 Task: Find connections with filter location Dharmadam with filter topic #realestatewith filter profile language German with filter current company Grofers with filter school Dr. Ambedkar College, Nagpur with filter industry Plastics and Rubber Product Manufacturing with filter service category Health Insurance with filter keywords title Payroll Clerk
Action: Mouse moved to (585, 78)
Screenshot: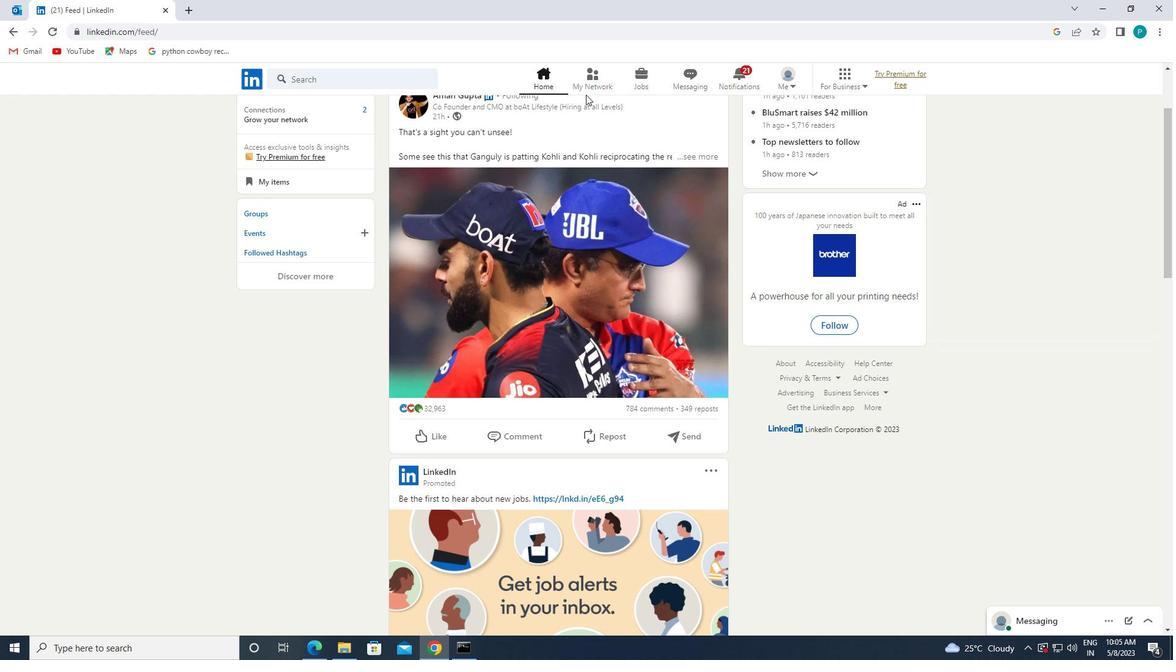 
Action: Mouse pressed left at (585, 78)
Screenshot: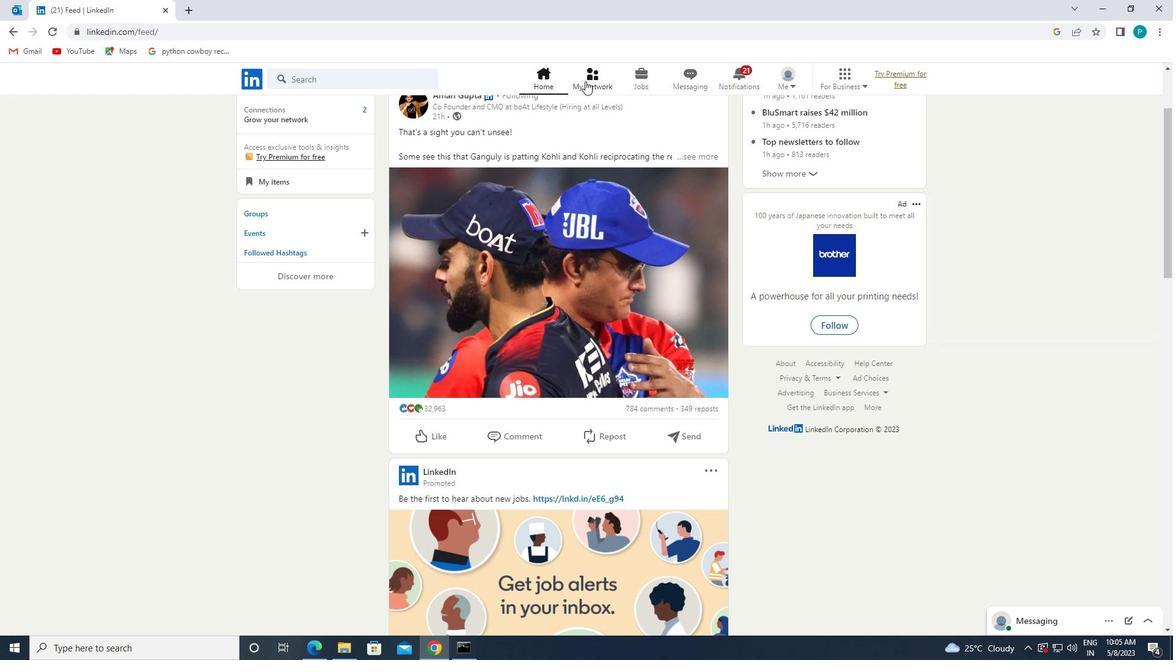 
Action: Mouse moved to (385, 153)
Screenshot: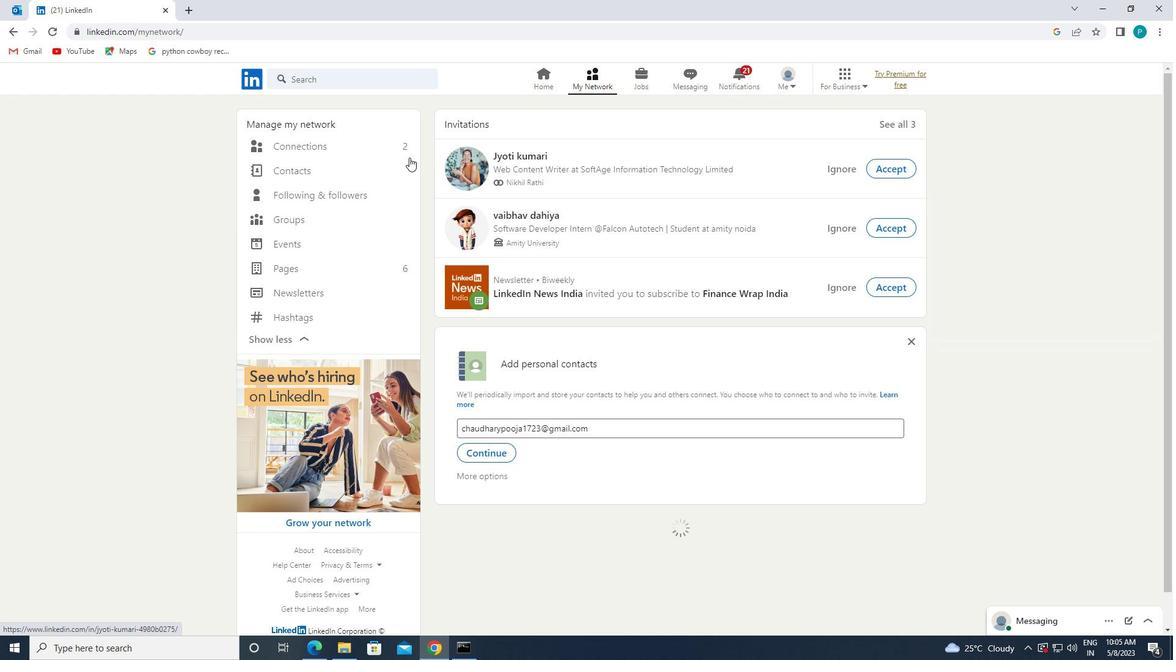 
Action: Mouse pressed left at (385, 153)
Screenshot: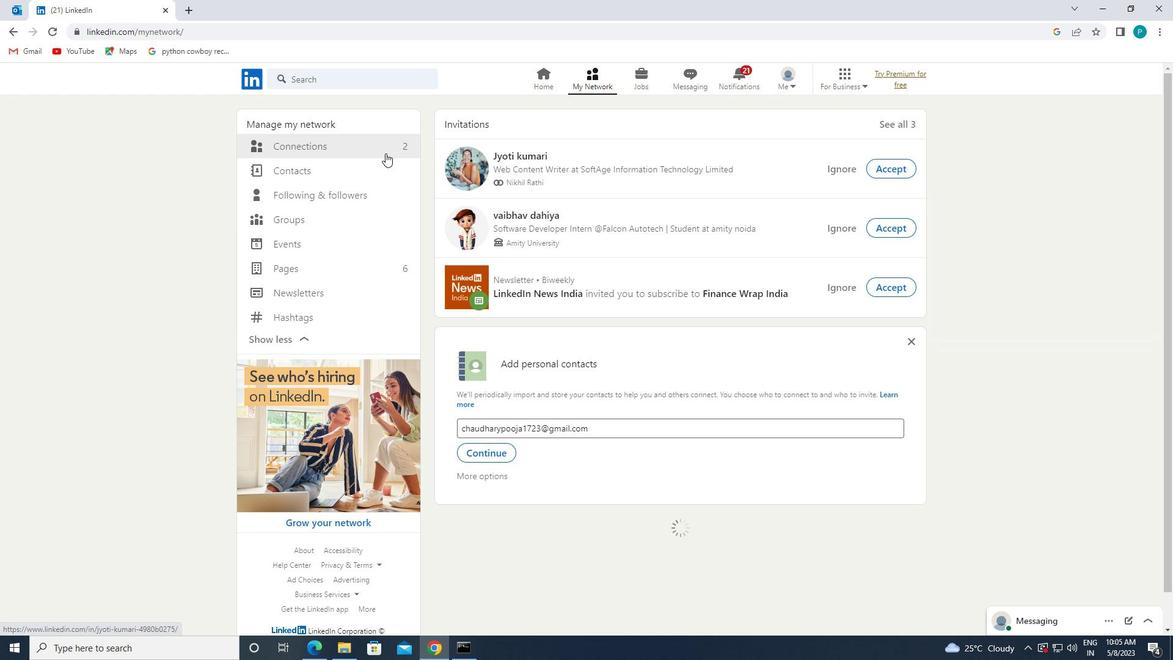 
Action: Mouse moved to (379, 147)
Screenshot: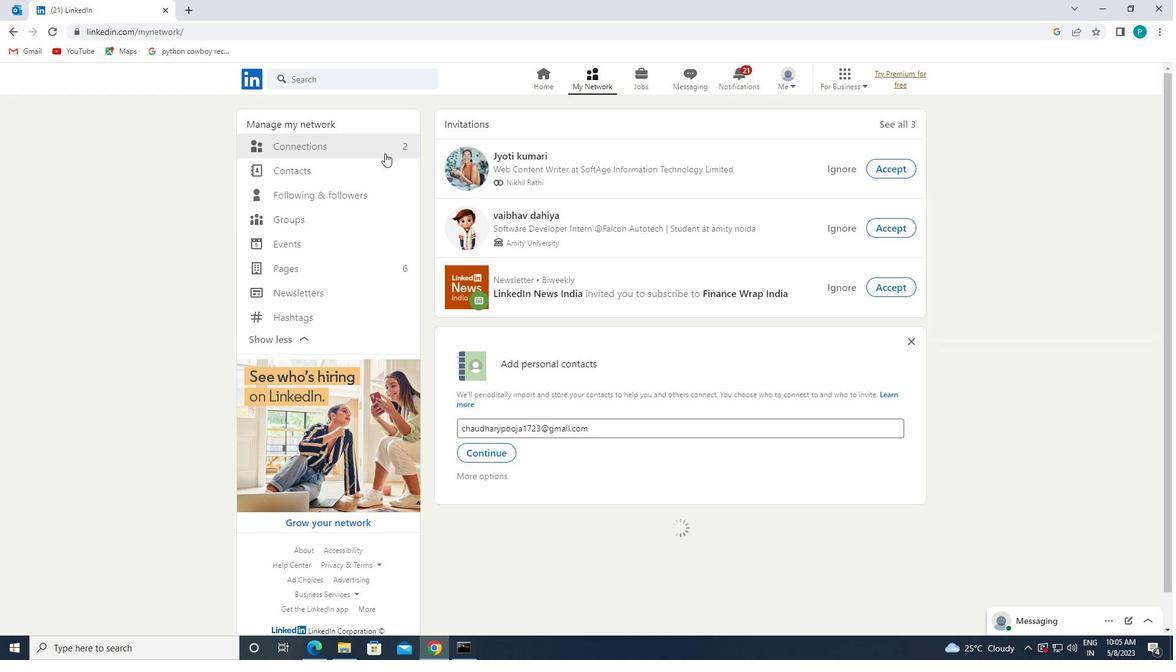 
Action: Mouse pressed left at (379, 147)
Screenshot: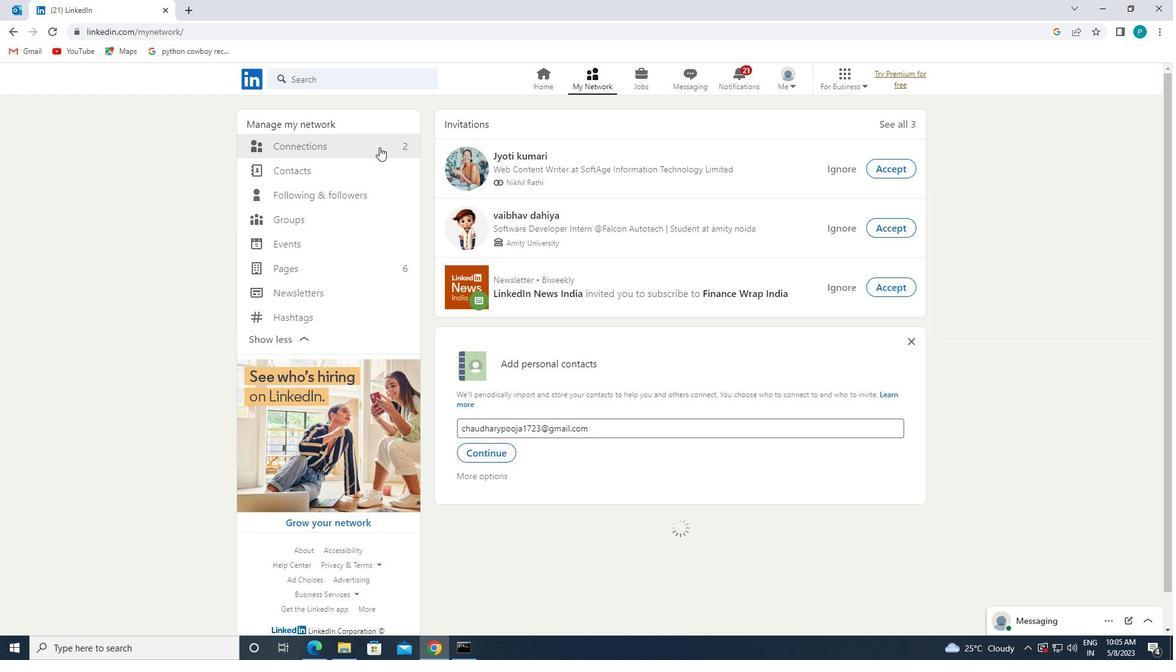 
Action: Mouse pressed left at (379, 147)
Screenshot: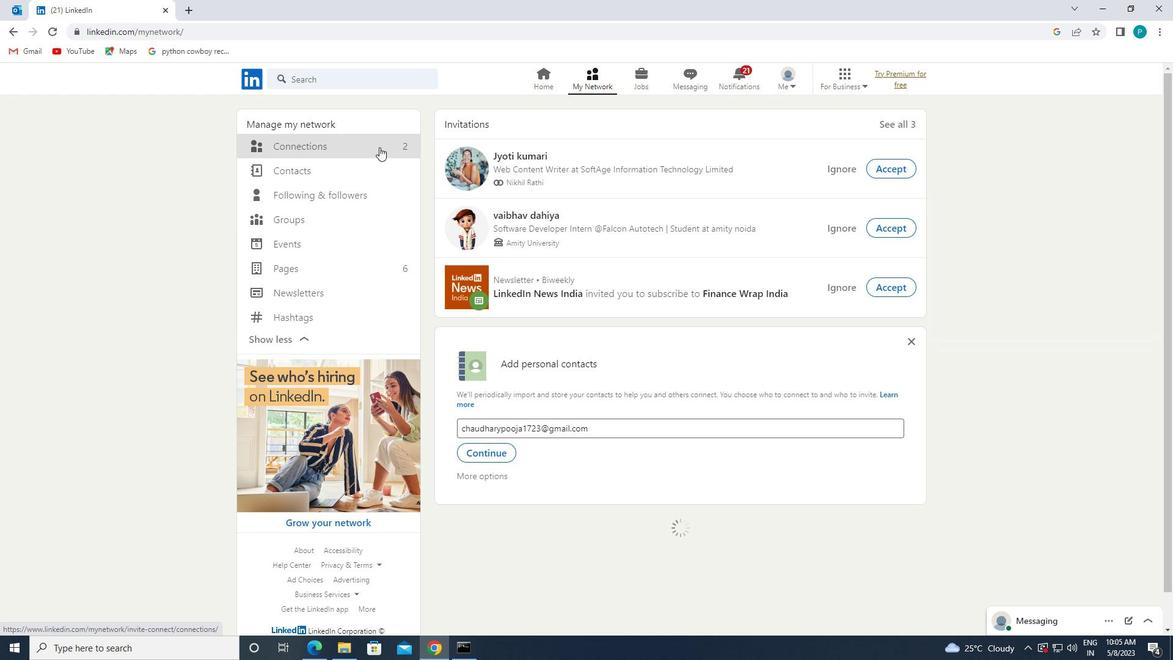 
Action: Mouse moved to (683, 145)
Screenshot: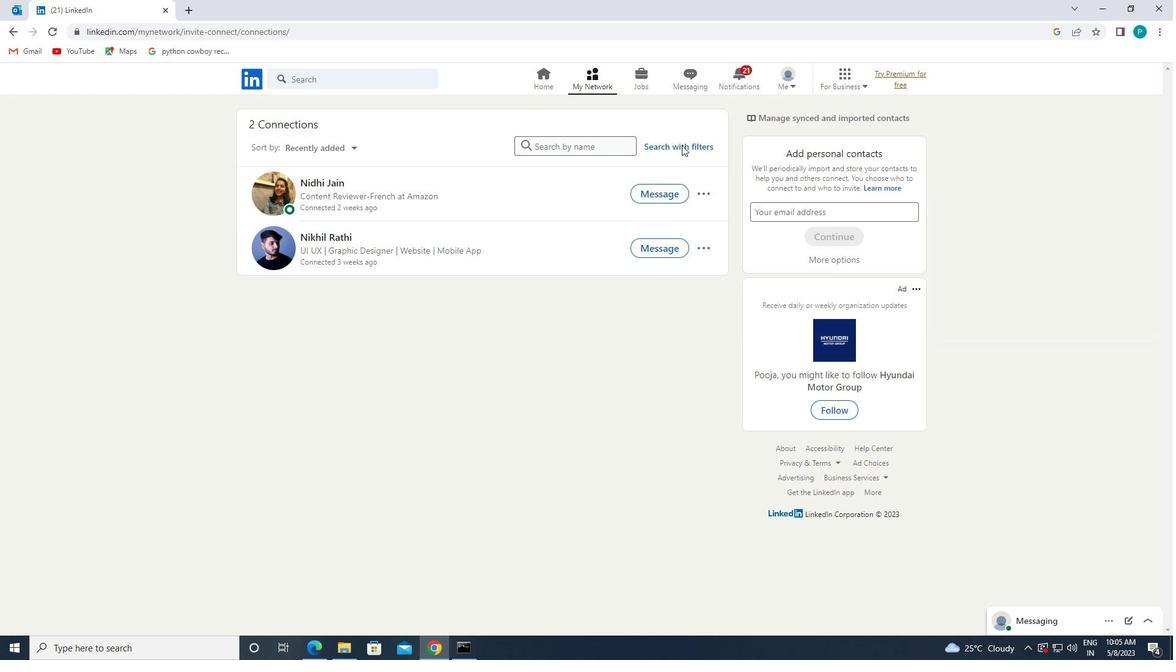 
Action: Mouse pressed left at (683, 145)
Screenshot: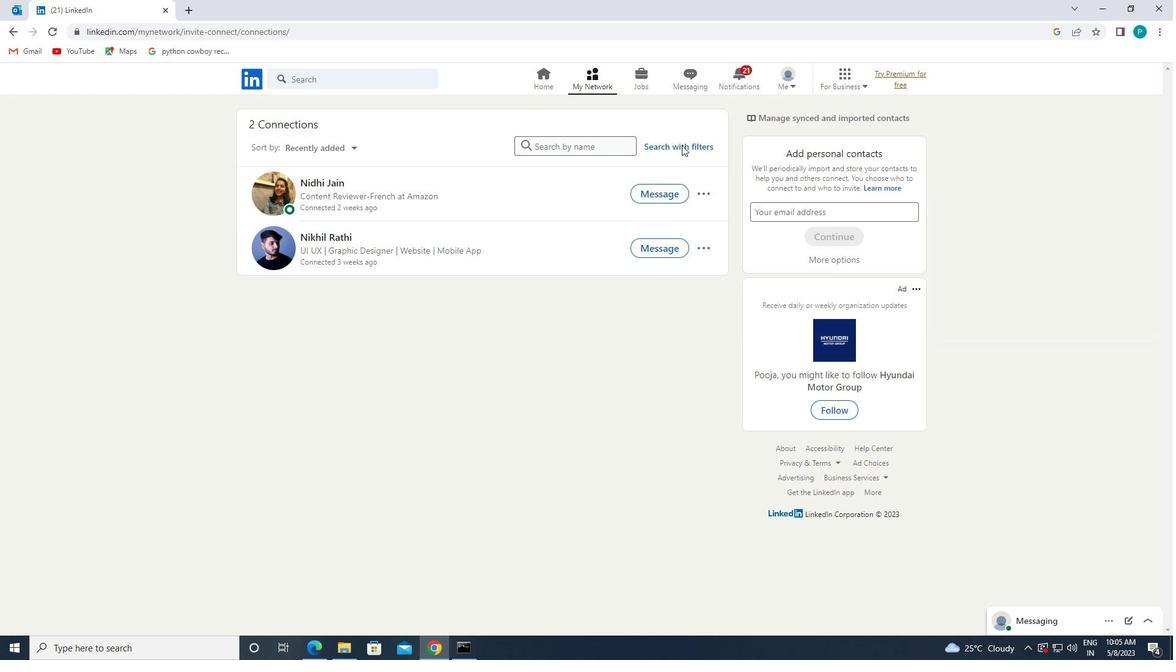 
Action: Mouse moved to (635, 113)
Screenshot: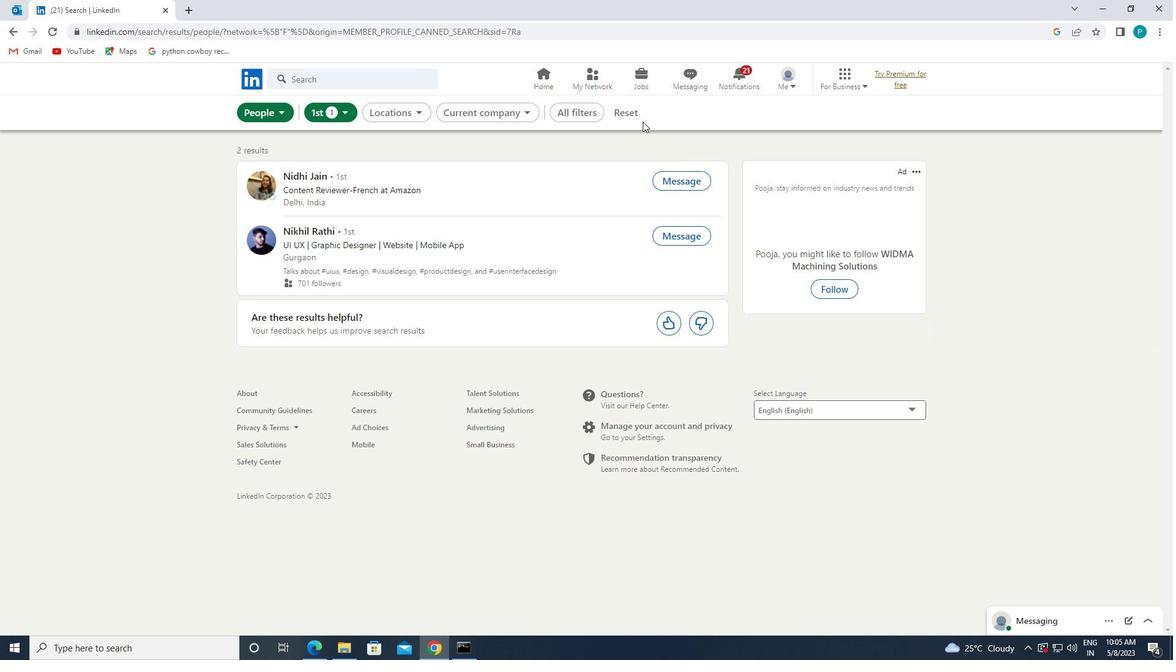
Action: Mouse pressed left at (635, 113)
Screenshot: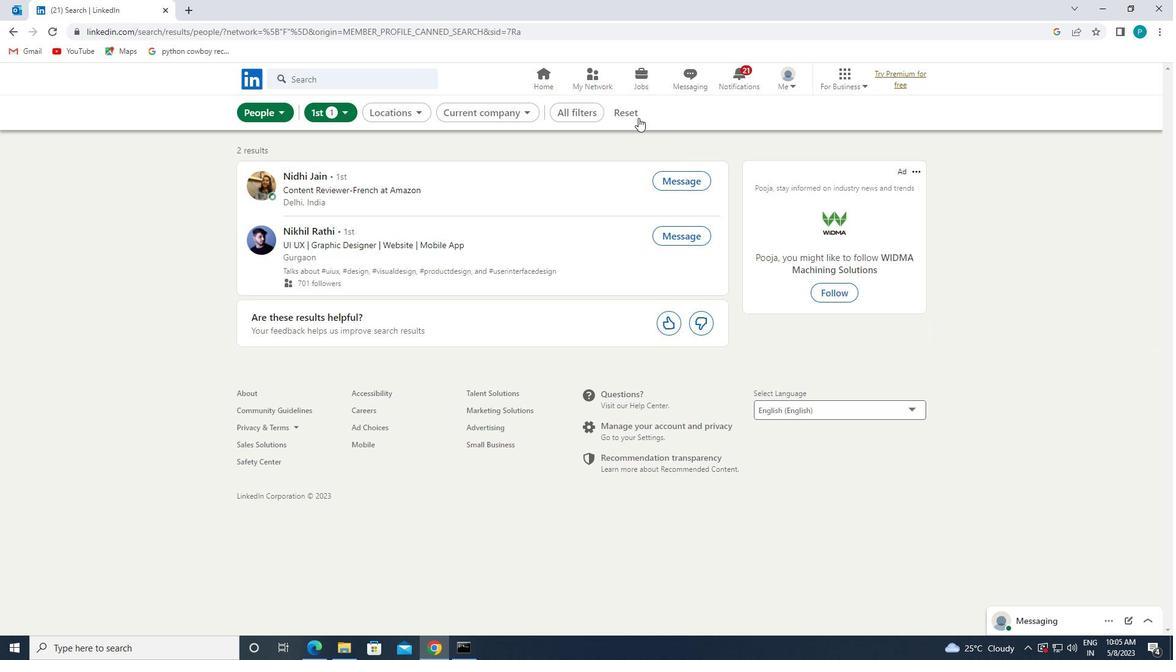 
Action: Mouse moved to (628, 110)
Screenshot: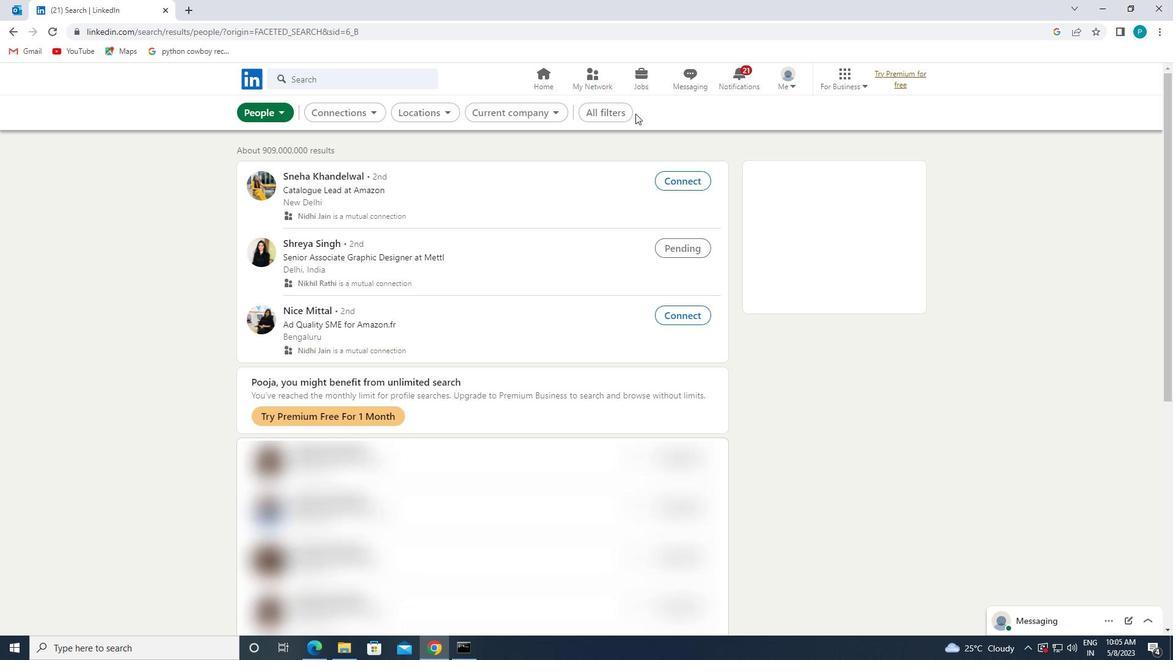 
Action: Mouse pressed left at (628, 110)
Screenshot: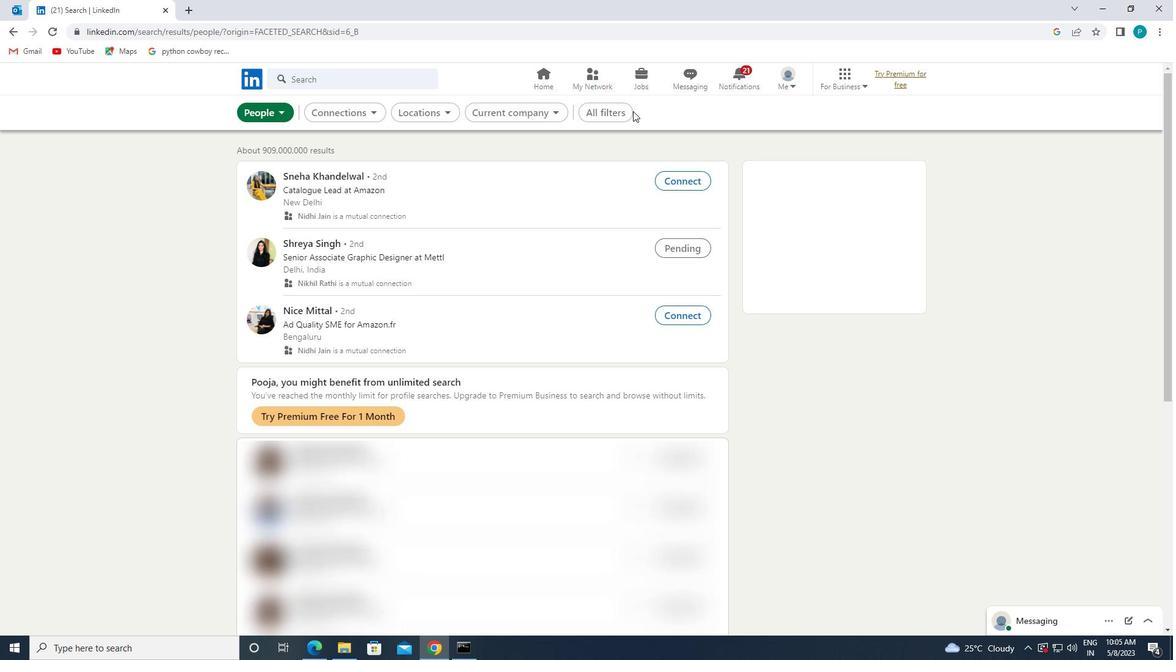 
Action: Mouse moved to (1045, 328)
Screenshot: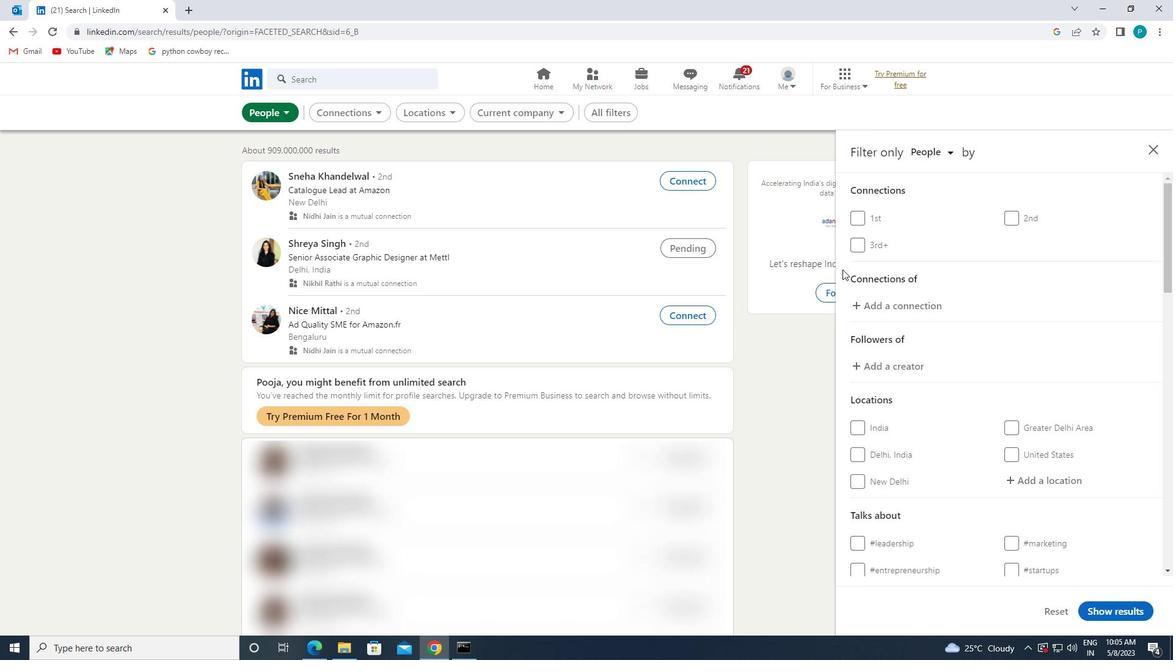 
Action: Mouse scrolled (1045, 327) with delta (0, 0)
Screenshot: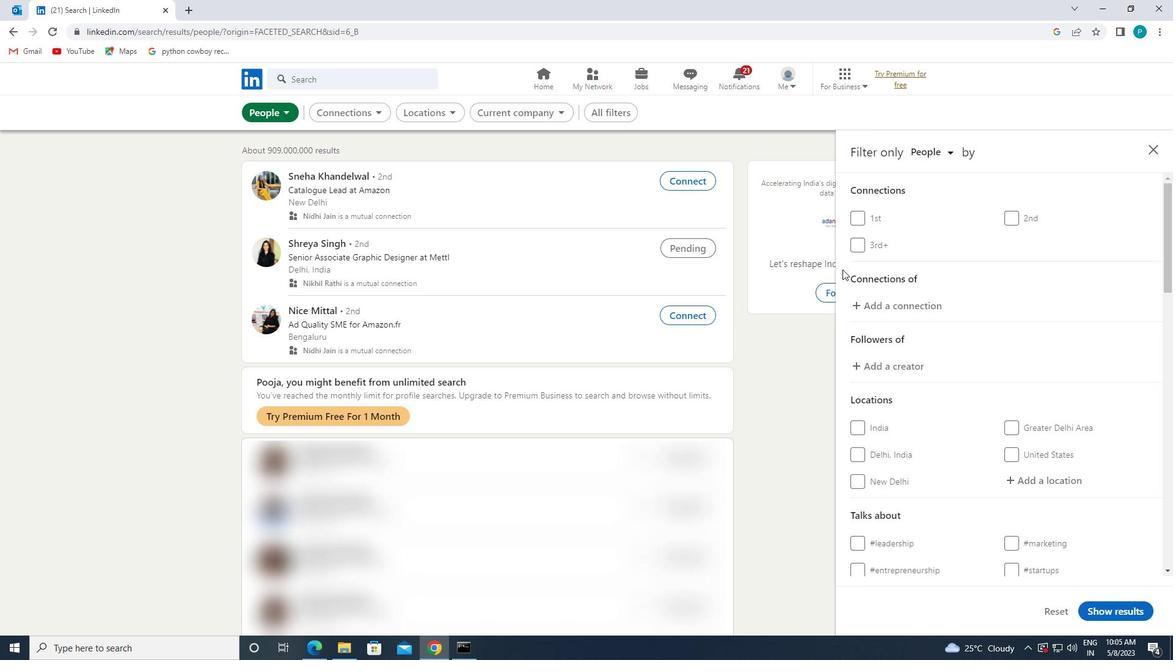 
Action: Mouse moved to (1049, 330)
Screenshot: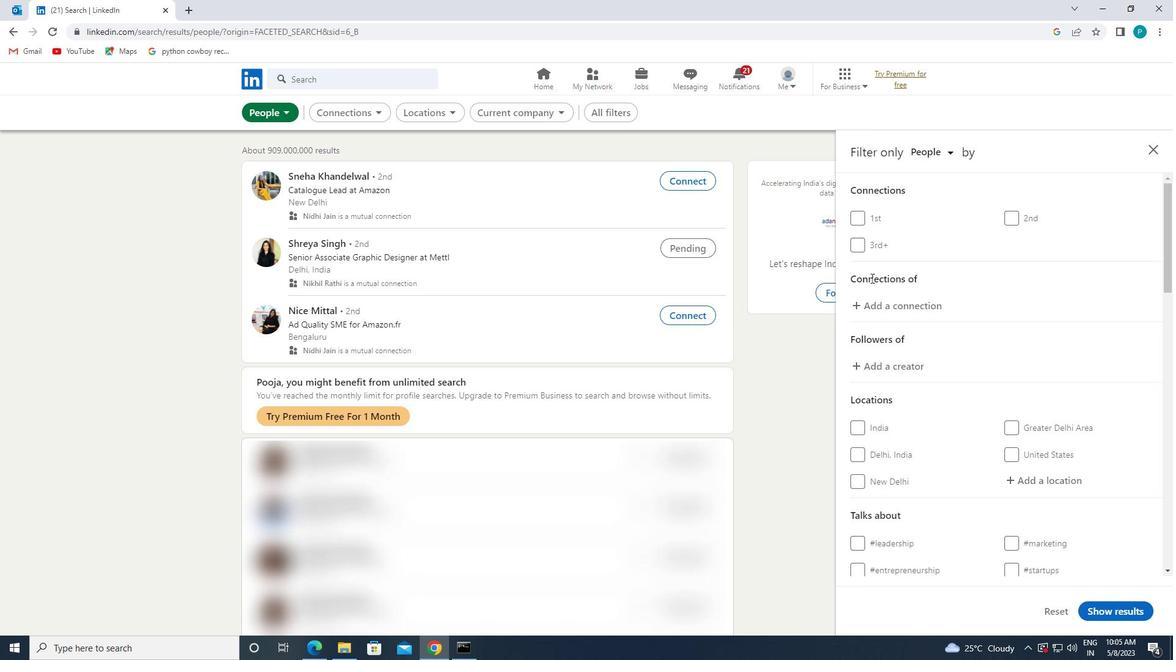 
Action: Mouse scrolled (1049, 329) with delta (0, 0)
Screenshot: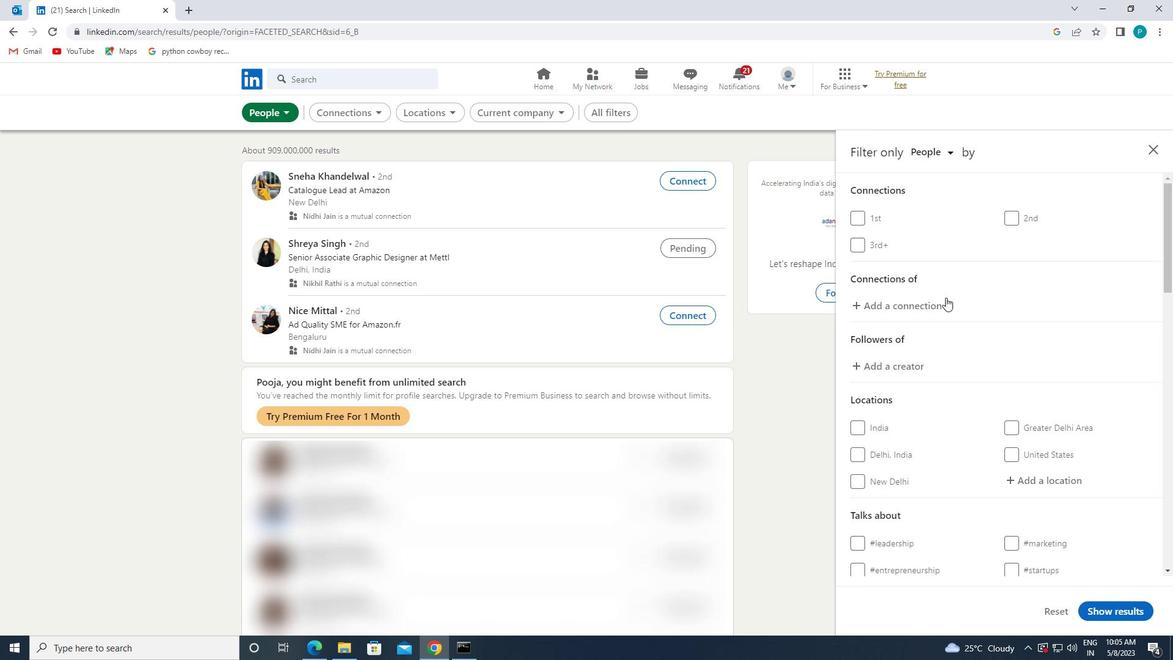 
Action: Mouse moved to (1056, 356)
Screenshot: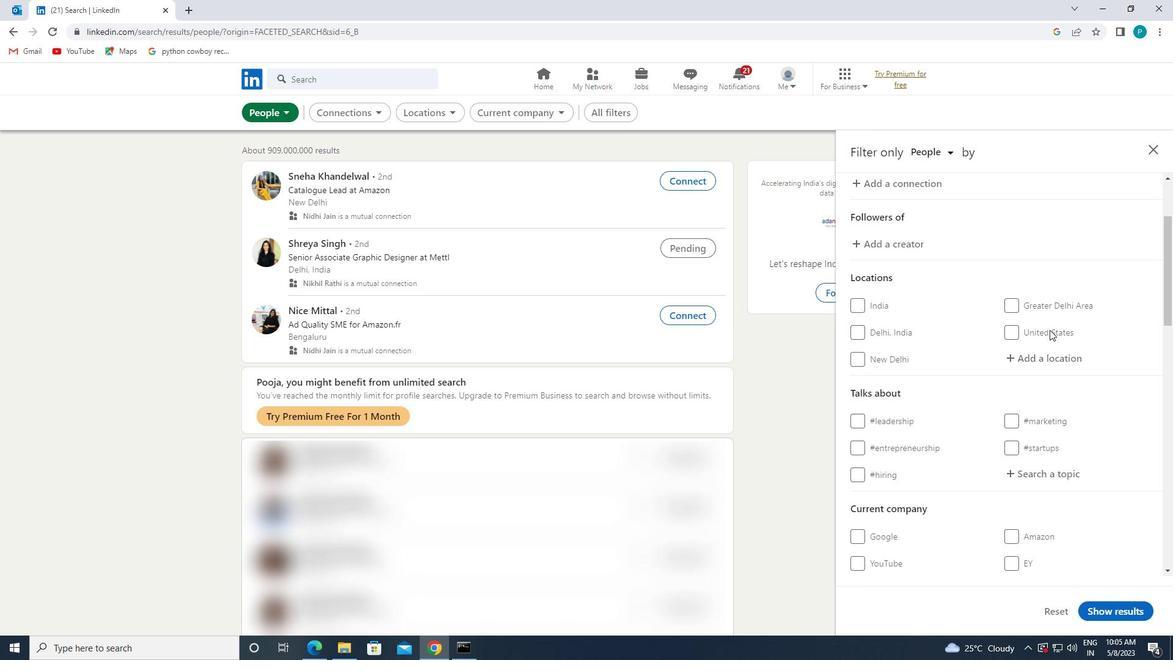 
Action: Mouse pressed left at (1056, 356)
Screenshot: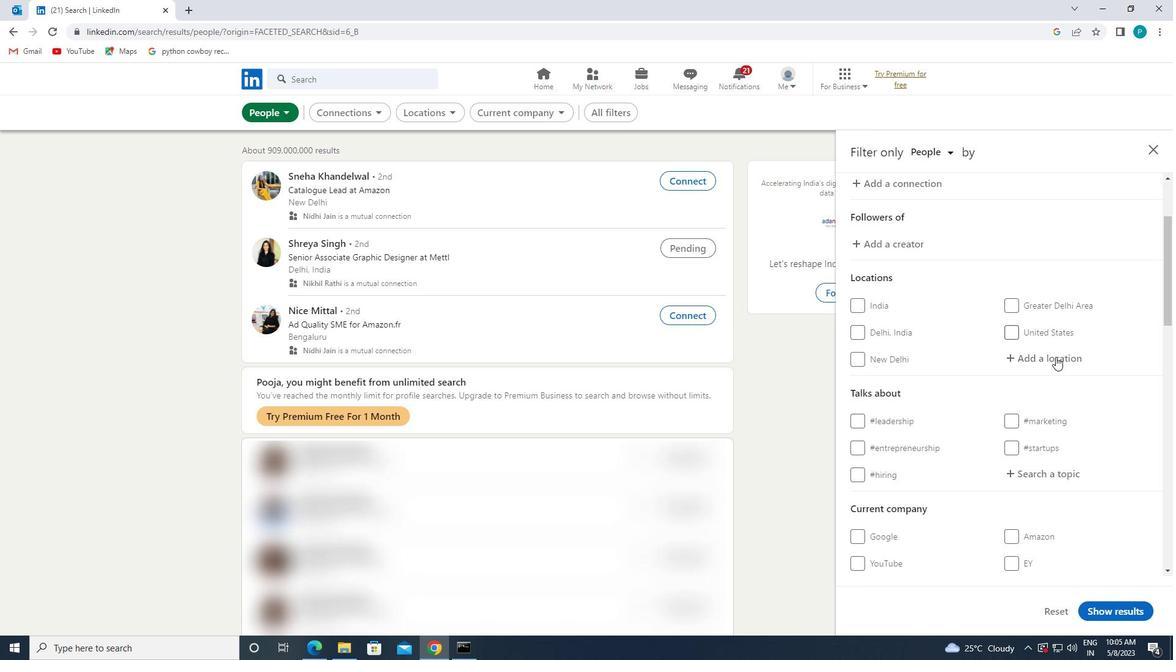 
Action: Key pressed <Key.caps_lock>d<Key.caps_lock>harmad
Screenshot: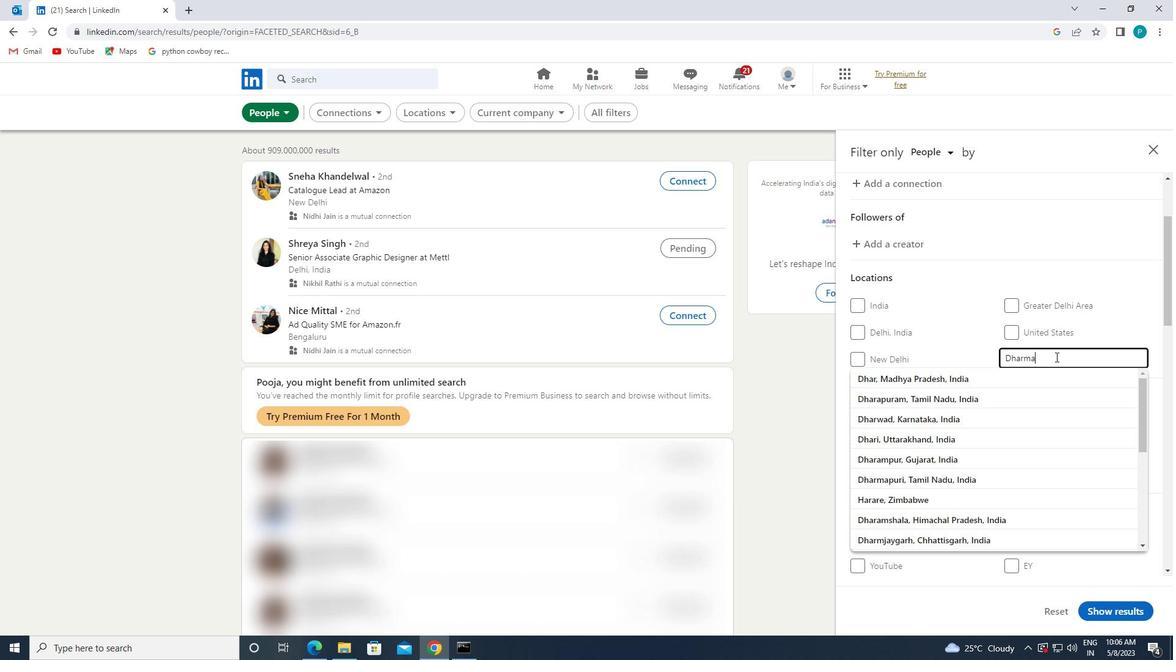 
Action: Mouse moved to (1056, 357)
Screenshot: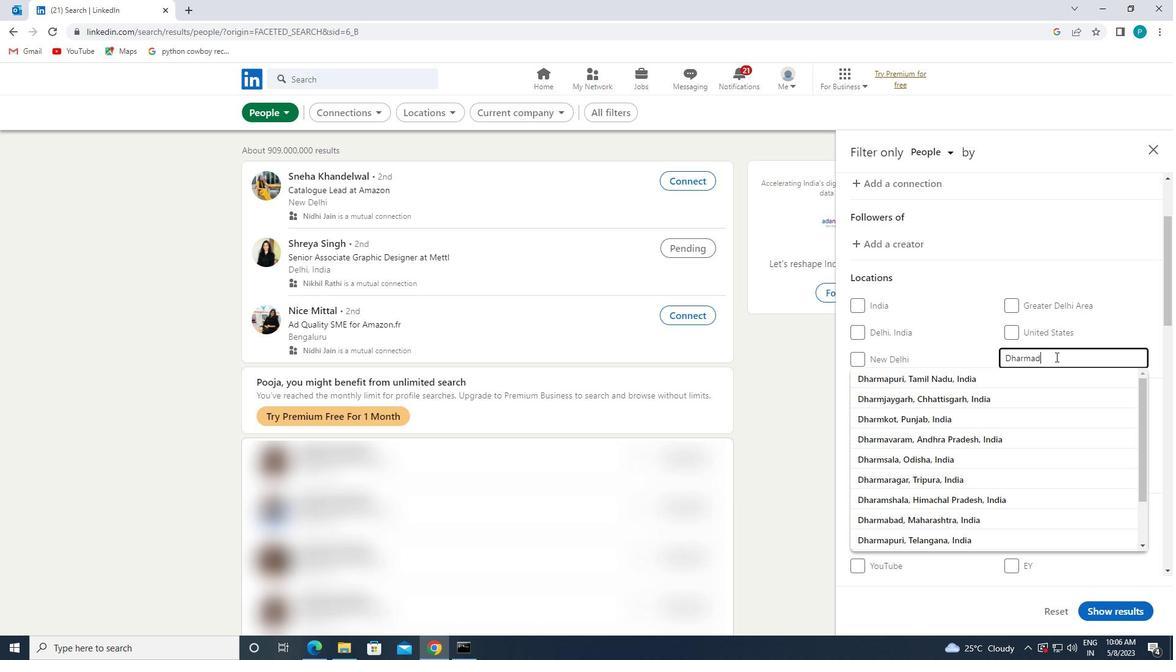 
Action: Key pressed am
Screenshot: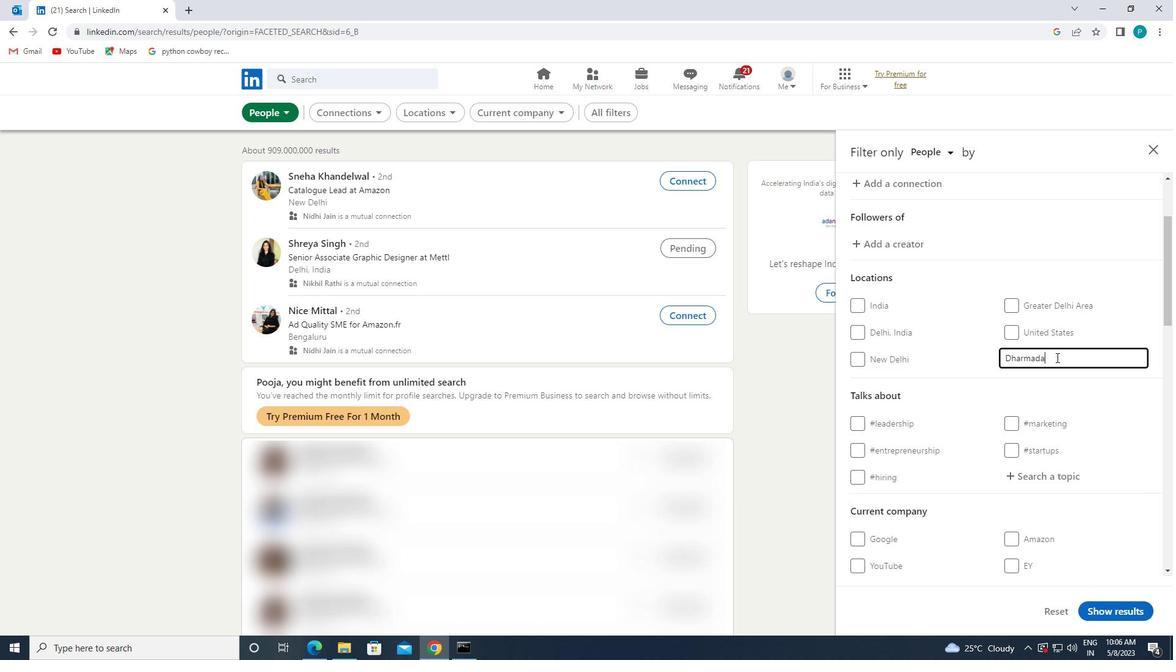 
Action: Mouse moved to (1030, 474)
Screenshot: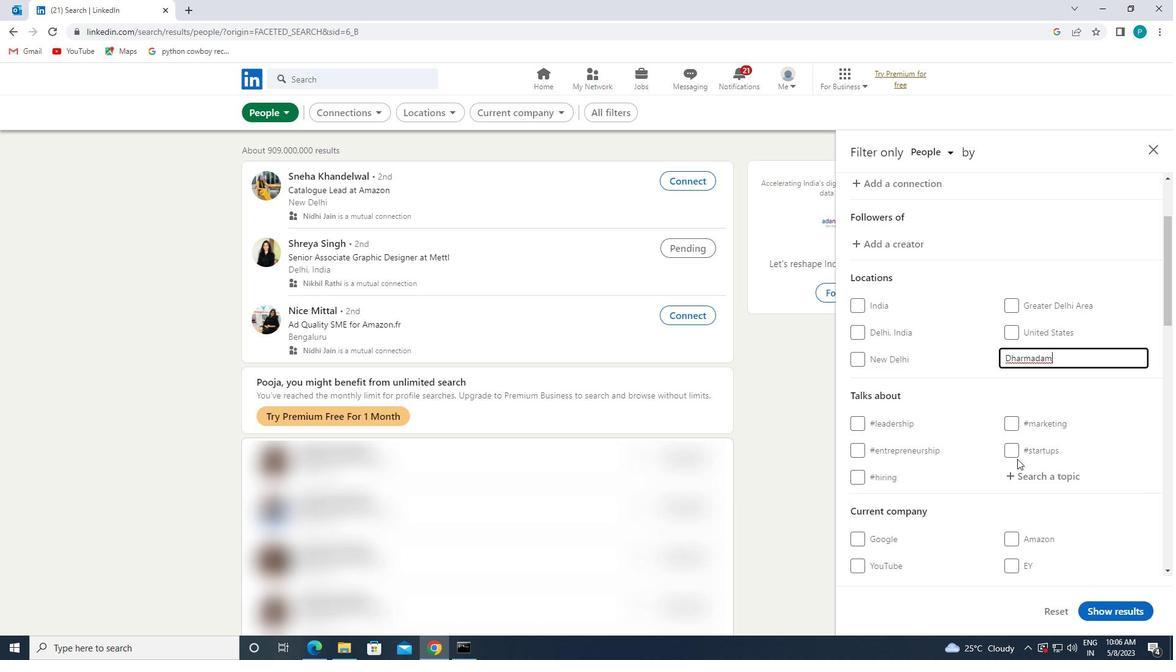 
Action: Mouse pressed left at (1030, 474)
Screenshot: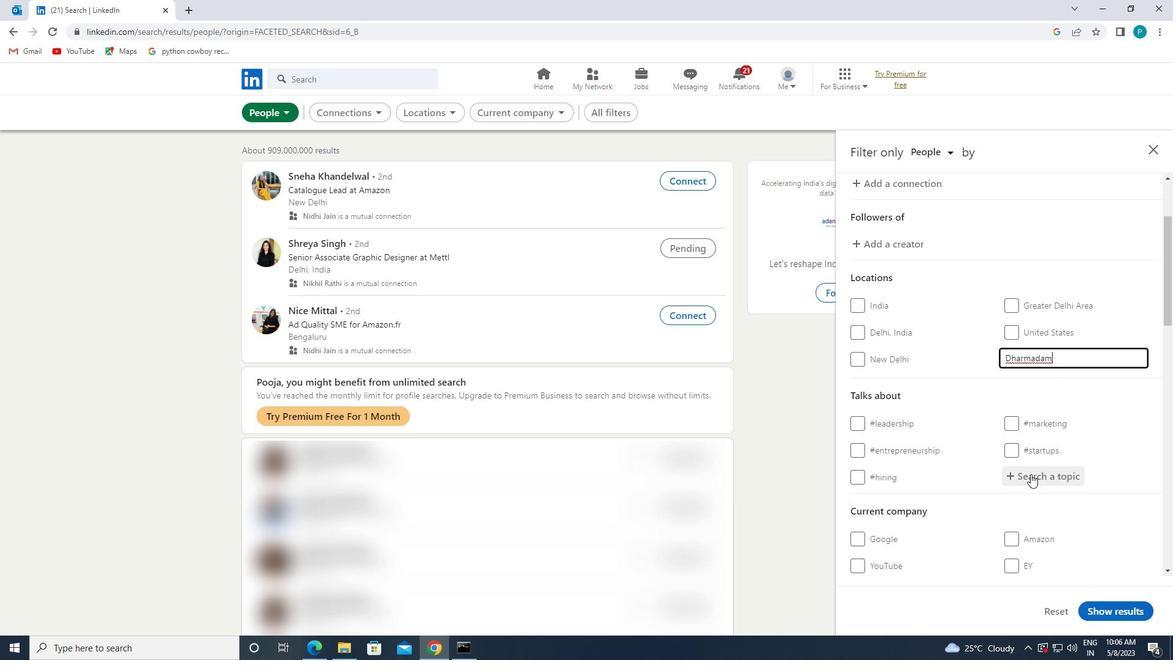 
Action: Key pressed <Key.shift>#REALESTATE
Screenshot: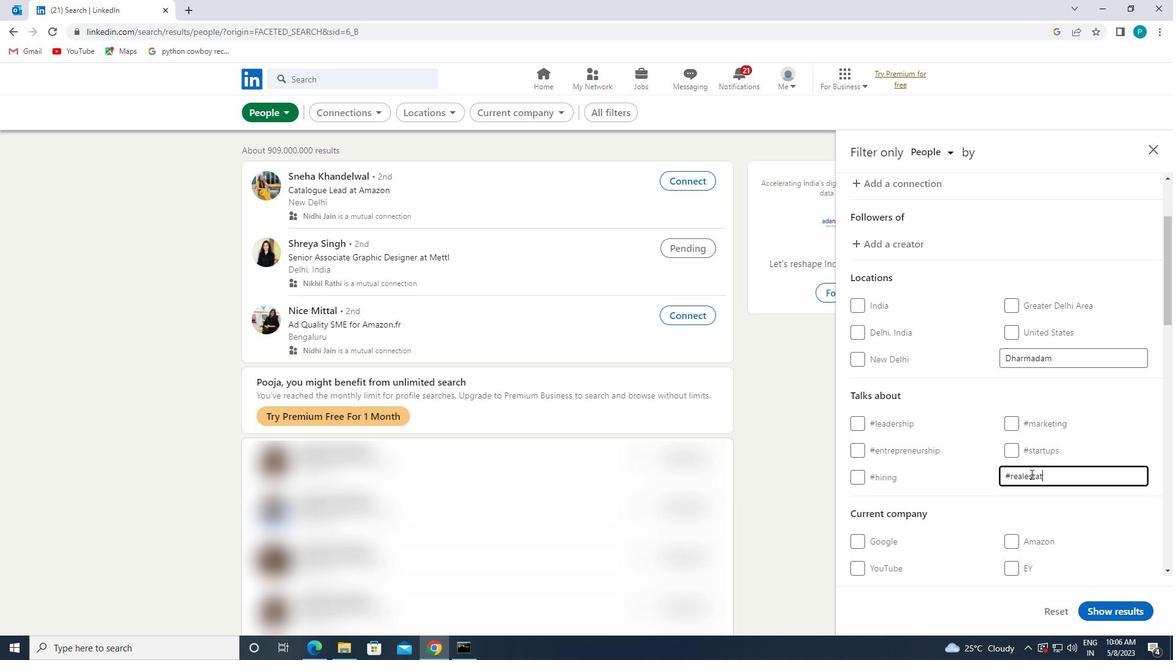 
Action: Mouse moved to (1031, 513)
Screenshot: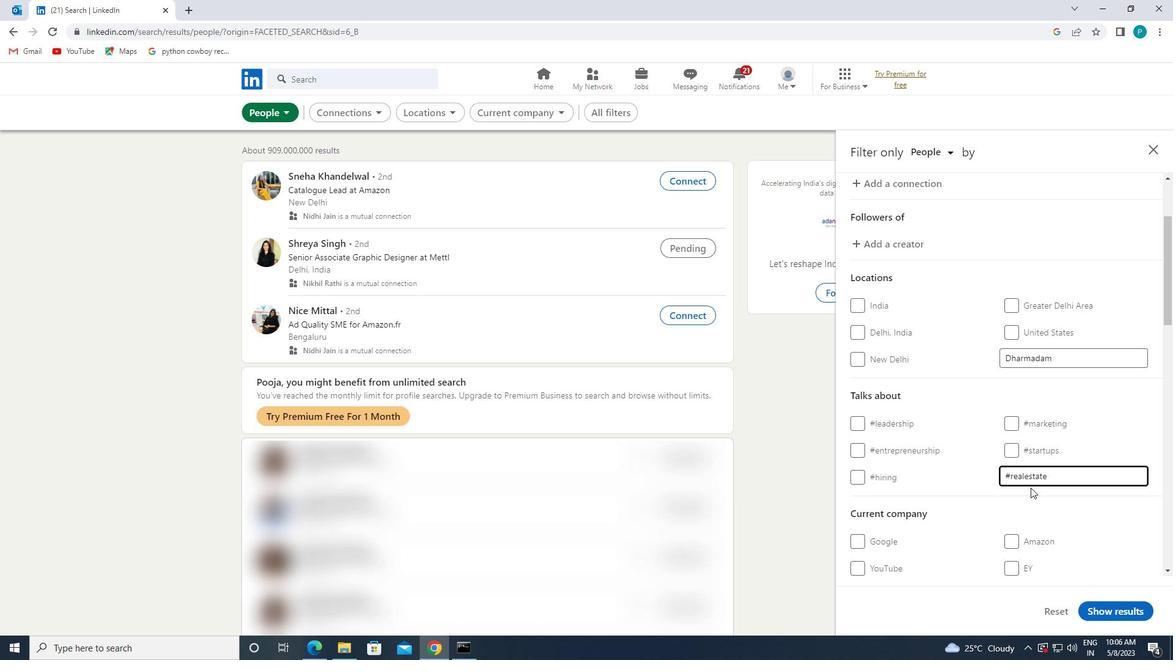 
Action: Mouse scrolled (1031, 513) with delta (0, 0)
Screenshot: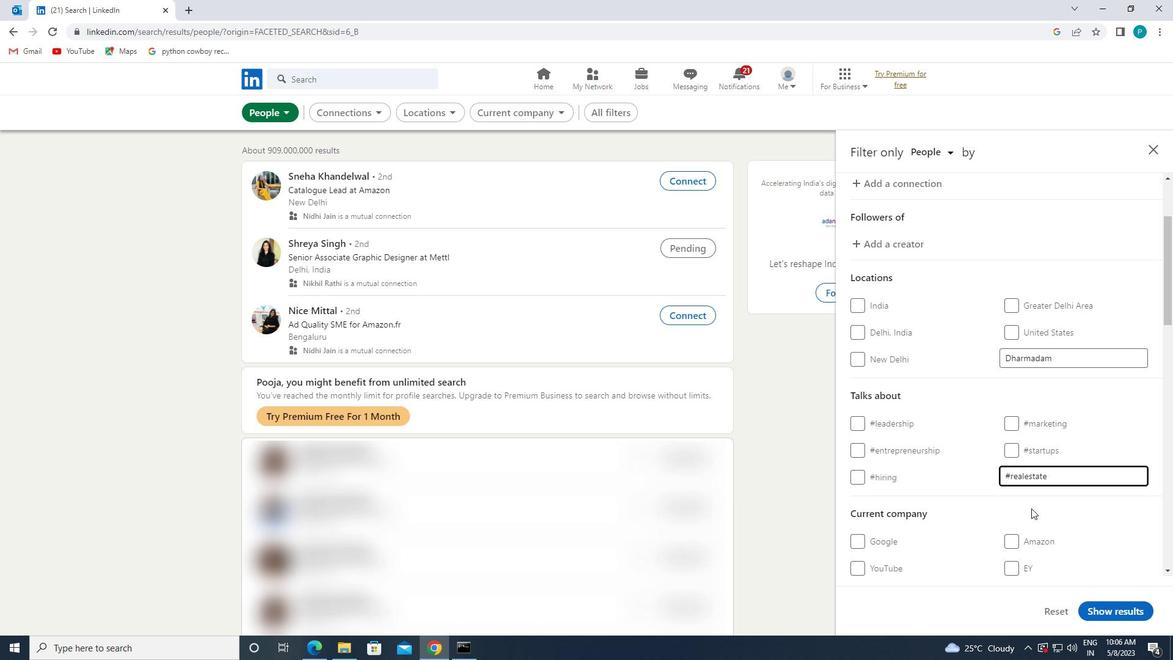 
Action: Mouse moved to (1027, 502)
Screenshot: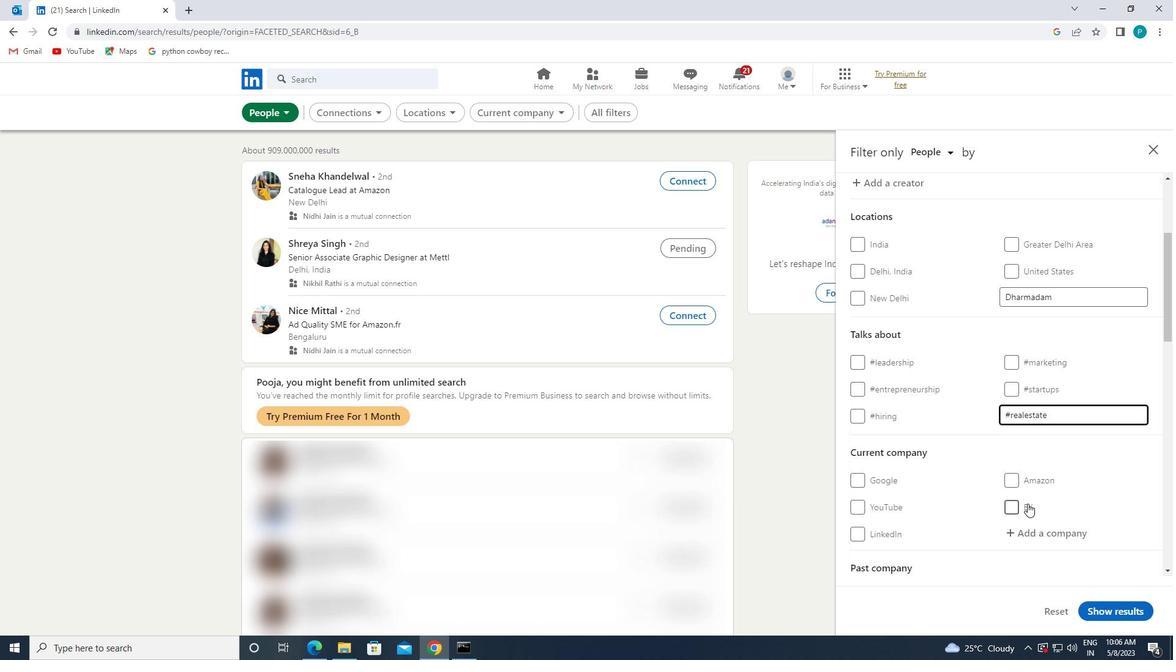 
Action: Mouse scrolled (1027, 502) with delta (0, 0)
Screenshot: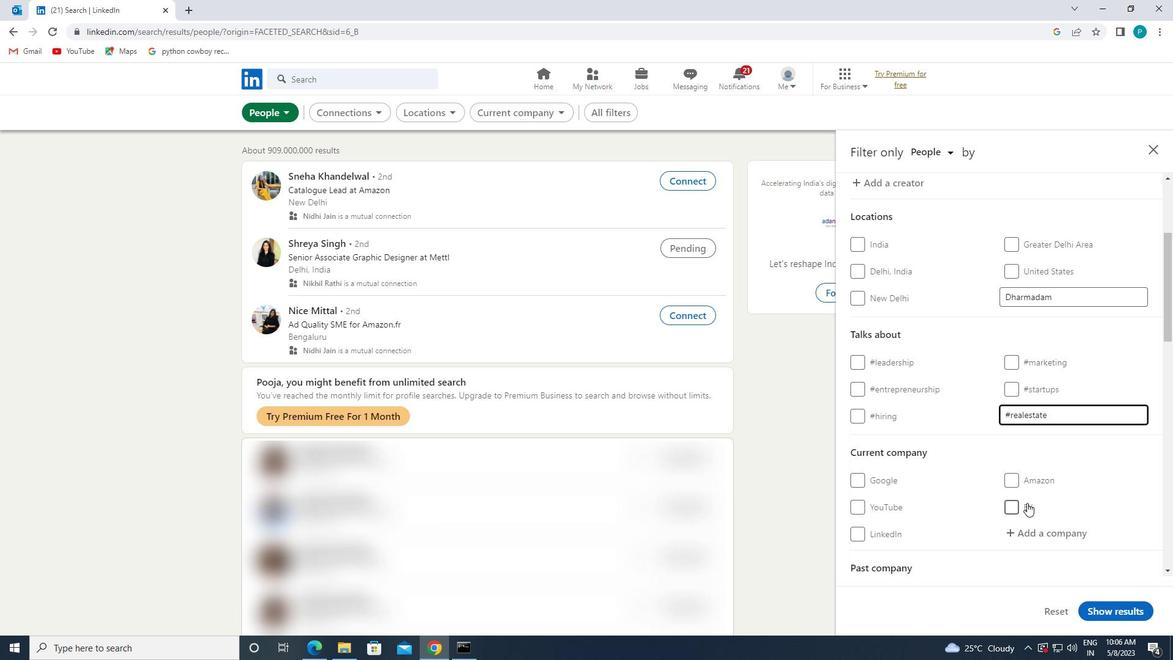
Action: Mouse moved to (1025, 500)
Screenshot: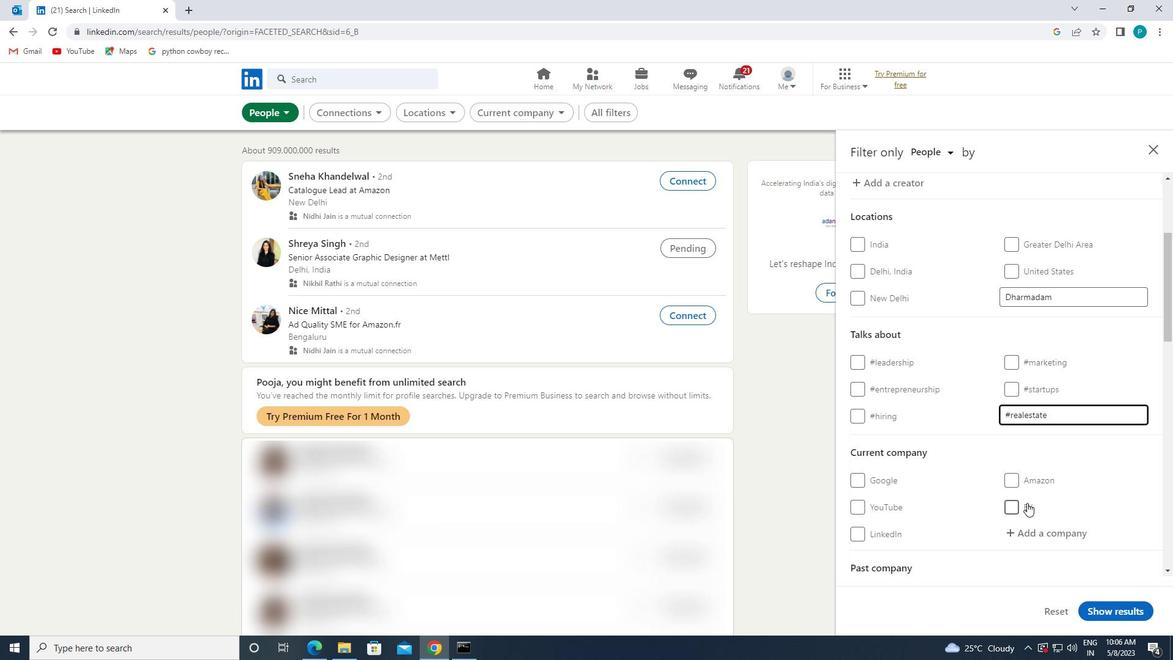 
Action: Mouse scrolled (1025, 499) with delta (0, 0)
Screenshot: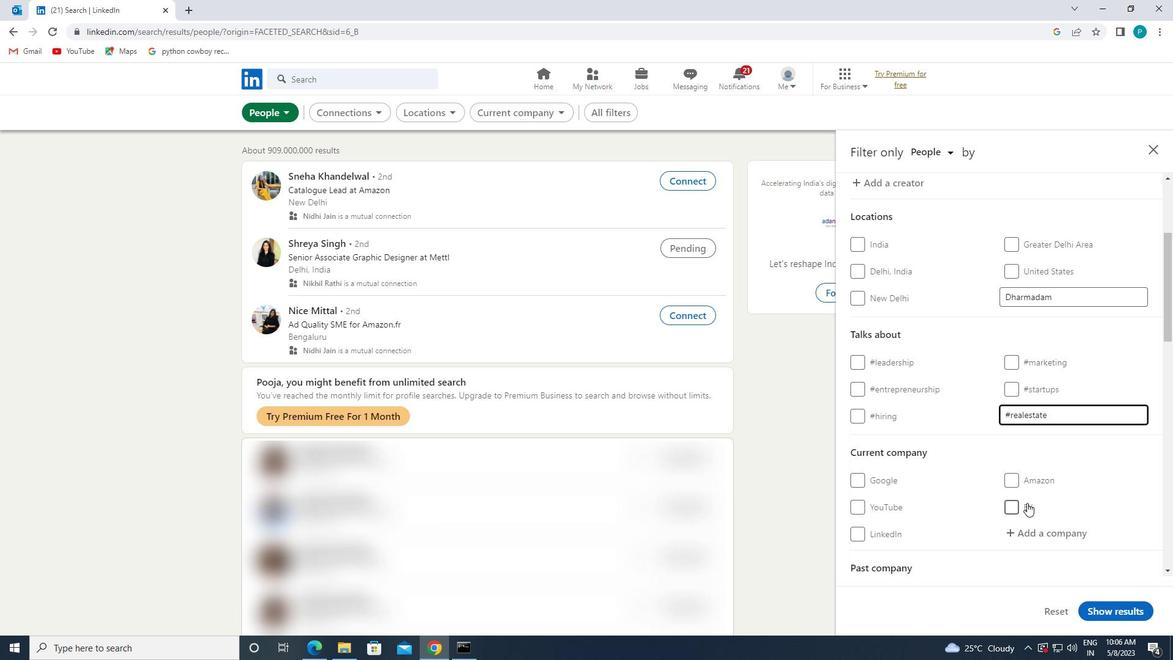 
Action: Mouse moved to (1024, 500)
Screenshot: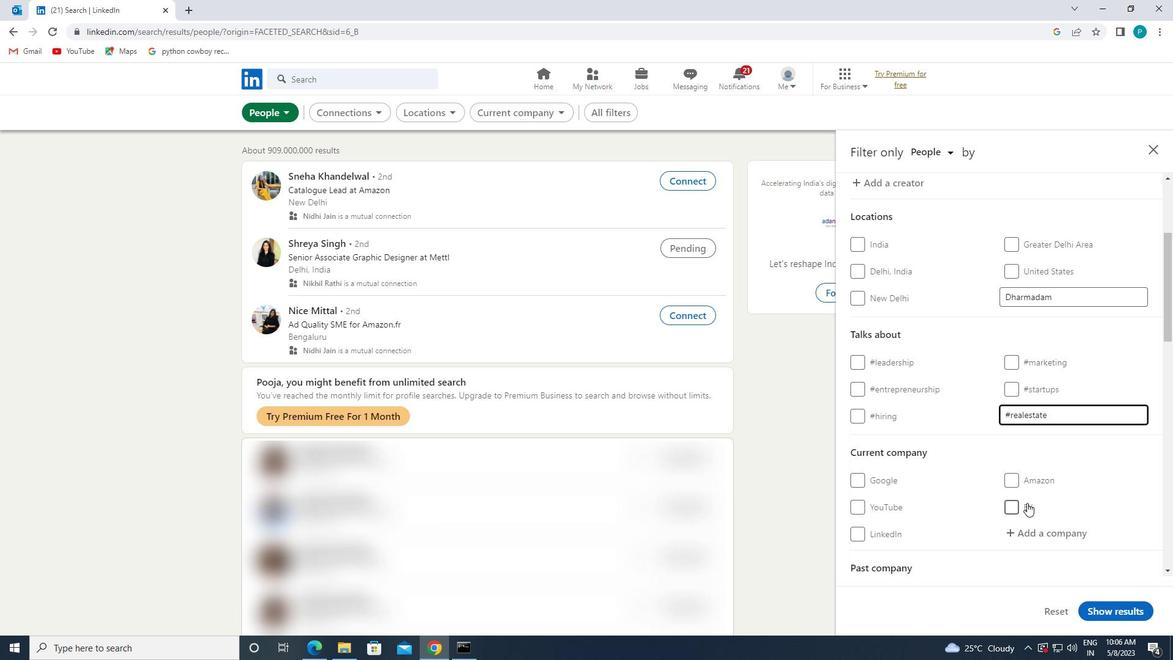 
Action: Mouse scrolled (1024, 499) with delta (0, 0)
Screenshot: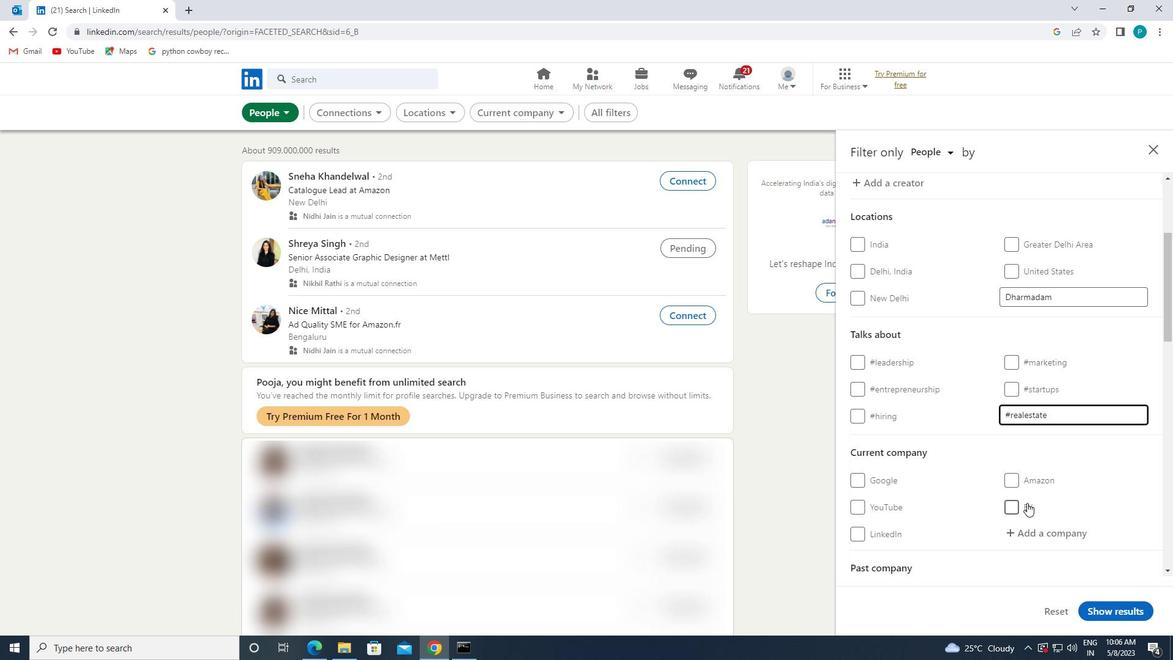 
Action: Mouse moved to (997, 501)
Screenshot: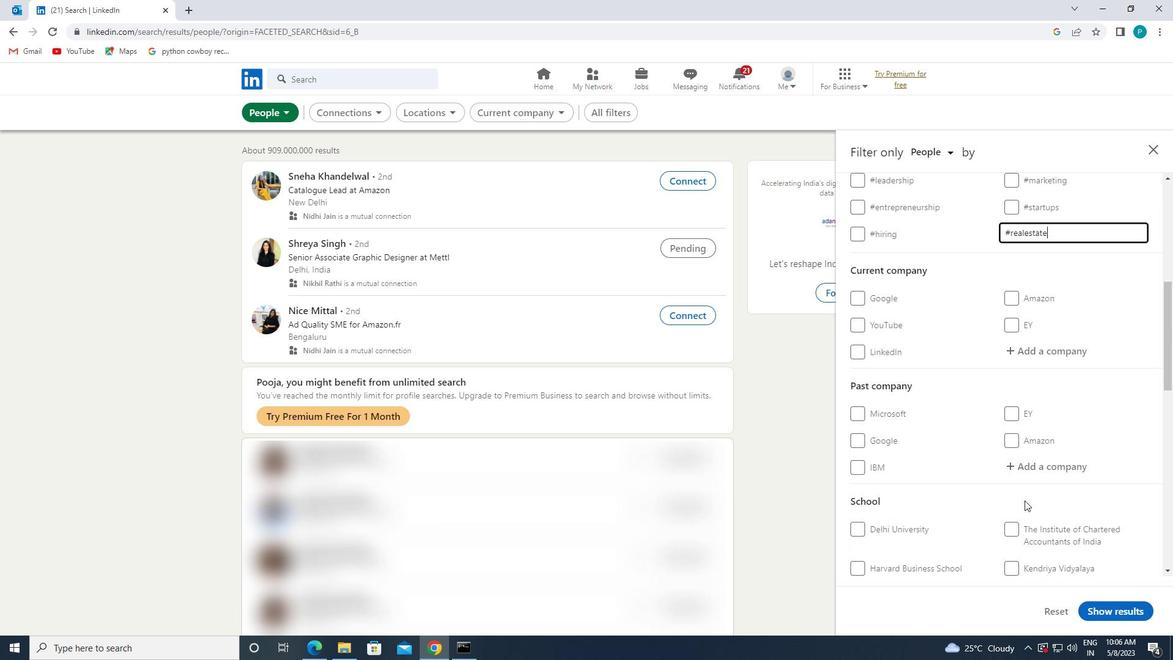 
Action: Mouse scrolled (997, 501) with delta (0, 0)
Screenshot: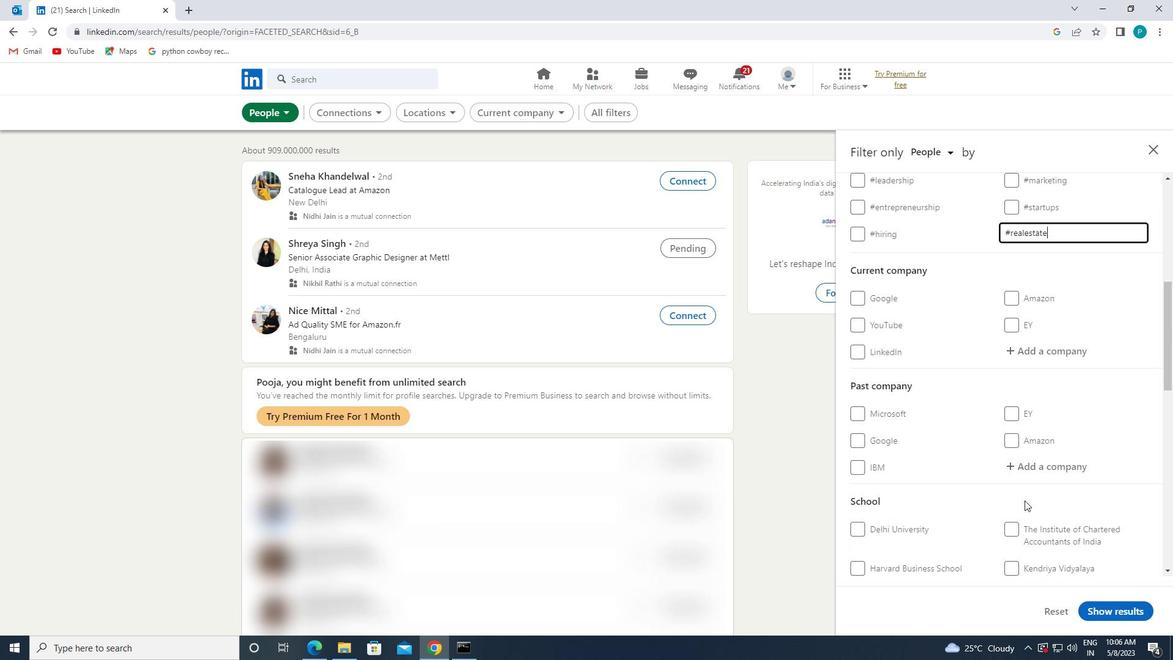 
Action: Mouse moved to (994, 501)
Screenshot: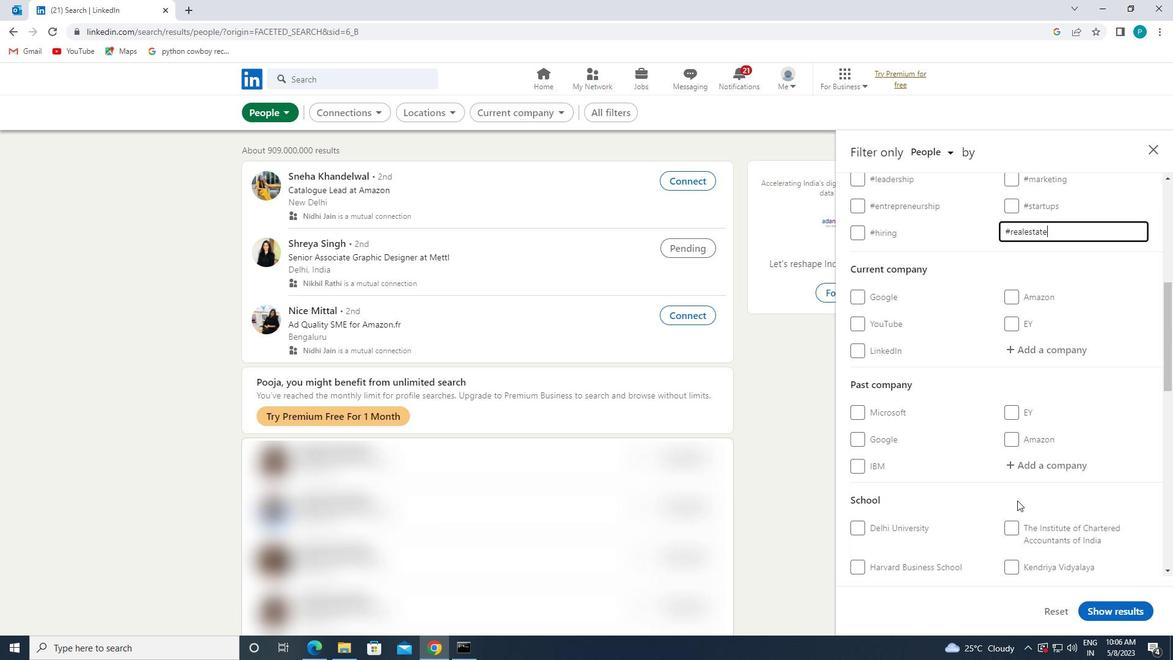 
Action: Mouse scrolled (994, 501) with delta (0, 0)
Screenshot: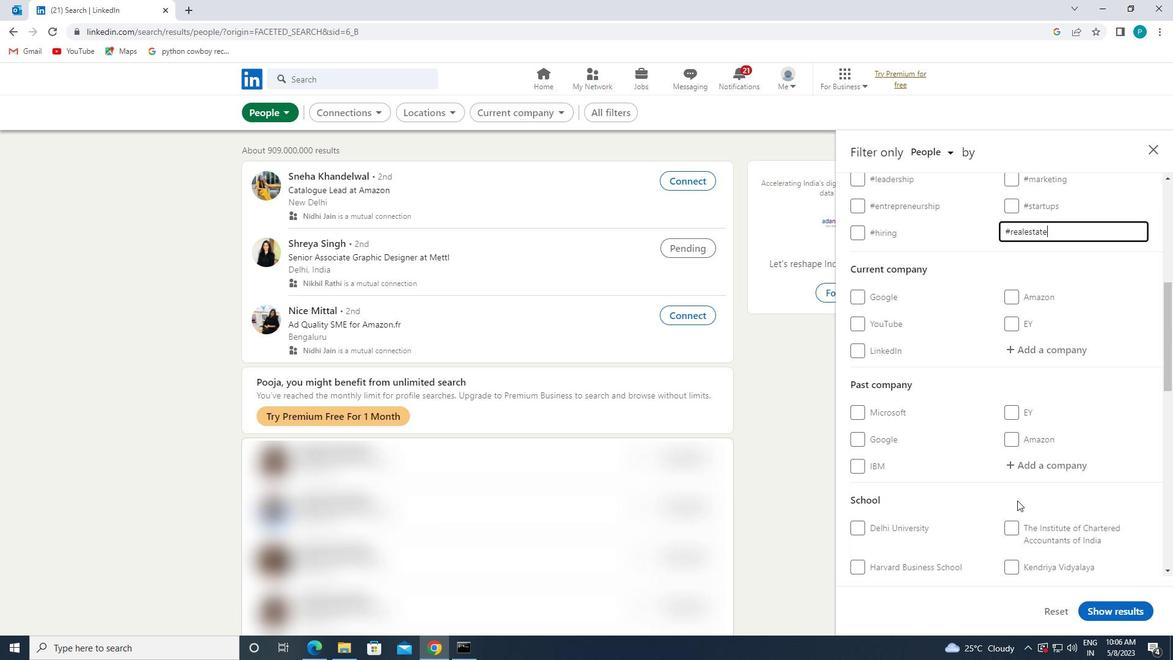 
Action: Mouse scrolled (994, 501) with delta (0, 0)
Screenshot: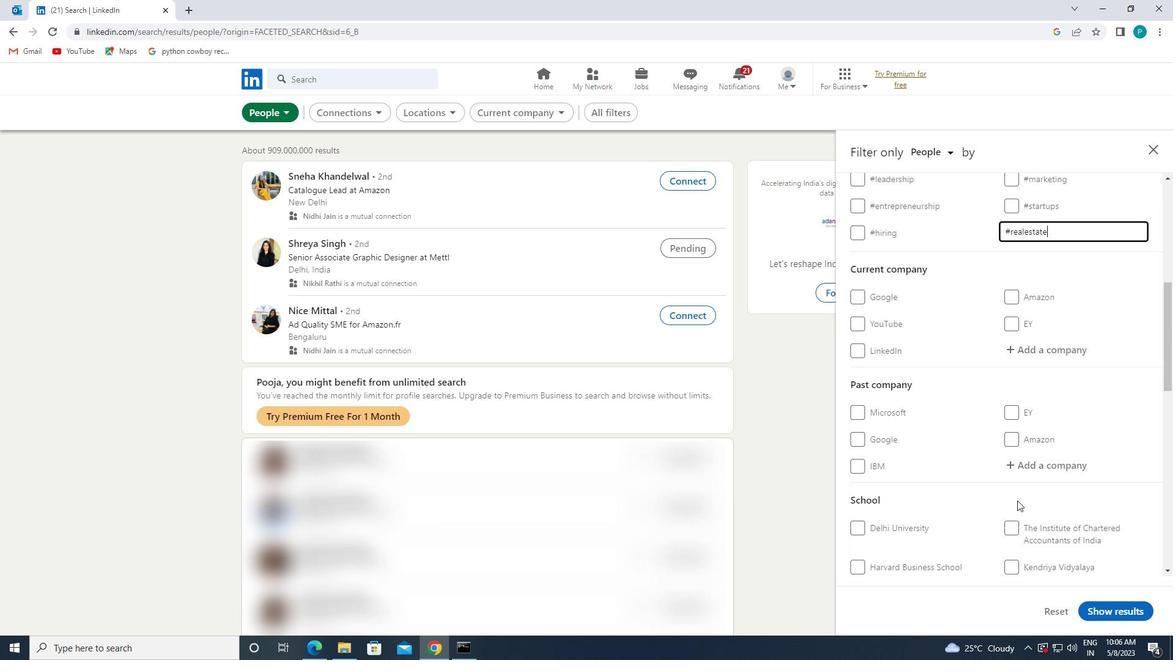 
Action: Mouse moved to (910, 485)
Screenshot: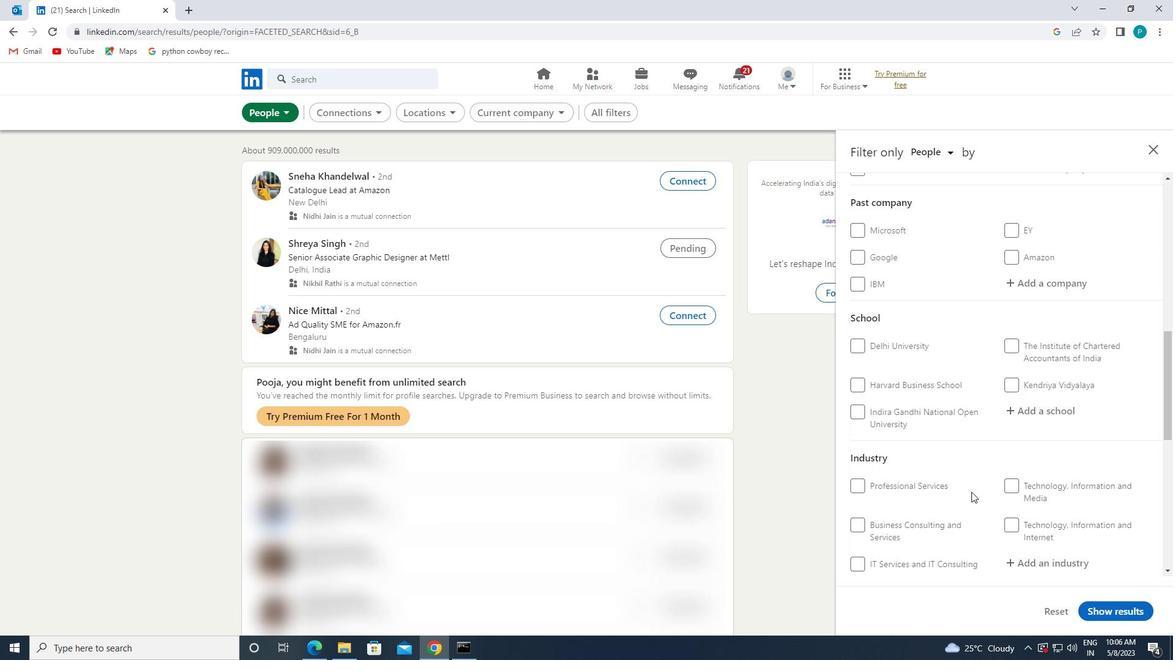 
Action: Mouse scrolled (910, 484) with delta (0, 0)
Screenshot: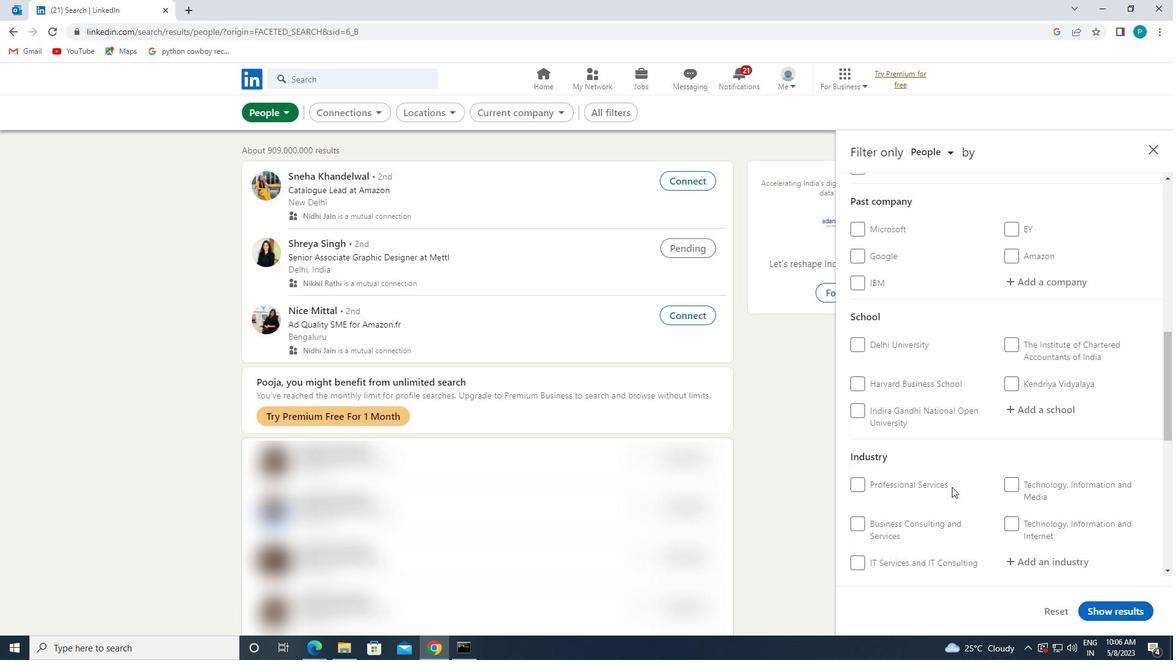 
Action: Mouse scrolled (910, 484) with delta (0, 0)
Screenshot: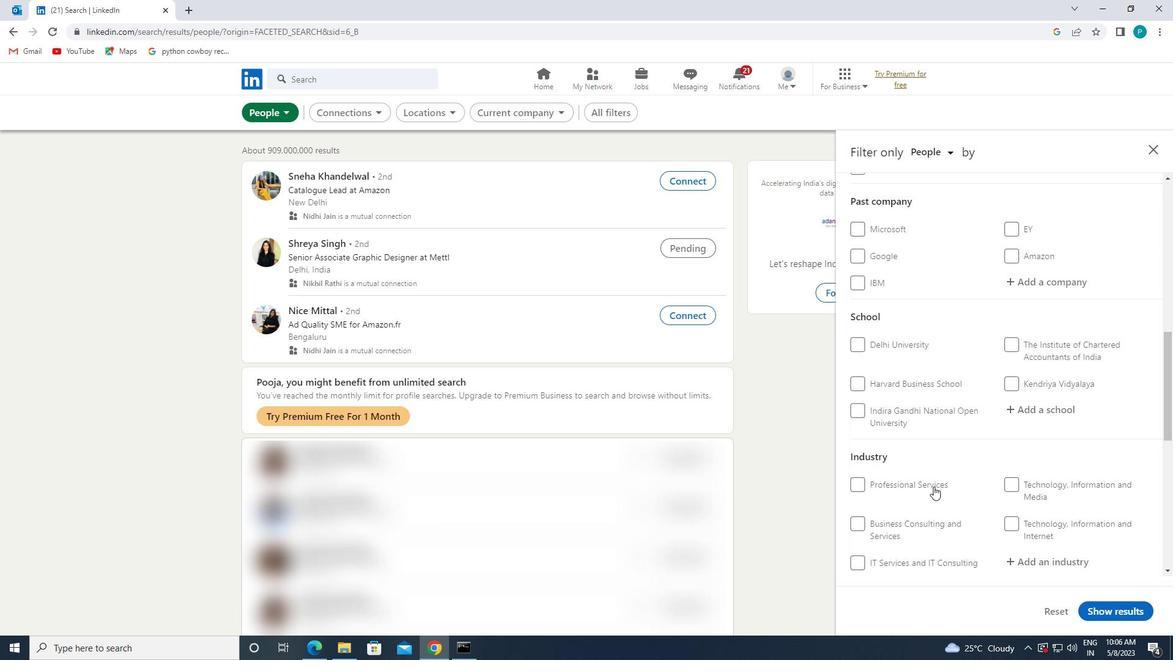
Action: Mouse moved to (896, 556)
Screenshot: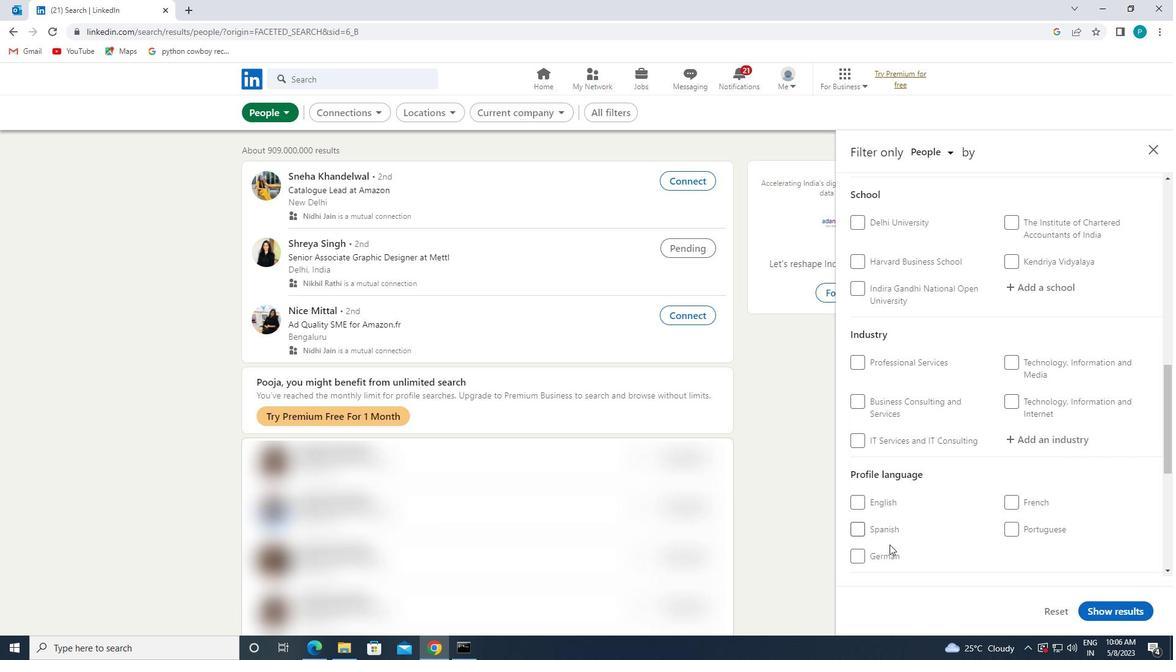 
Action: Mouse pressed left at (896, 556)
Screenshot: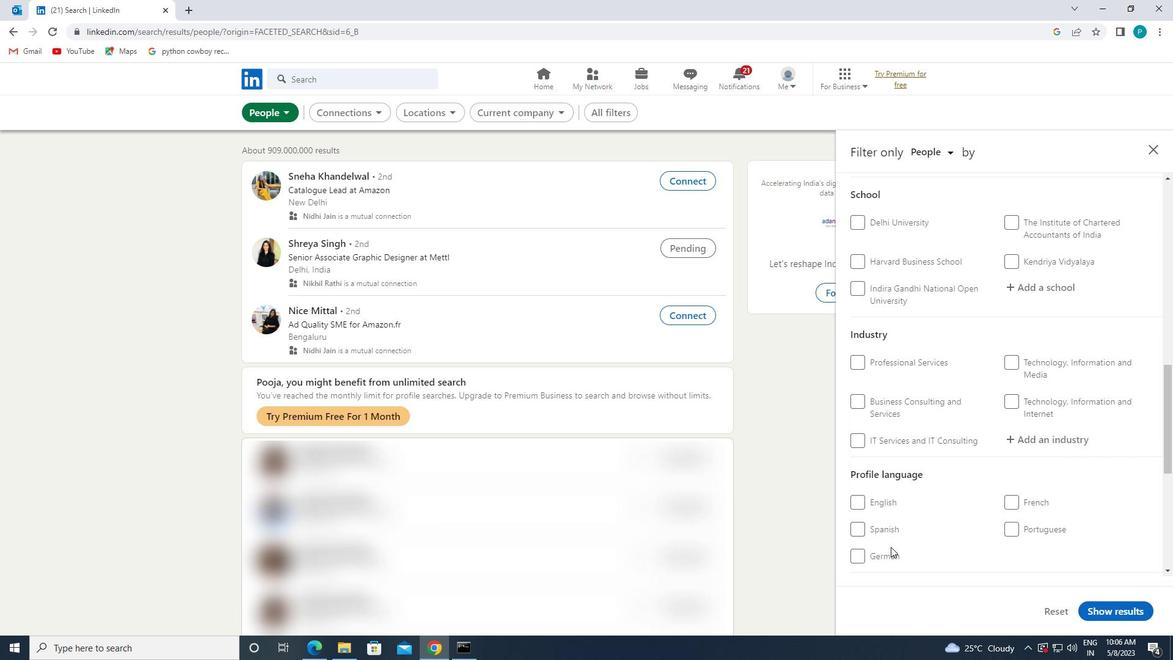
Action: Mouse moved to (1026, 477)
Screenshot: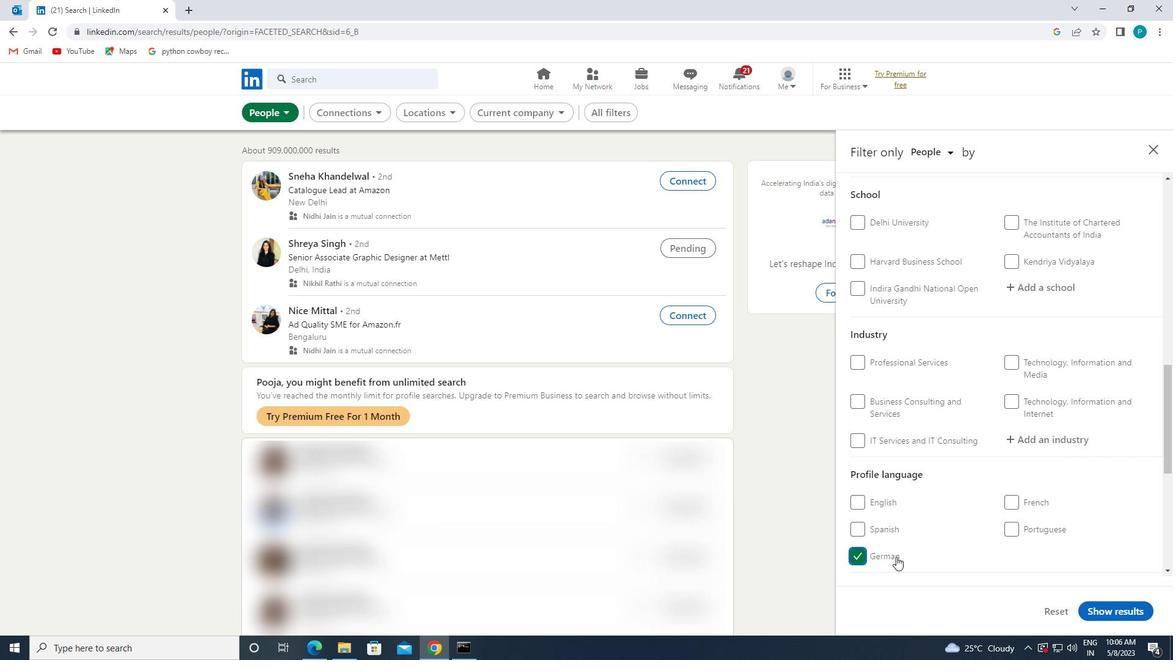 
Action: Mouse scrolled (1026, 478) with delta (0, 0)
Screenshot: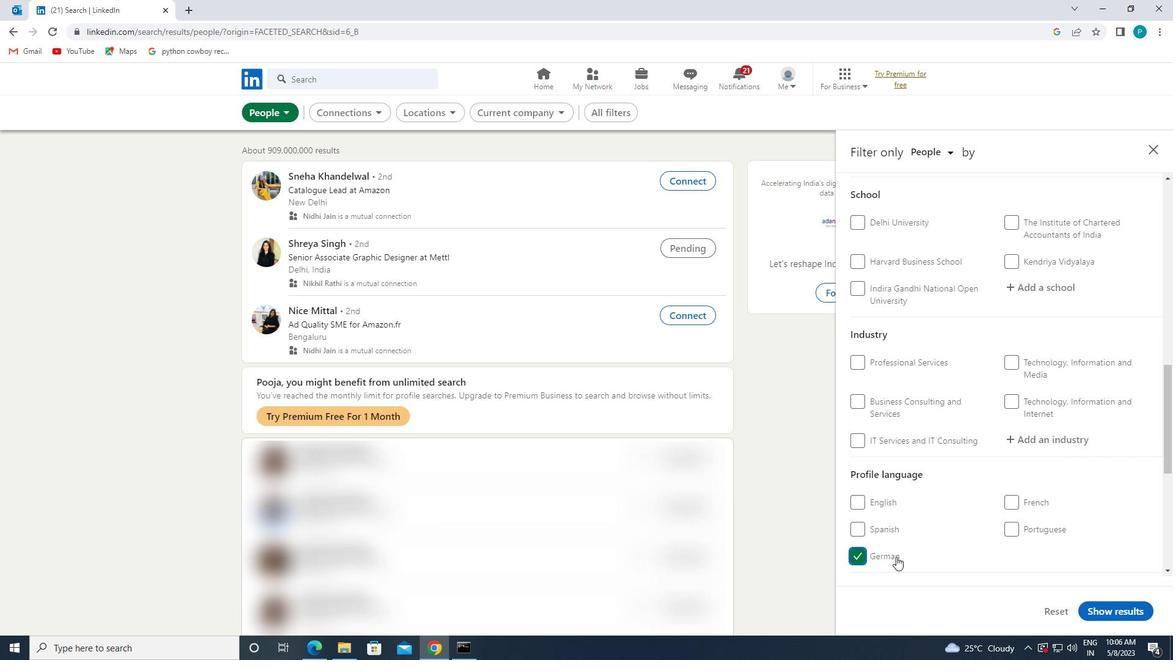 
Action: Mouse scrolled (1026, 478) with delta (0, 0)
Screenshot: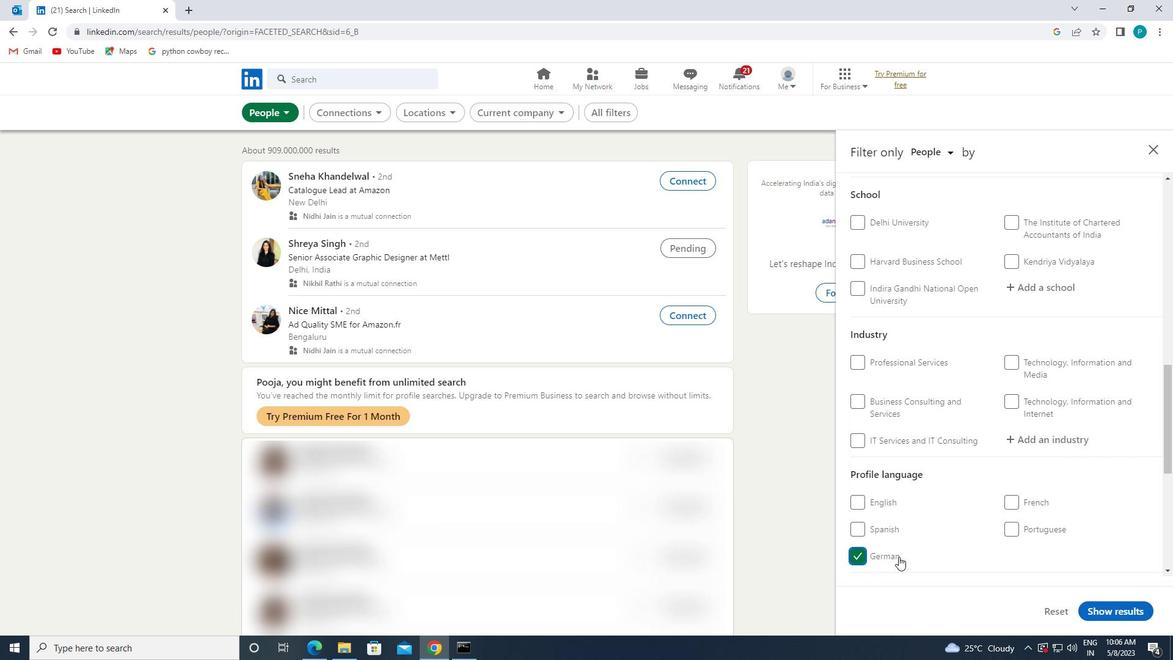 
Action: Mouse scrolled (1026, 478) with delta (0, 0)
Screenshot: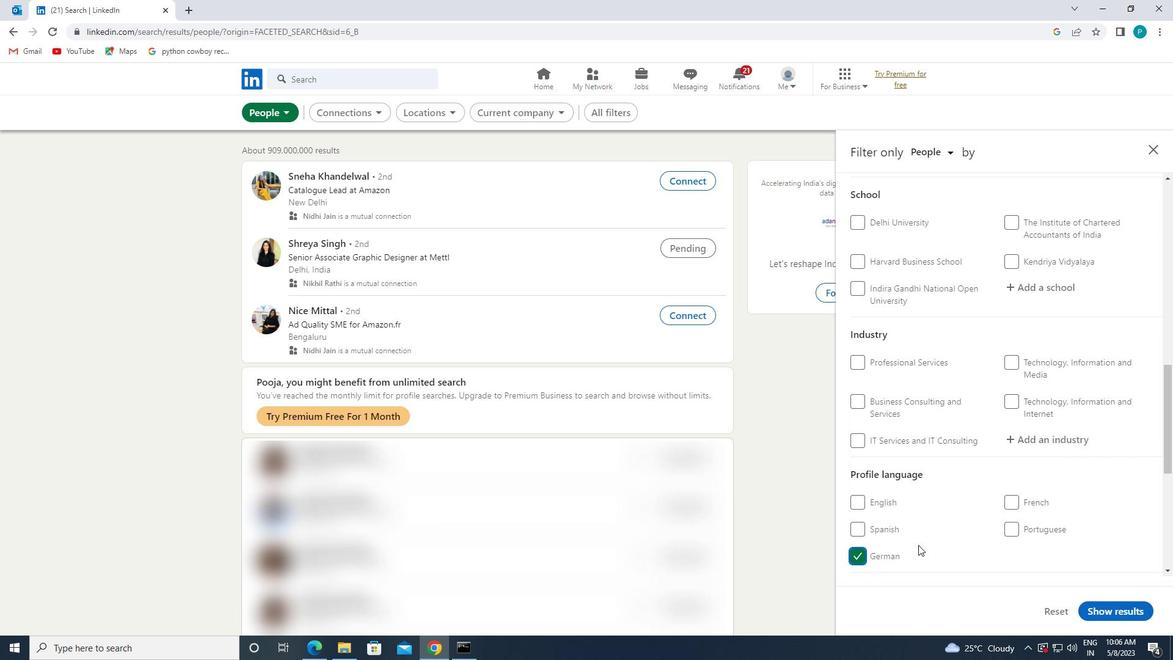 
Action: Mouse moved to (1038, 451)
Screenshot: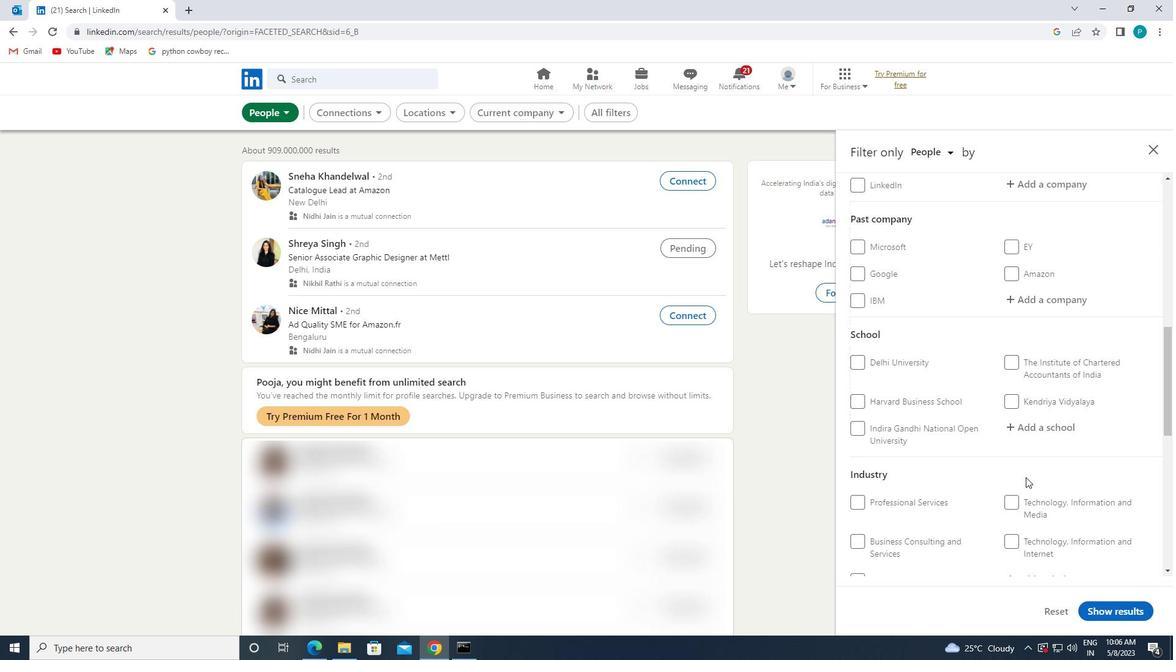 
Action: Mouse scrolled (1038, 452) with delta (0, 0)
Screenshot: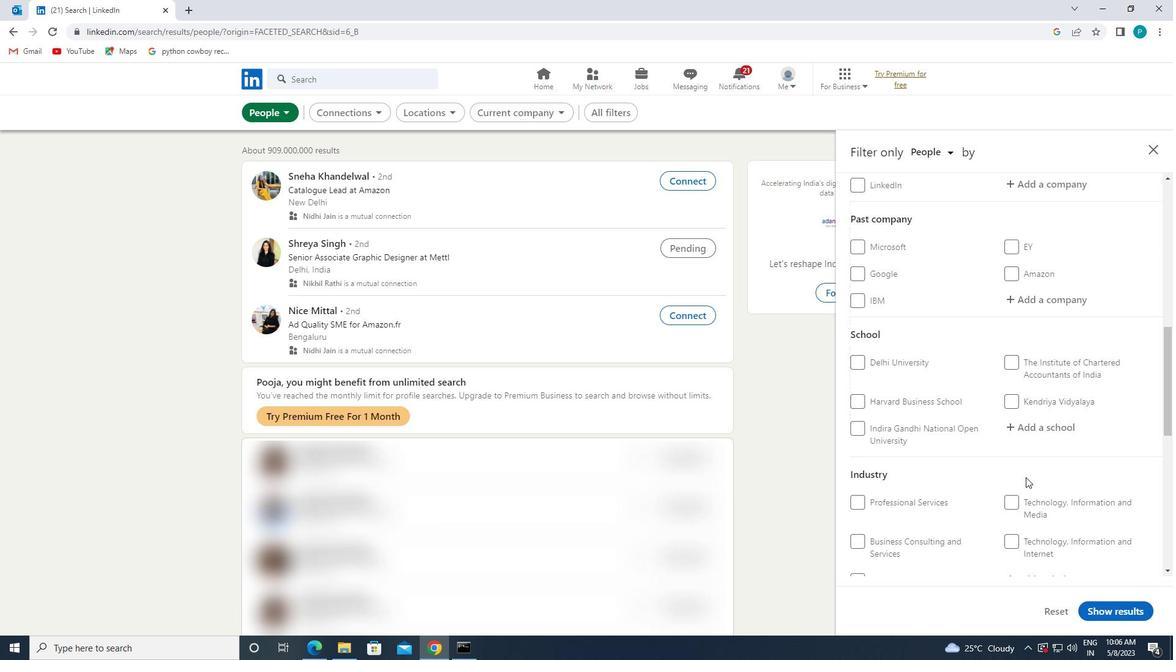 
Action: Mouse moved to (1038, 448)
Screenshot: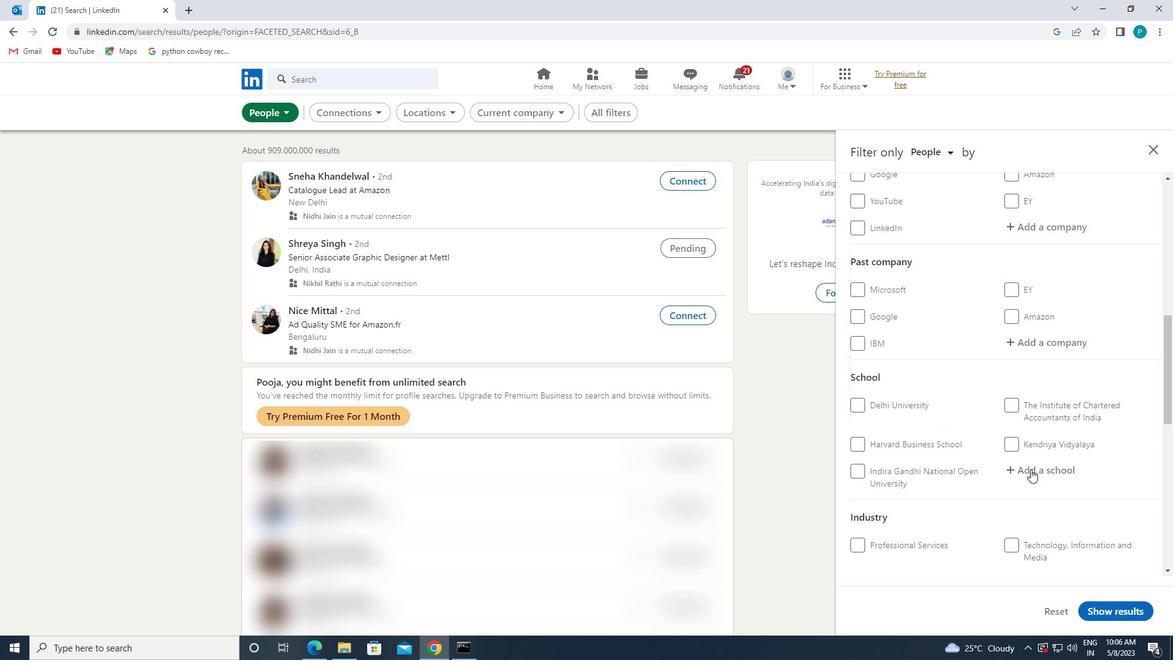 
Action: Mouse scrolled (1038, 449) with delta (0, 0)
Screenshot: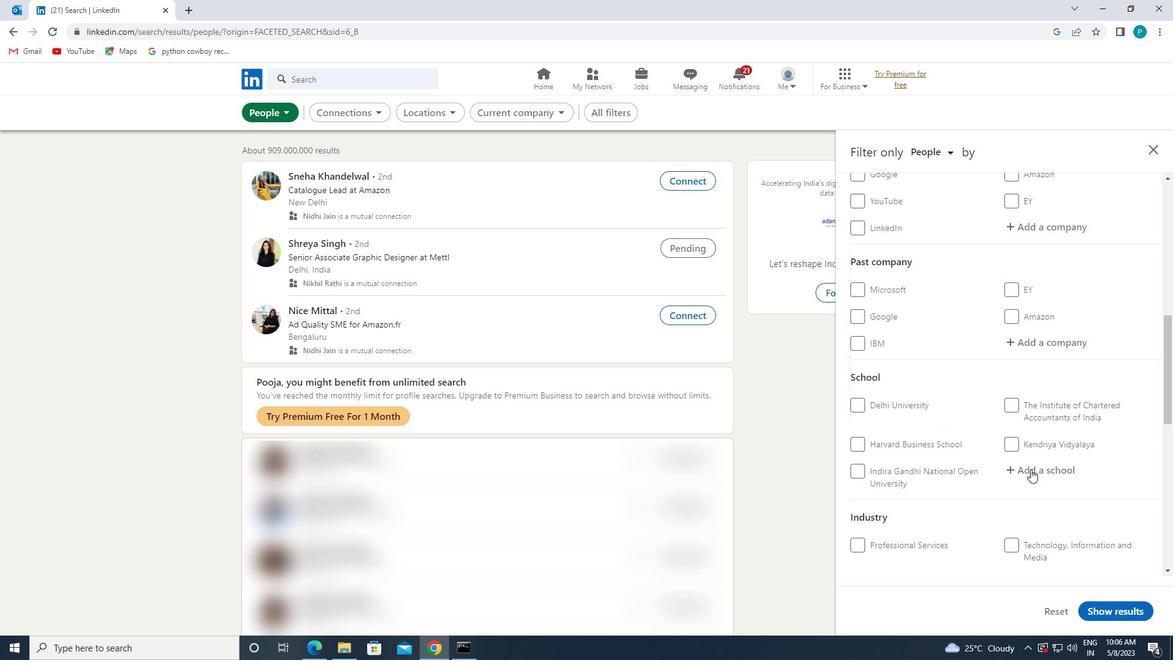 
Action: Mouse moved to (1038, 447)
Screenshot: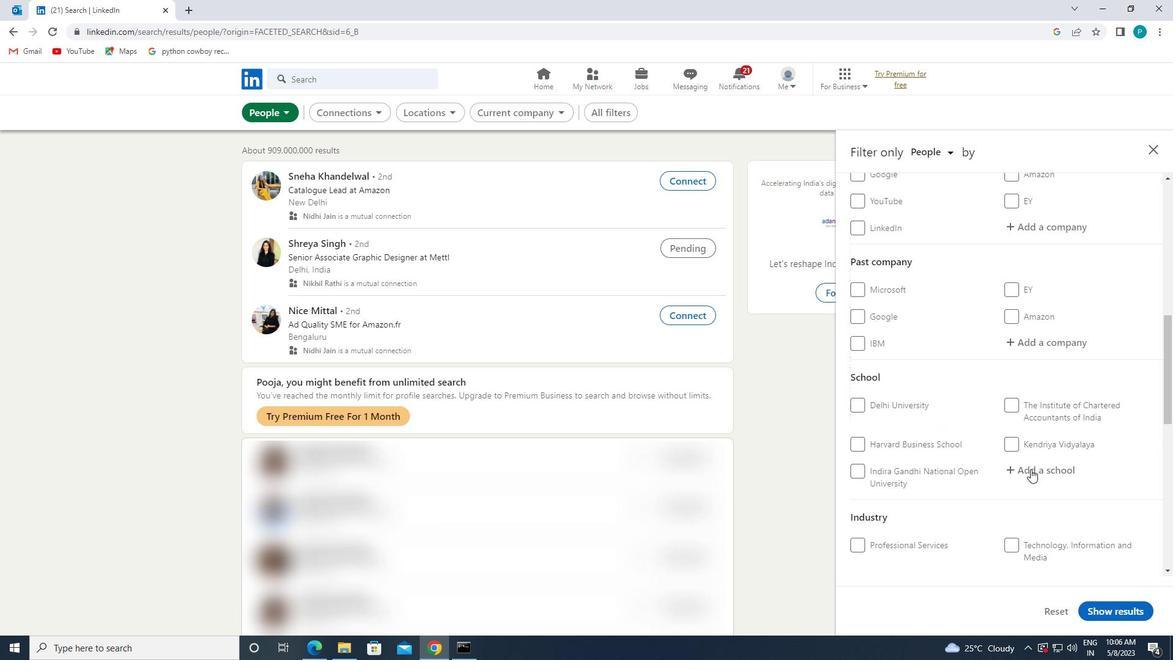 
Action: Mouse scrolled (1038, 447) with delta (0, 0)
Screenshot: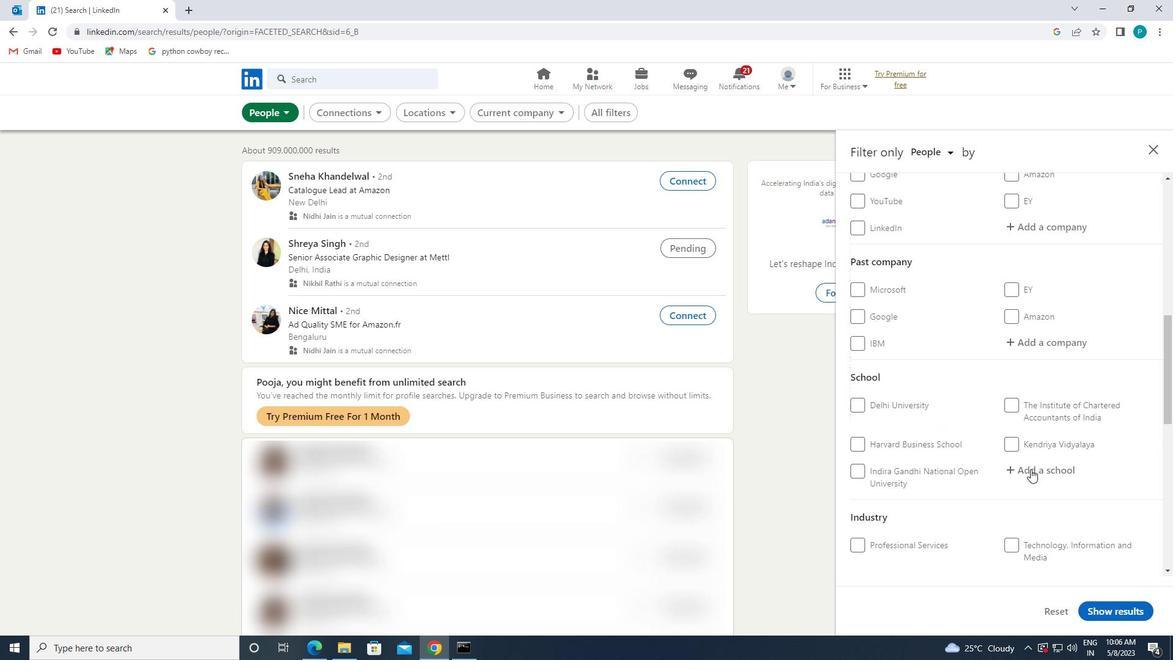 
Action: Mouse moved to (1029, 413)
Screenshot: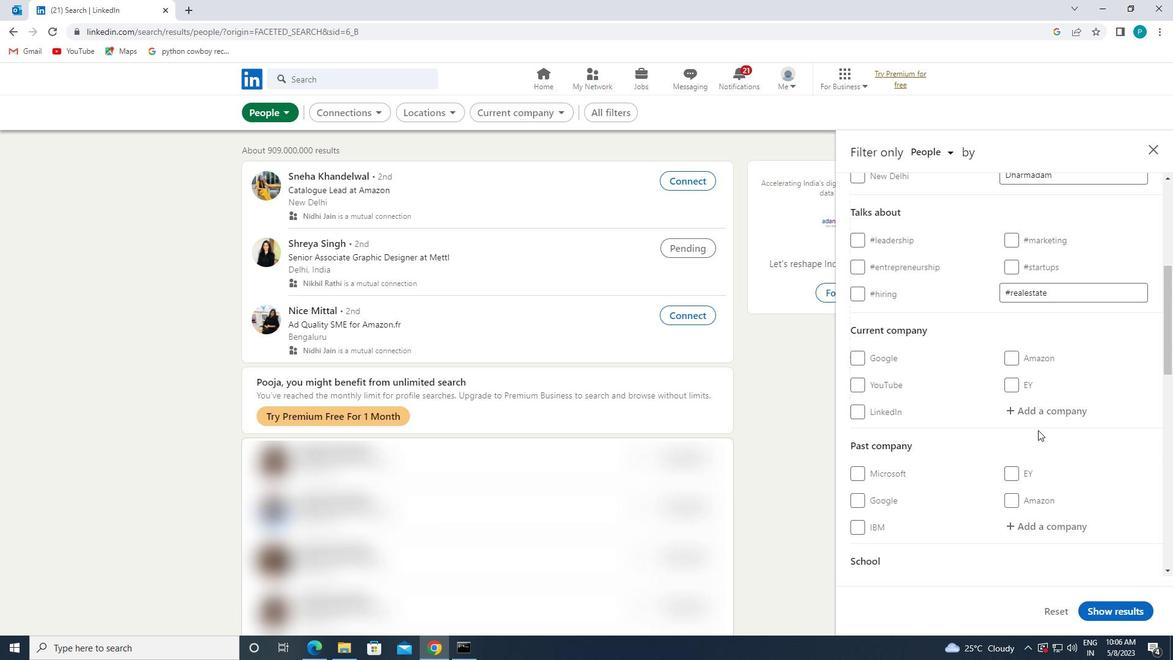 
Action: Mouse pressed left at (1029, 413)
Screenshot: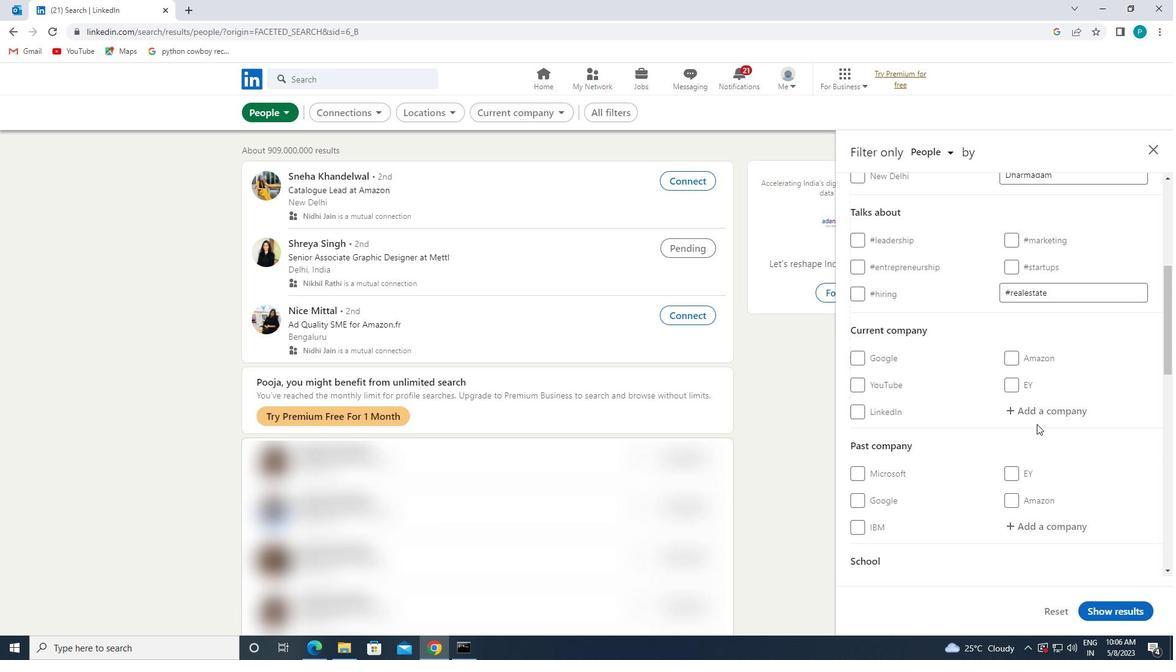 
Action: Key pressed <Key.caps_lock>F<Key.backspace>G<Key.caps_lock>ROFERS
Screenshot: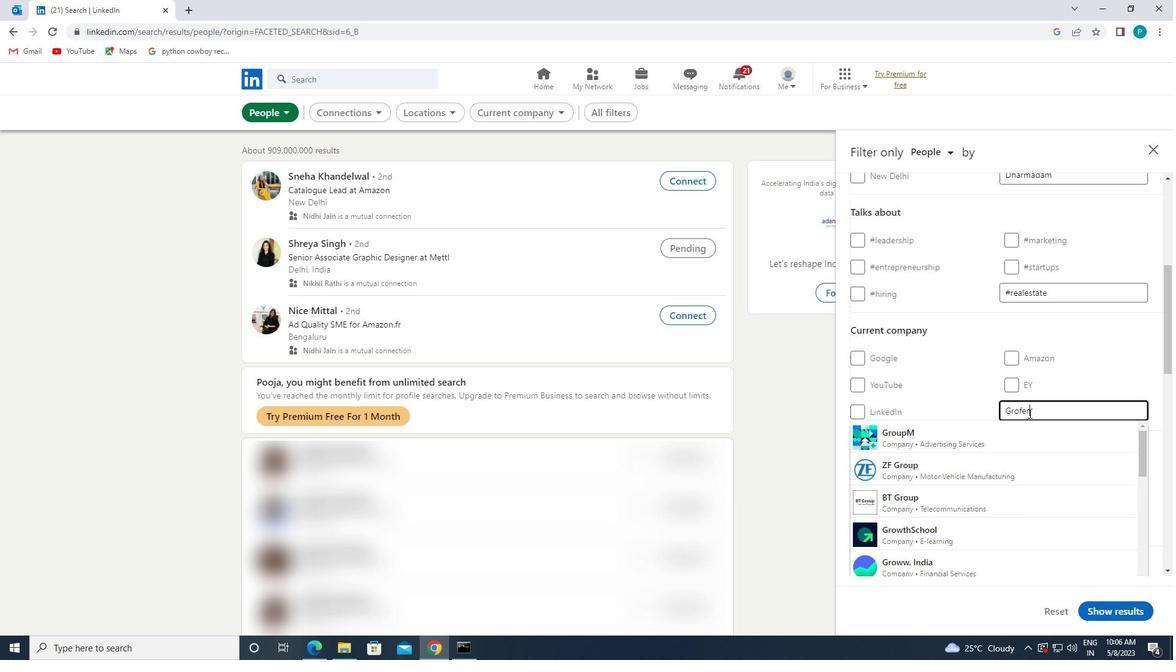 
Action: Mouse moved to (1038, 436)
Screenshot: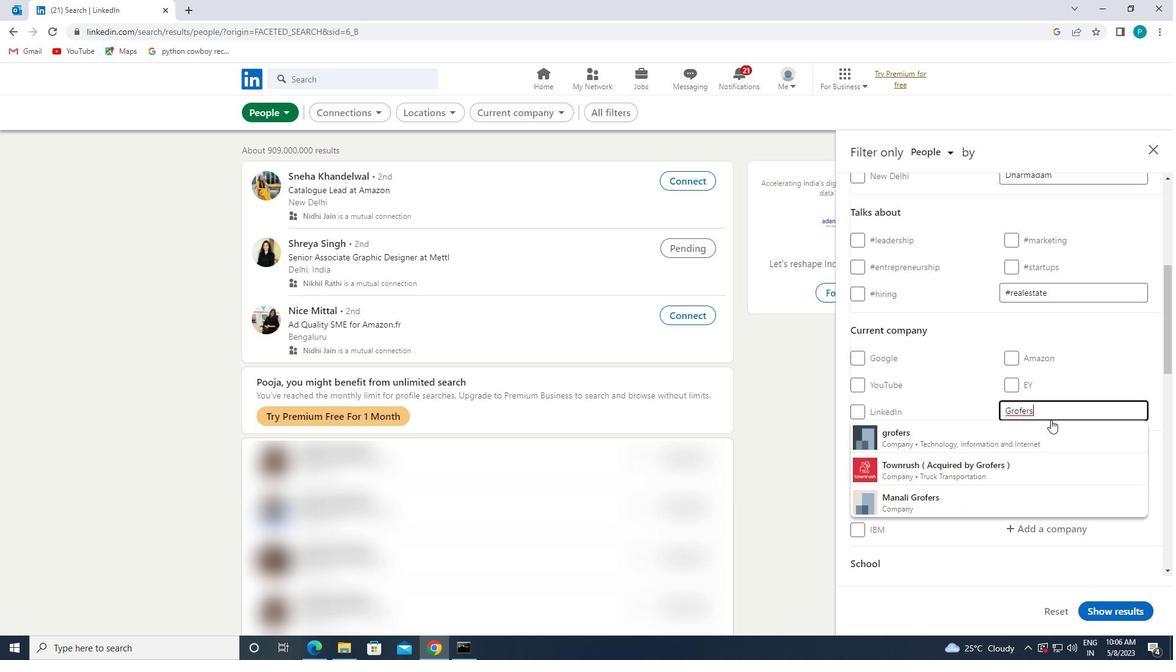 
Action: Mouse pressed left at (1038, 436)
Screenshot: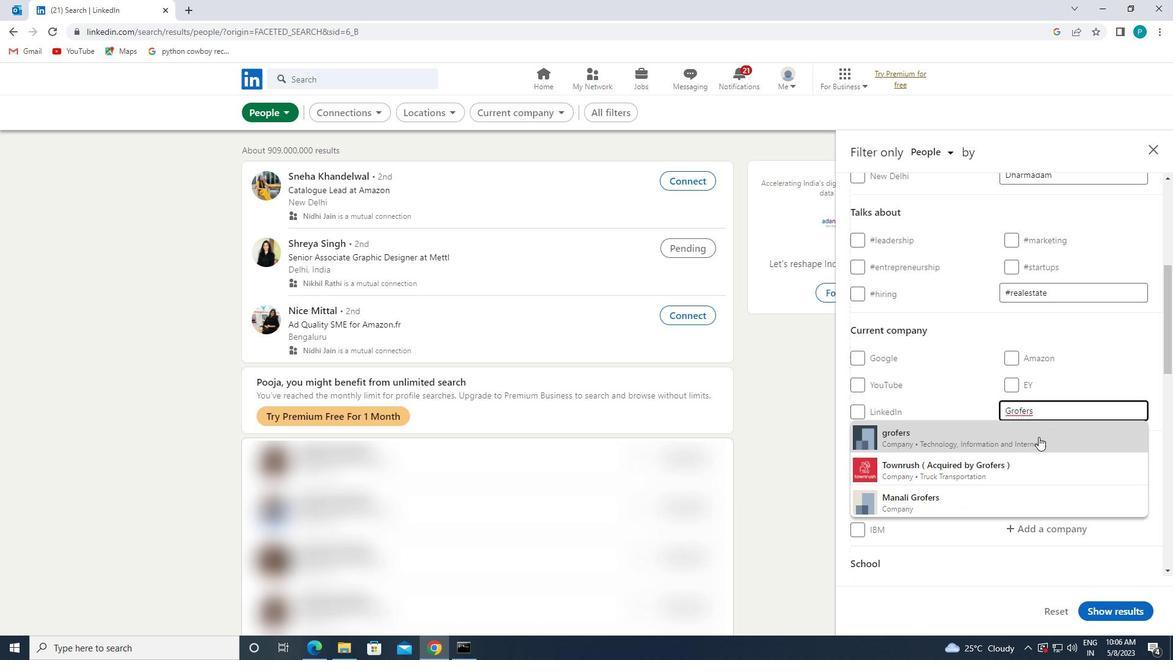 
Action: Mouse moved to (1060, 452)
Screenshot: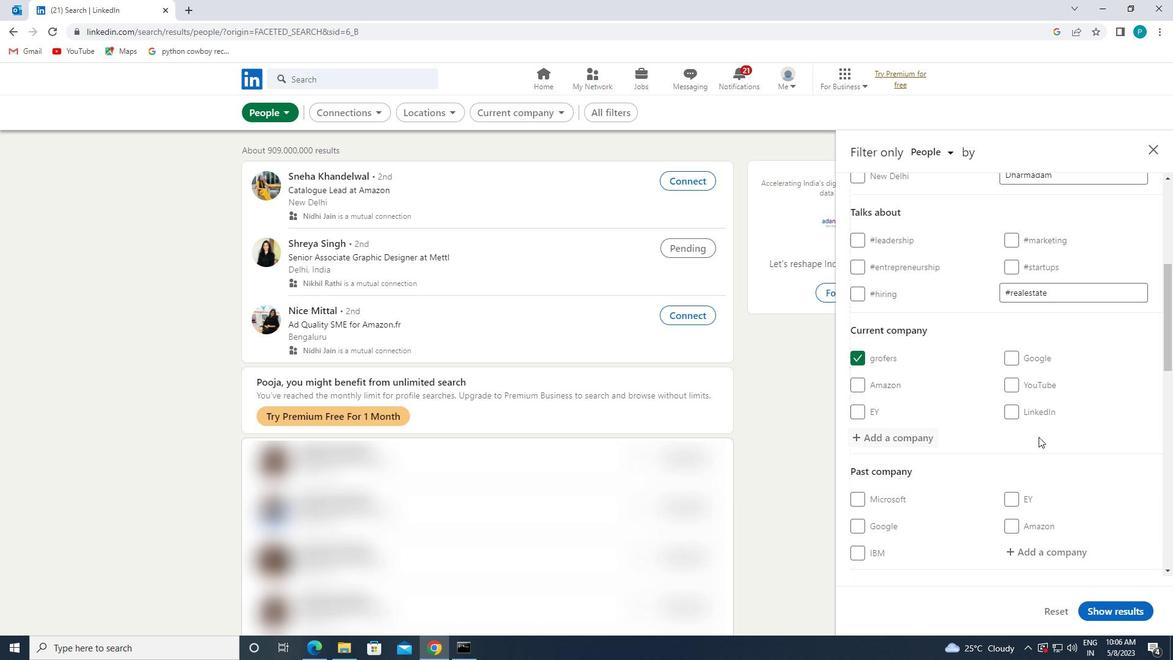 
Action: Mouse scrolled (1060, 452) with delta (0, 0)
Screenshot: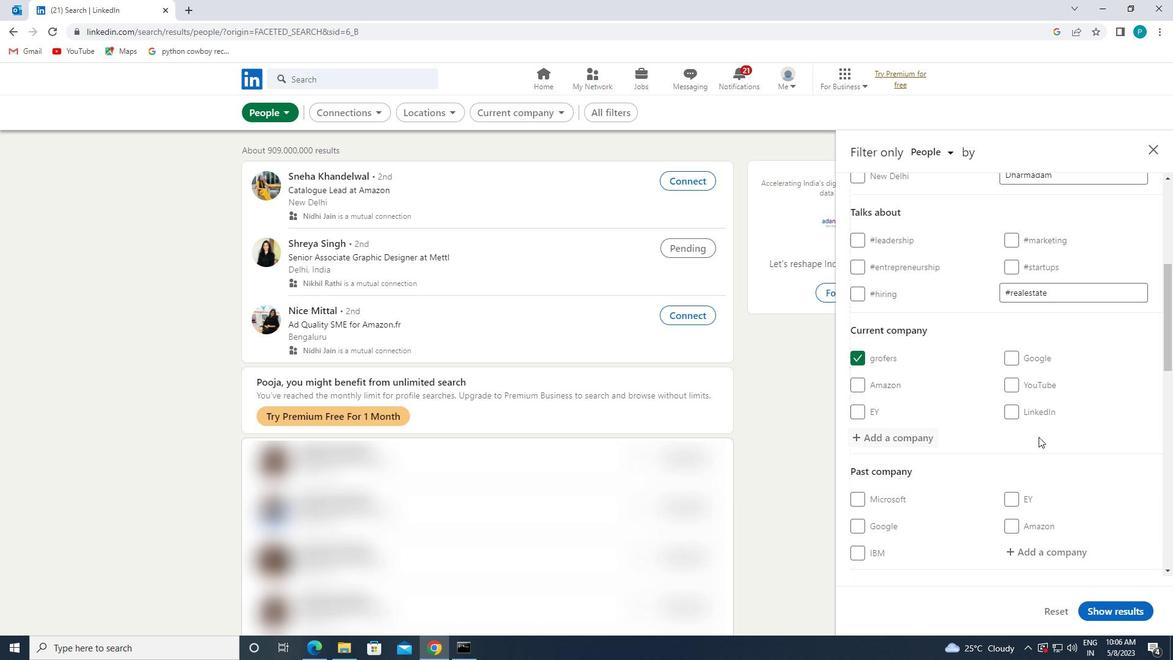 
Action: Mouse scrolled (1060, 452) with delta (0, 0)
Screenshot: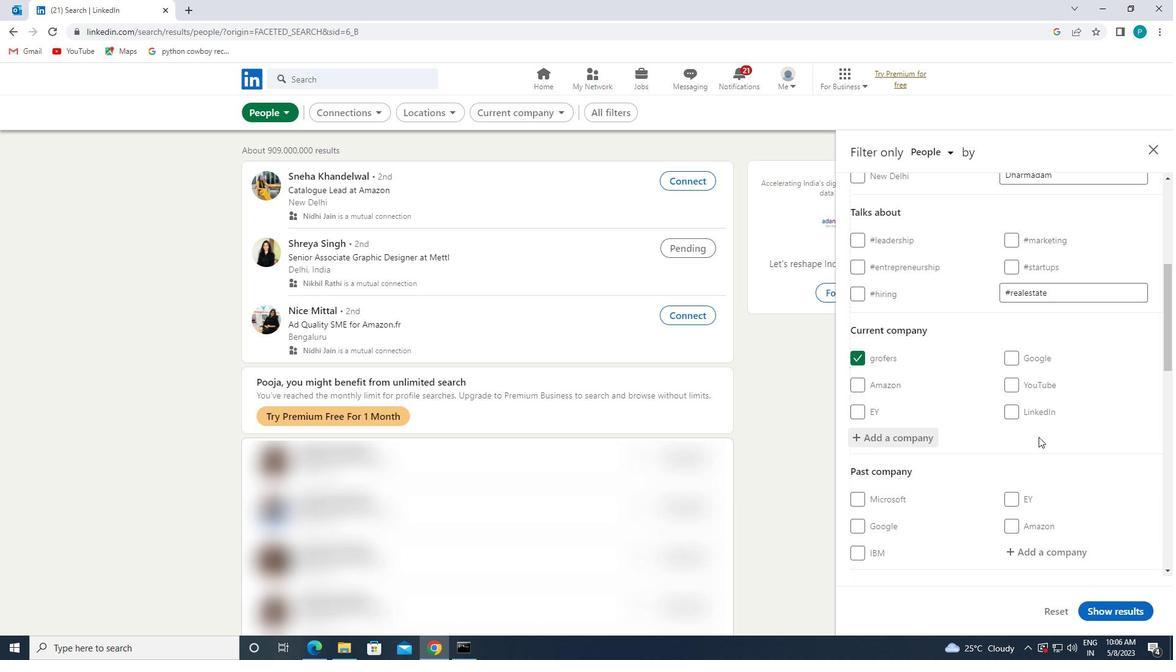 
Action: Mouse scrolled (1060, 452) with delta (0, 0)
Screenshot: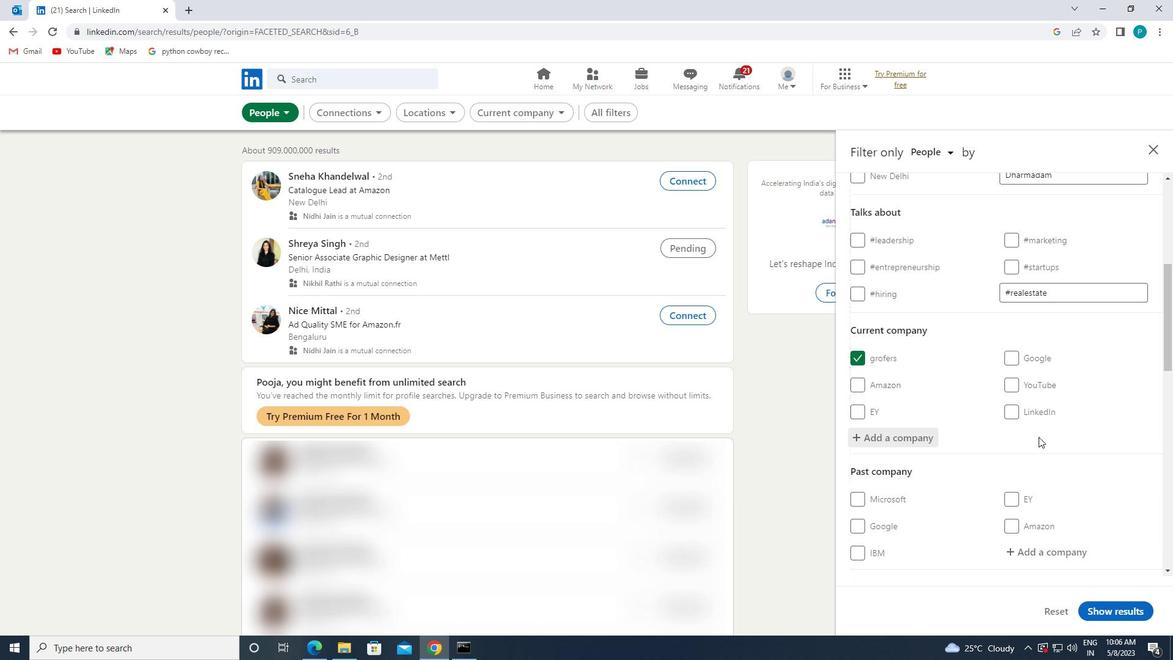 
Action: Mouse moved to (1048, 489)
Screenshot: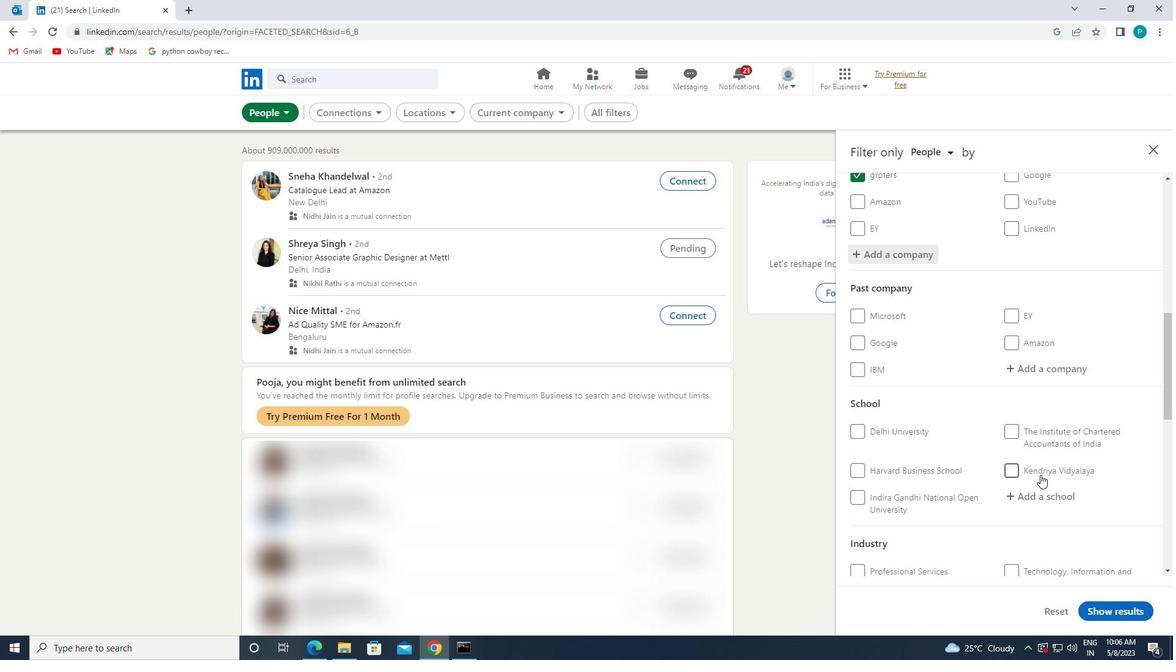 
Action: Mouse pressed left at (1048, 489)
Screenshot: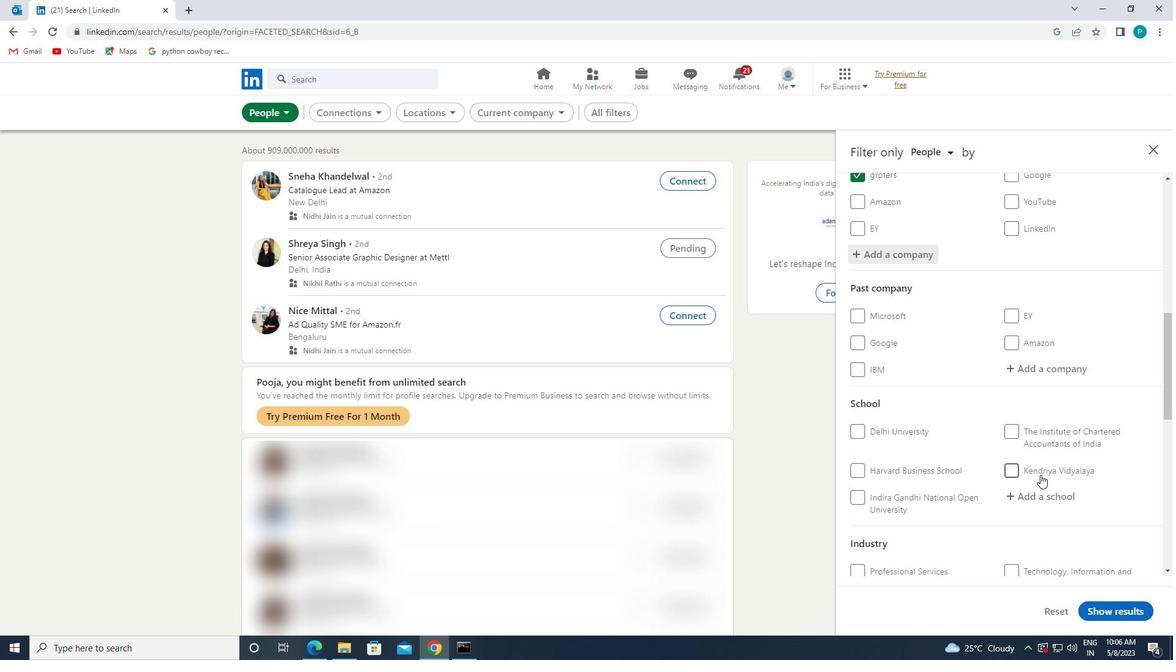 
Action: Key pressed <Key.caps_lock>D<Key.caps_lock>R.<Key.space><Key.caps_lock>A<Key.caps_lock>MBEDKAR
Screenshot: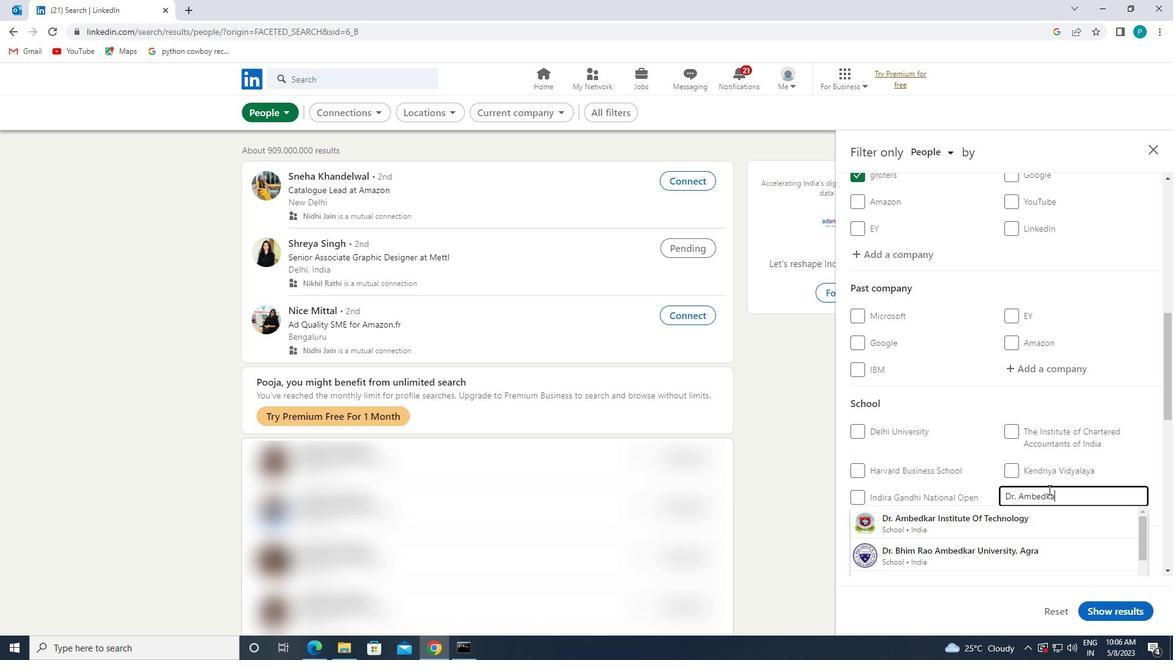 
Action: Mouse moved to (924, 495)
Screenshot: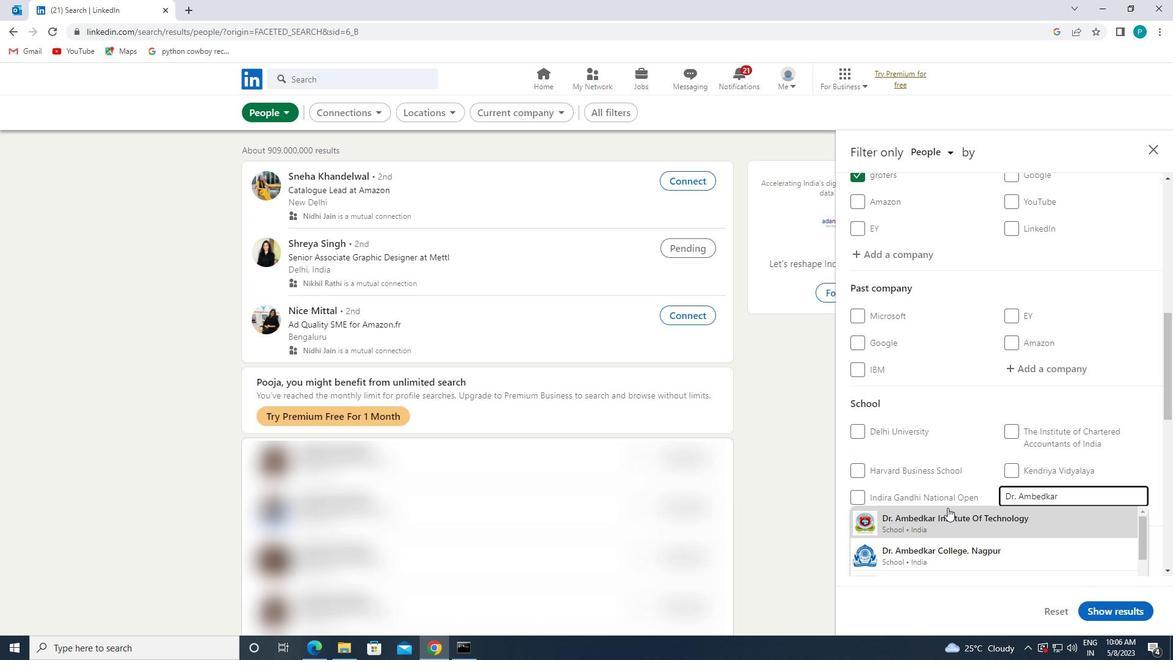 
Action: Mouse scrolled (924, 495) with delta (0, 0)
Screenshot: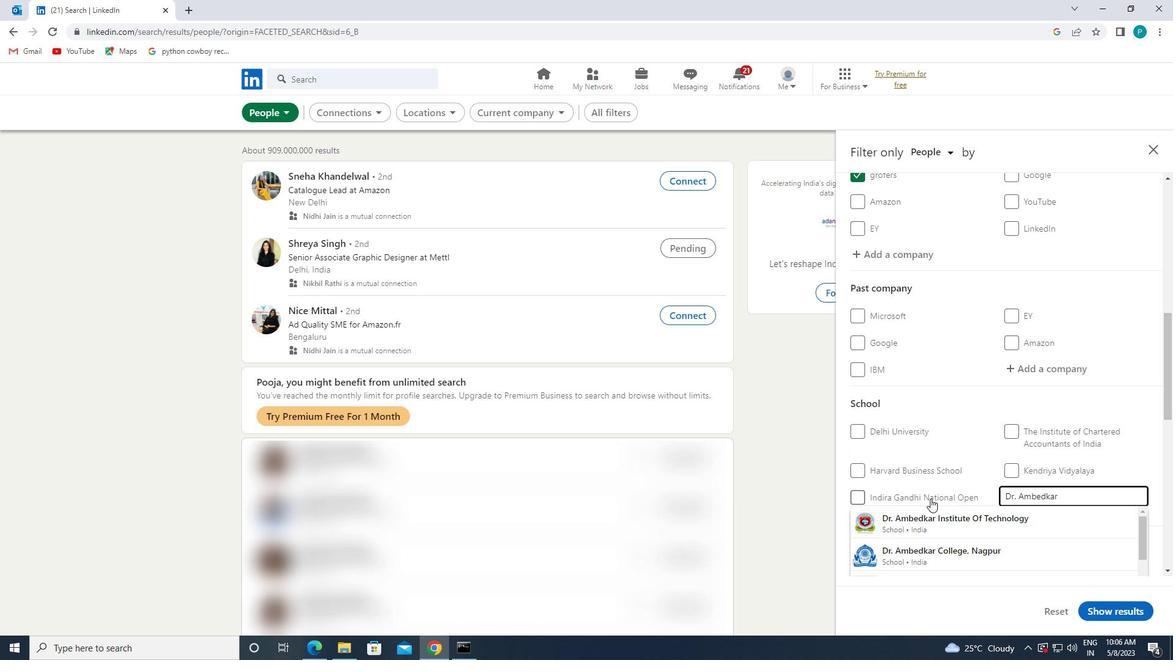 
Action: Mouse moved to (922, 495)
Screenshot: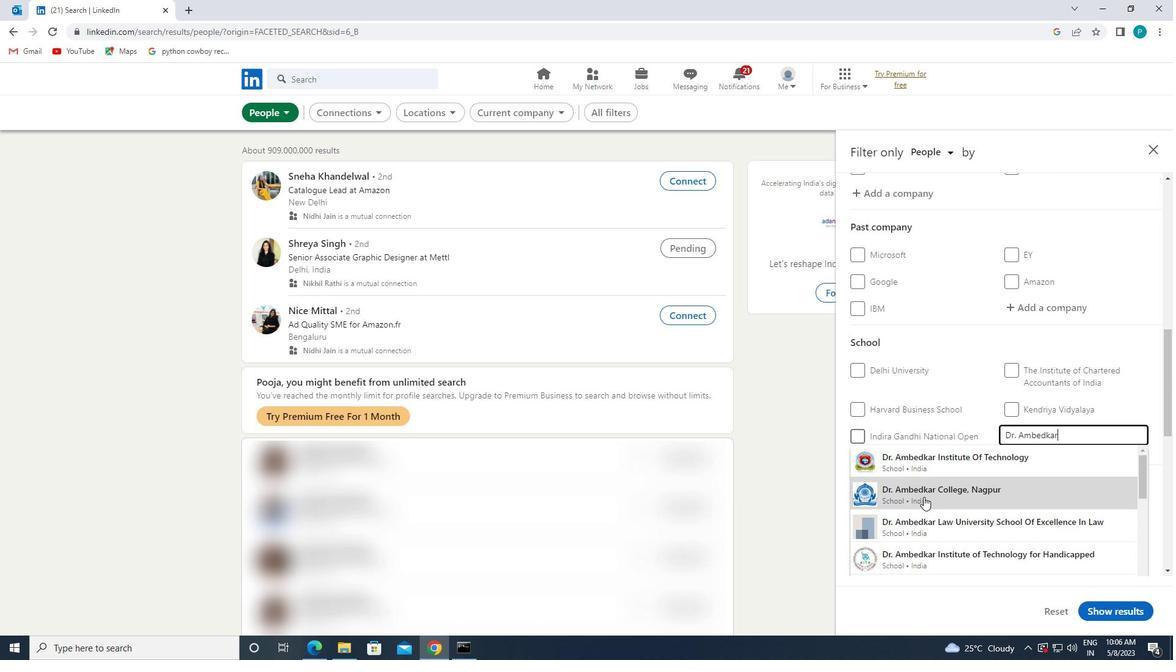 
Action: Mouse pressed left at (922, 495)
Screenshot: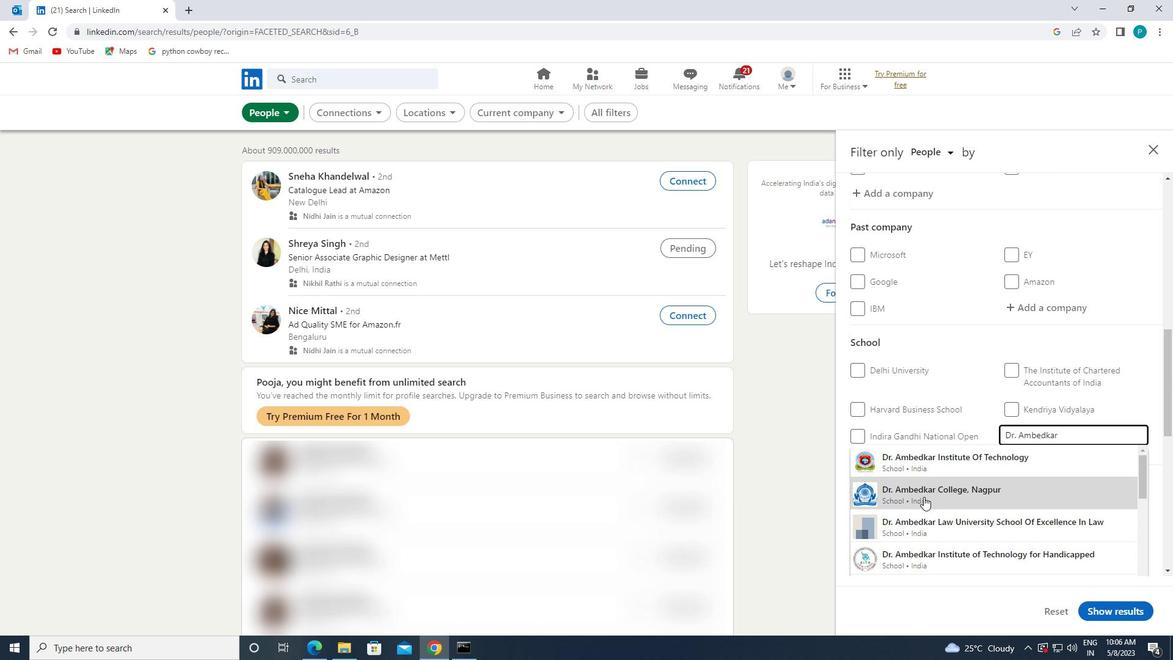 
Action: Mouse scrolled (922, 495) with delta (0, 0)
Screenshot: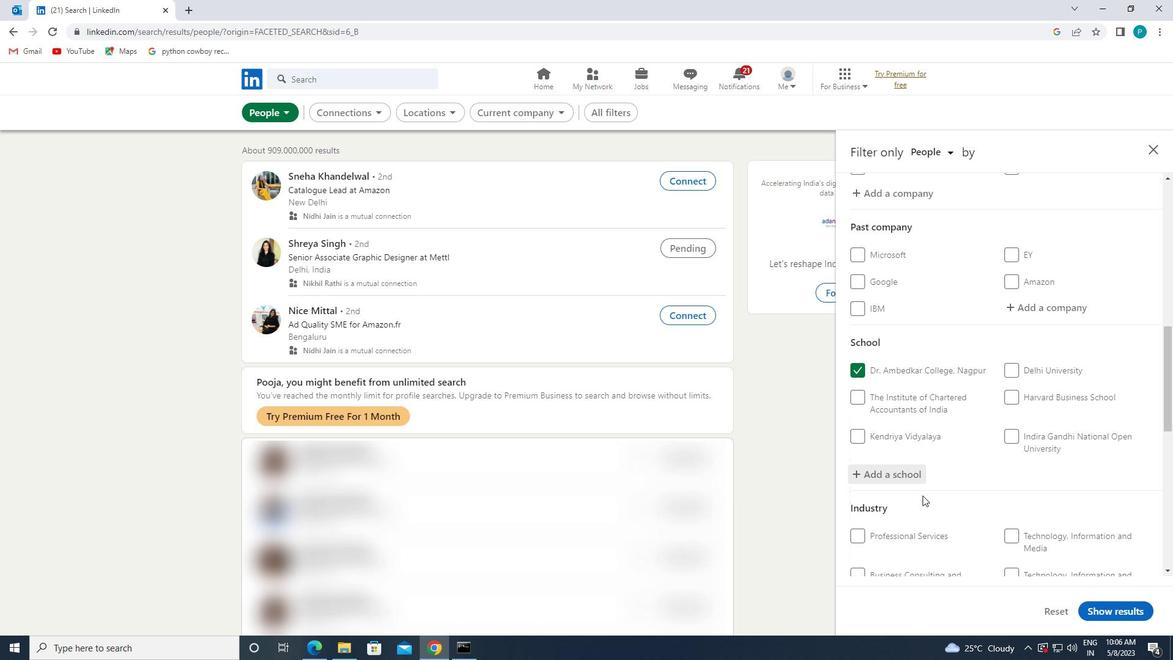 
Action: Mouse scrolled (922, 495) with delta (0, 0)
Screenshot: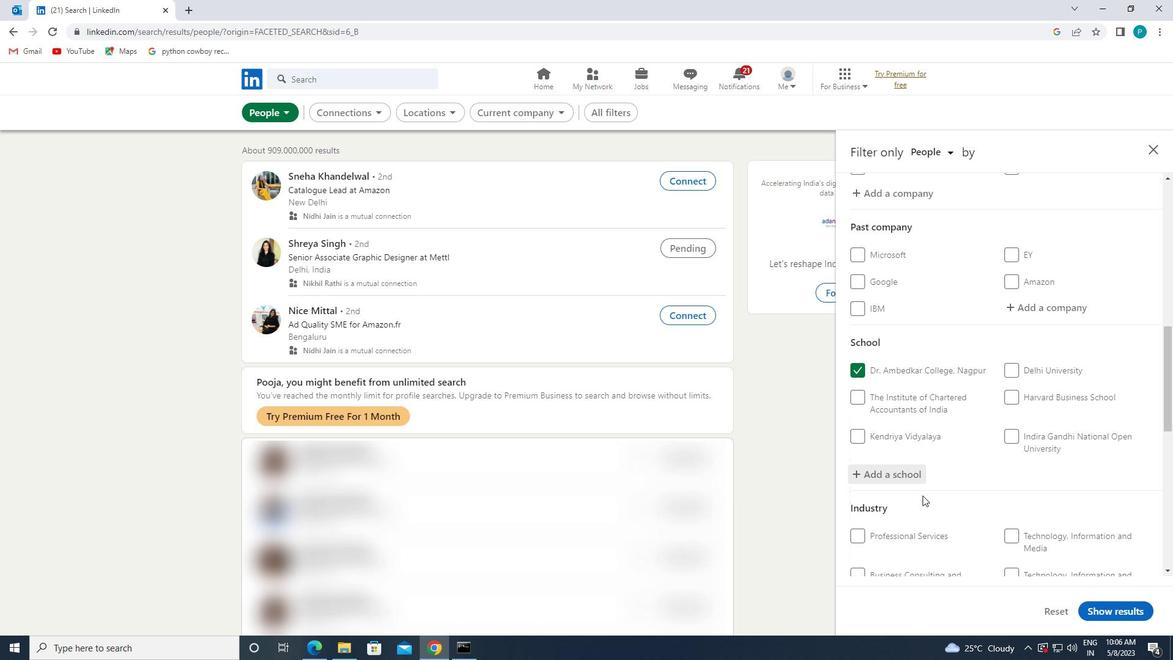 
Action: Mouse scrolled (922, 495) with delta (0, 0)
Screenshot: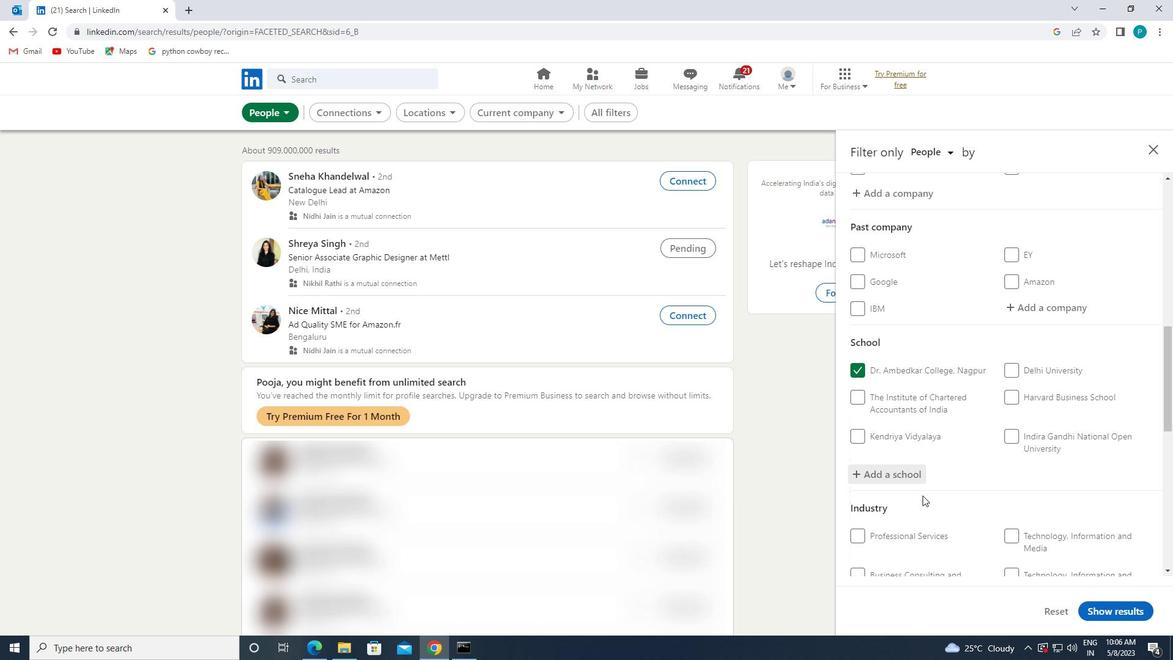 
Action: Mouse scrolled (922, 495) with delta (0, 0)
Screenshot: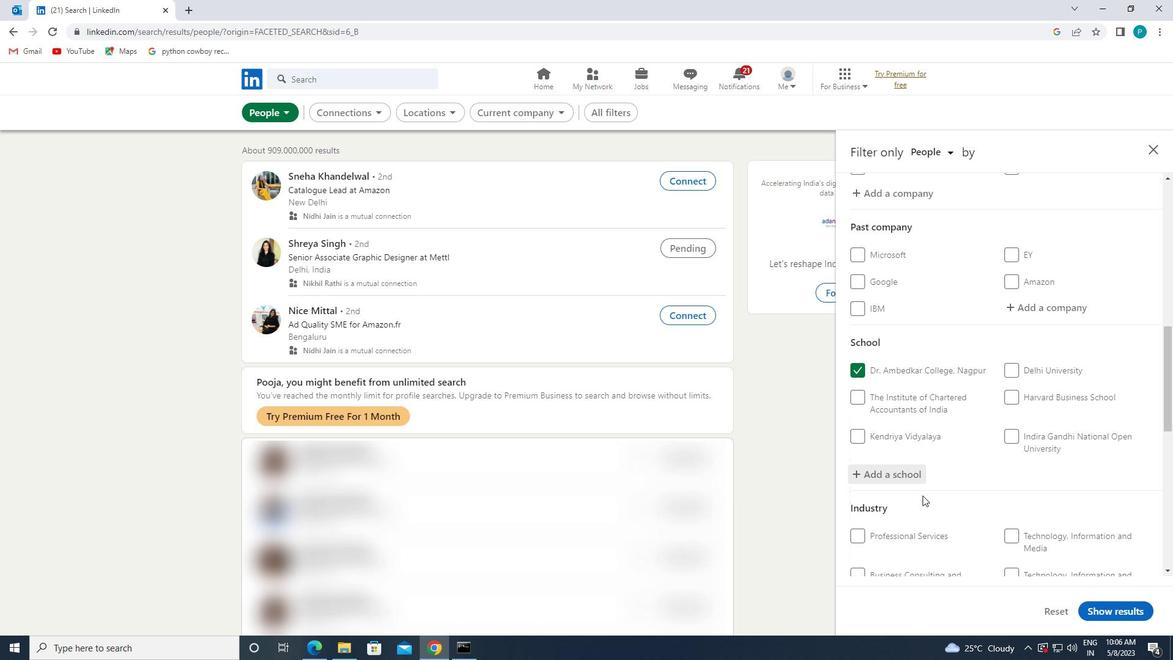
Action: Mouse moved to (1062, 369)
Screenshot: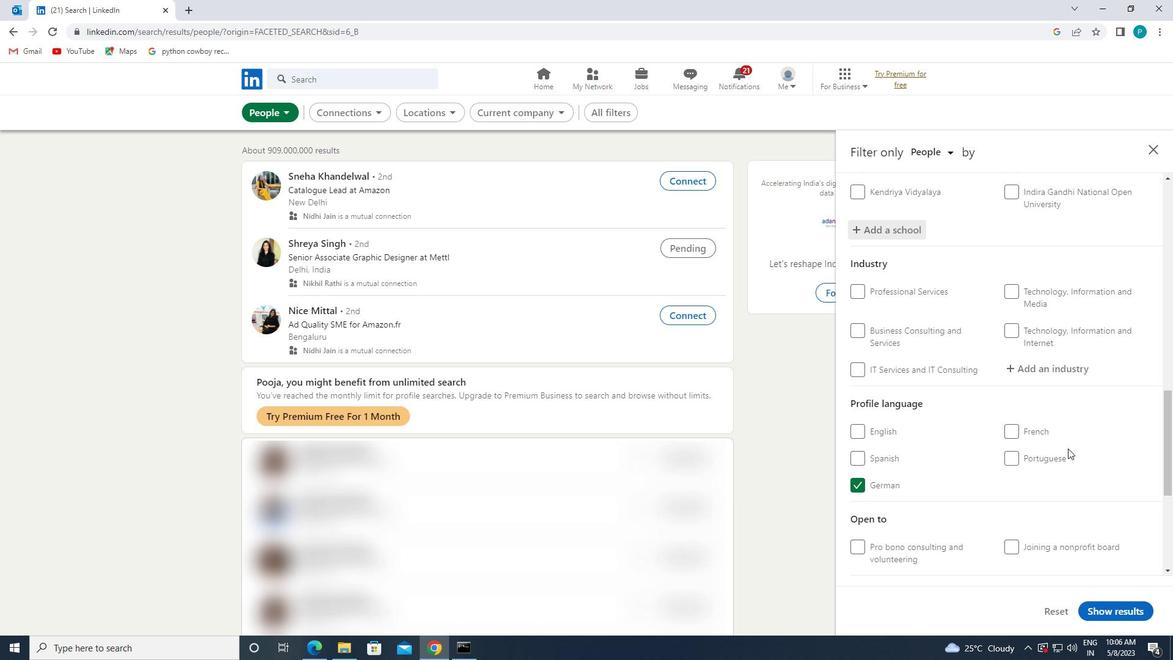 
Action: Mouse pressed left at (1062, 369)
Screenshot: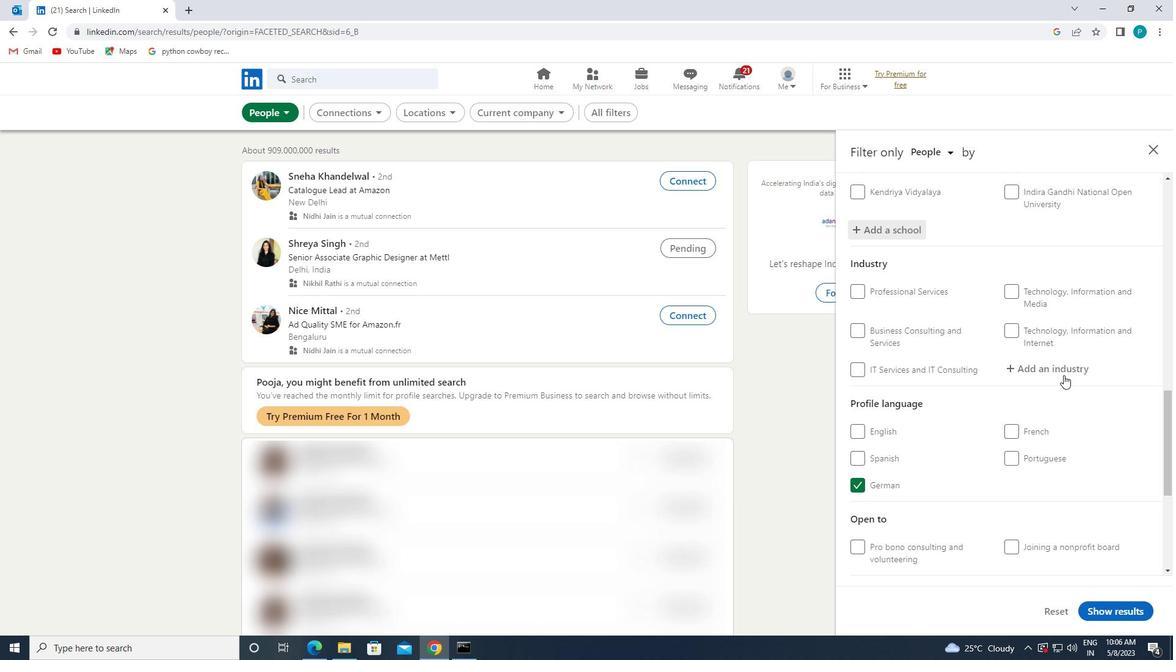 
Action: Key pressed <Key.caps_lock>P<Key.caps_lock>LASTIC
Screenshot: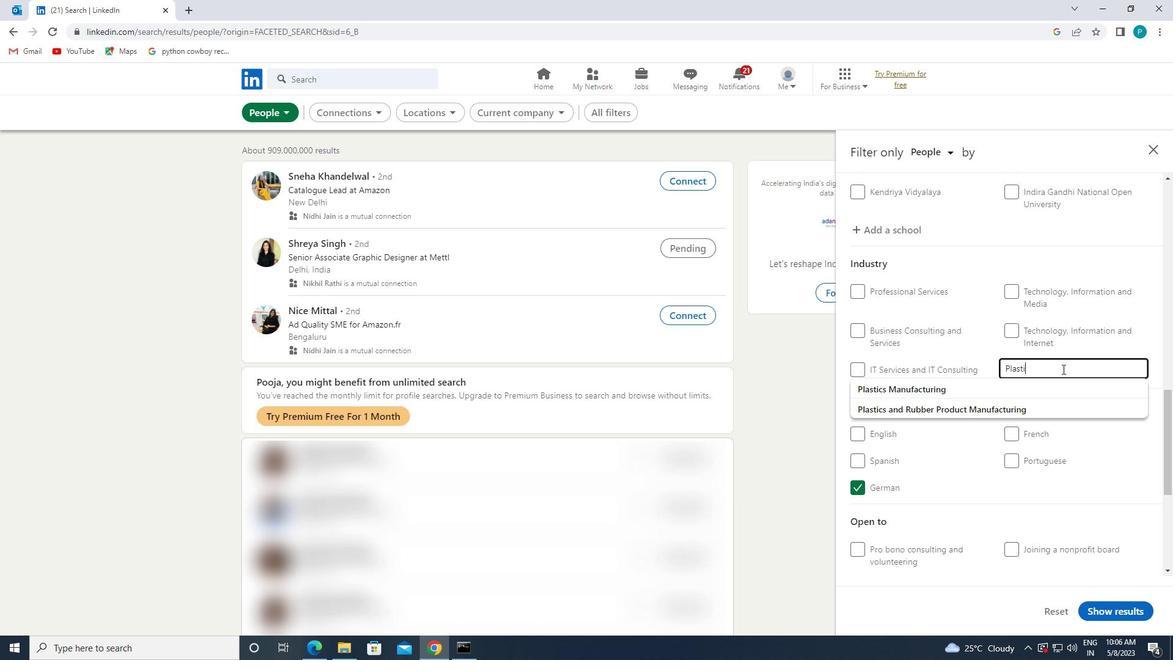 
Action: Mouse moved to (1043, 384)
Screenshot: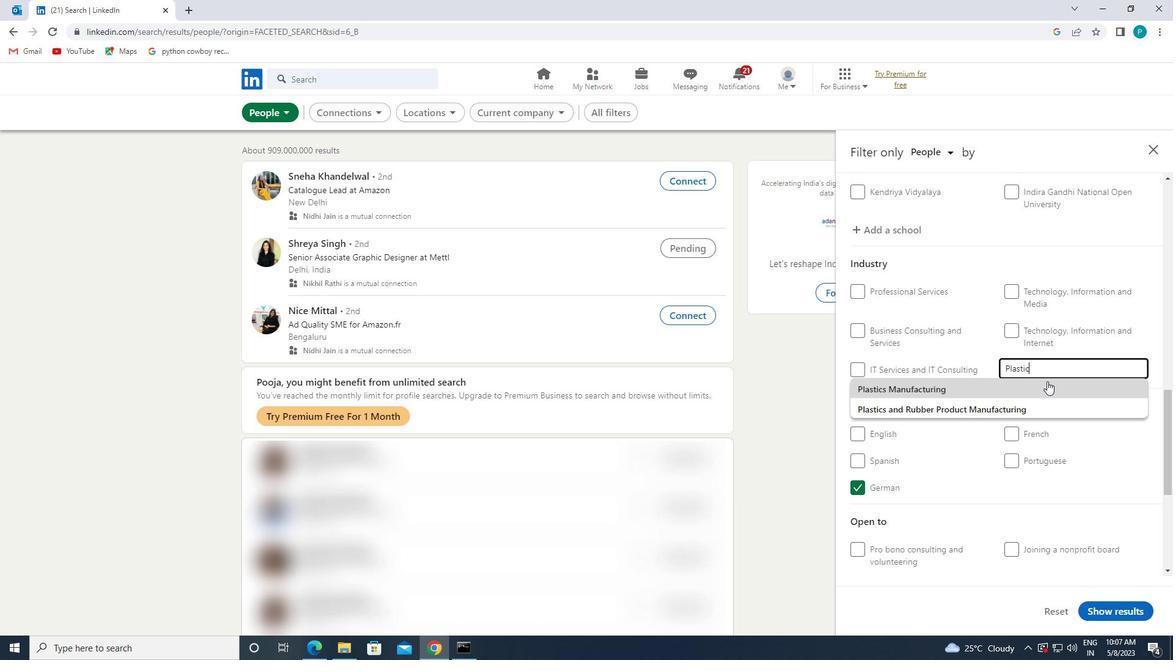 
Action: Mouse pressed left at (1043, 384)
Screenshot: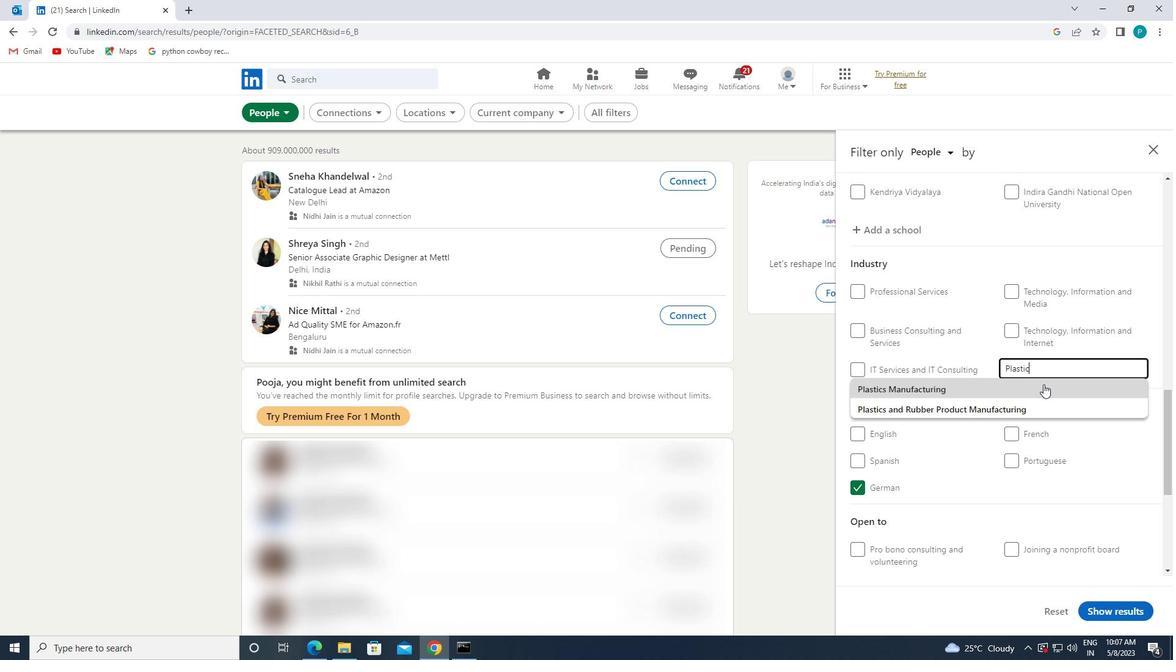 
Action: Mouse moved to (1043, 406)
Screenshot: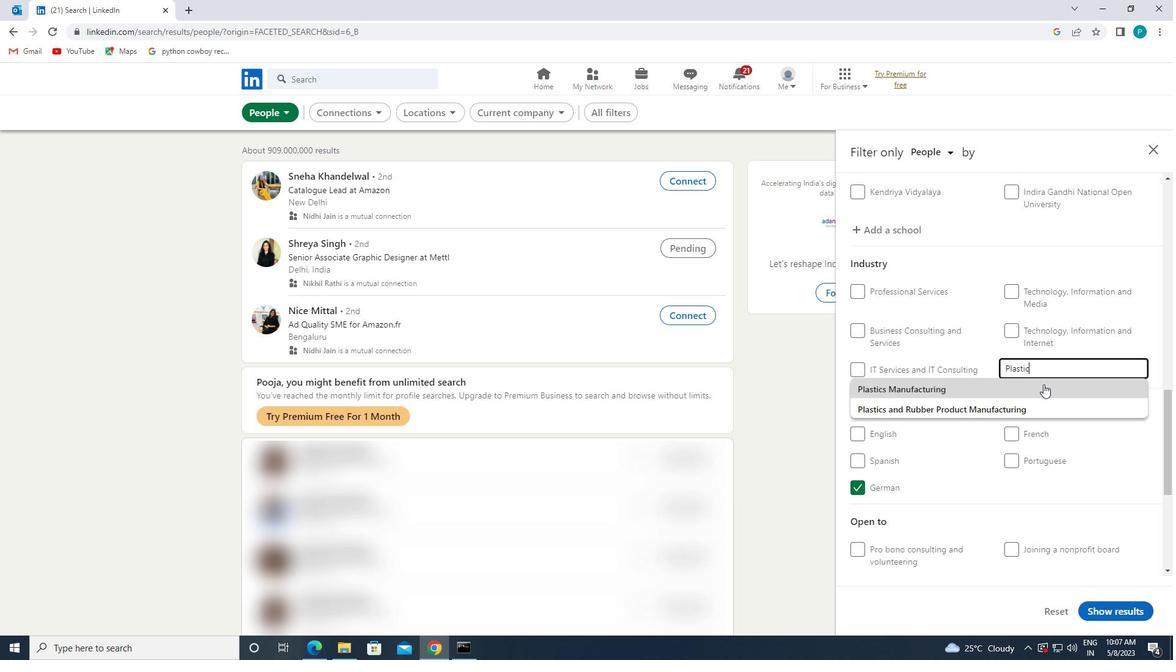 
Action: Mouse pressed left at (1043, 406)
Screenshot: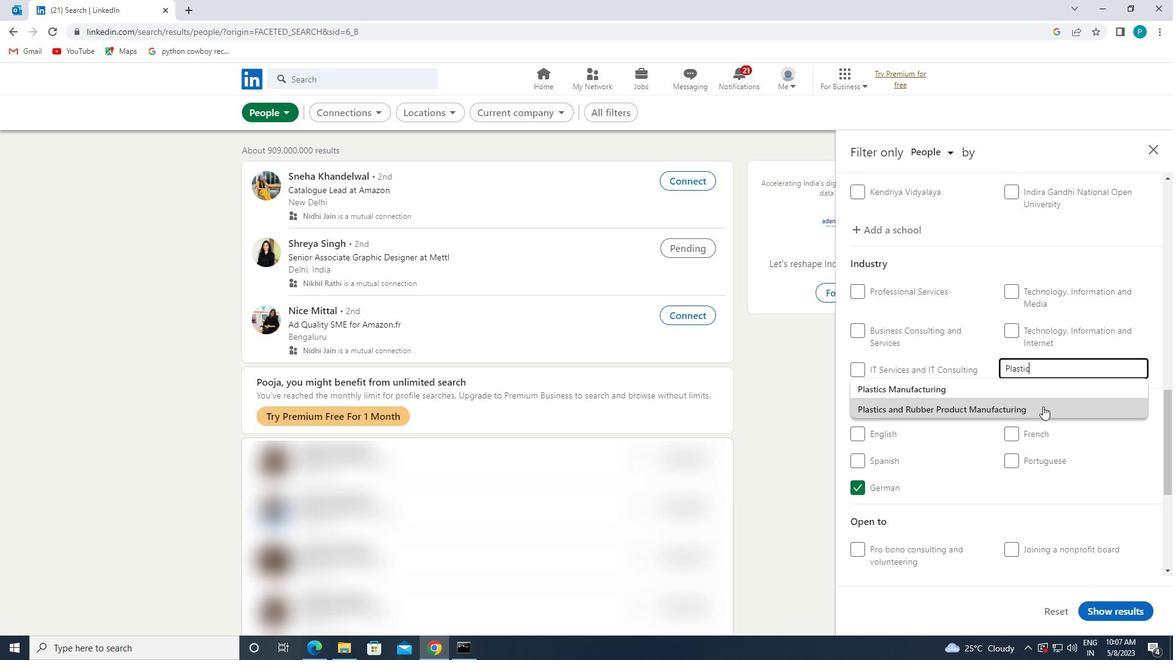 
Action: Mouse scrolled (1043, 405) with delta (0, 0)
Screenshot: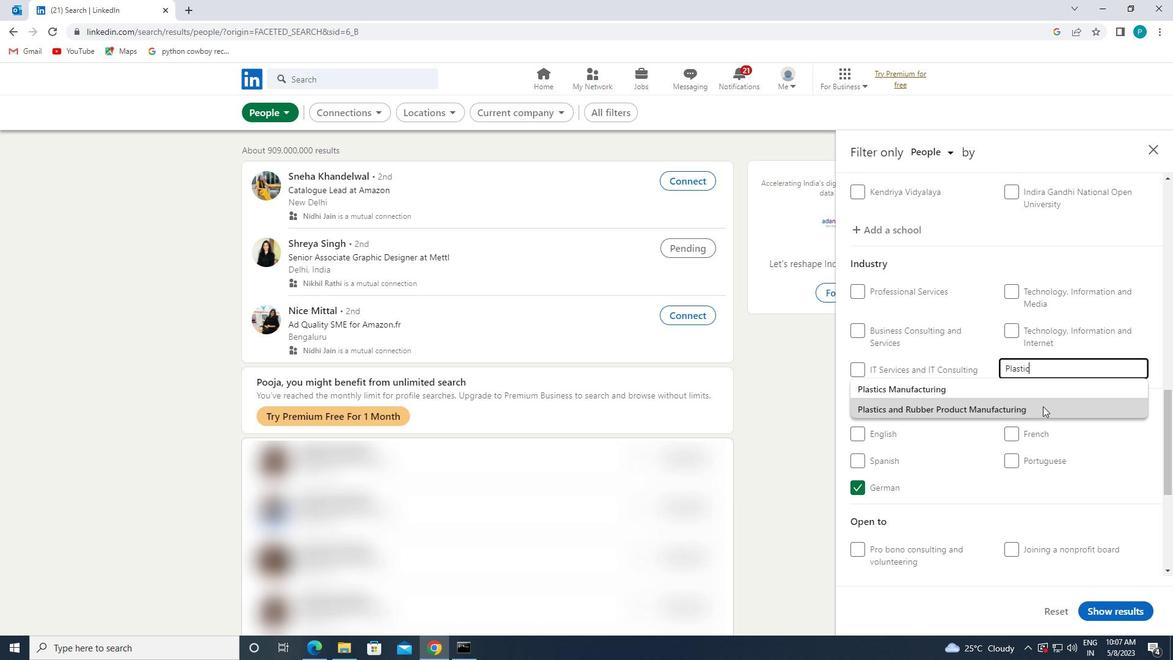 
Action: Mouse scrolled (1043, 405) with delta (0, 0)
Screenshot: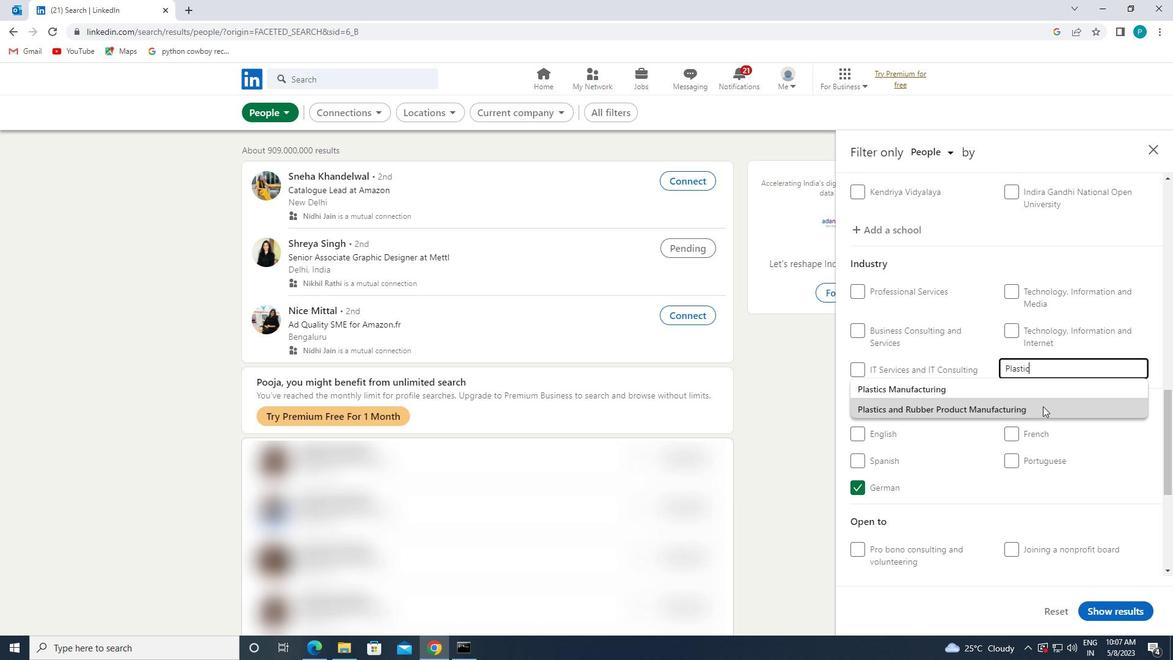 
Action: Mouse moved to (1036, 459)
Screenshot: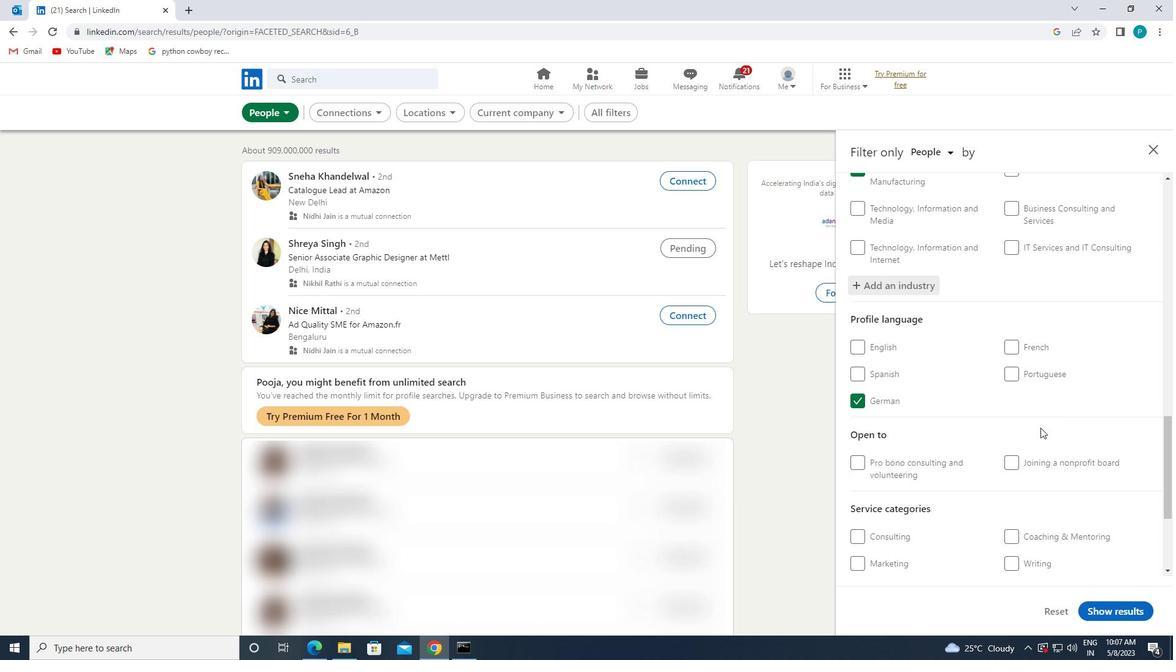 
Action: Mouse scrolled (1036, 458) with delta (0, 0)
Screenshot: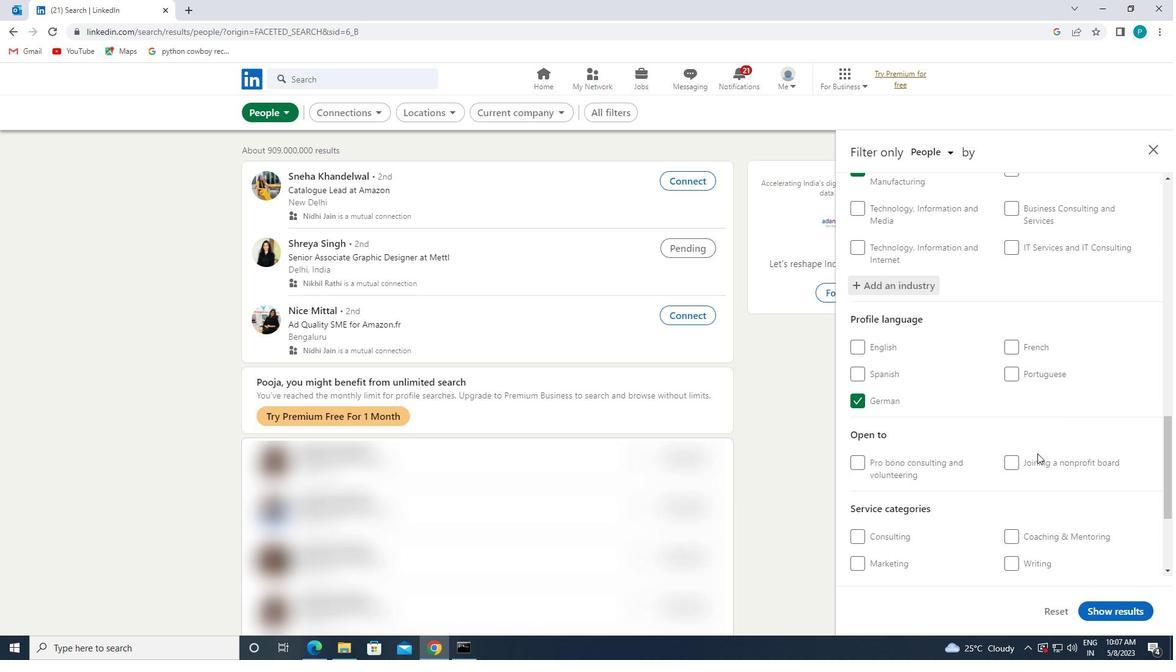 
Action: Mouse moved to (1037, 518)
Screenshot: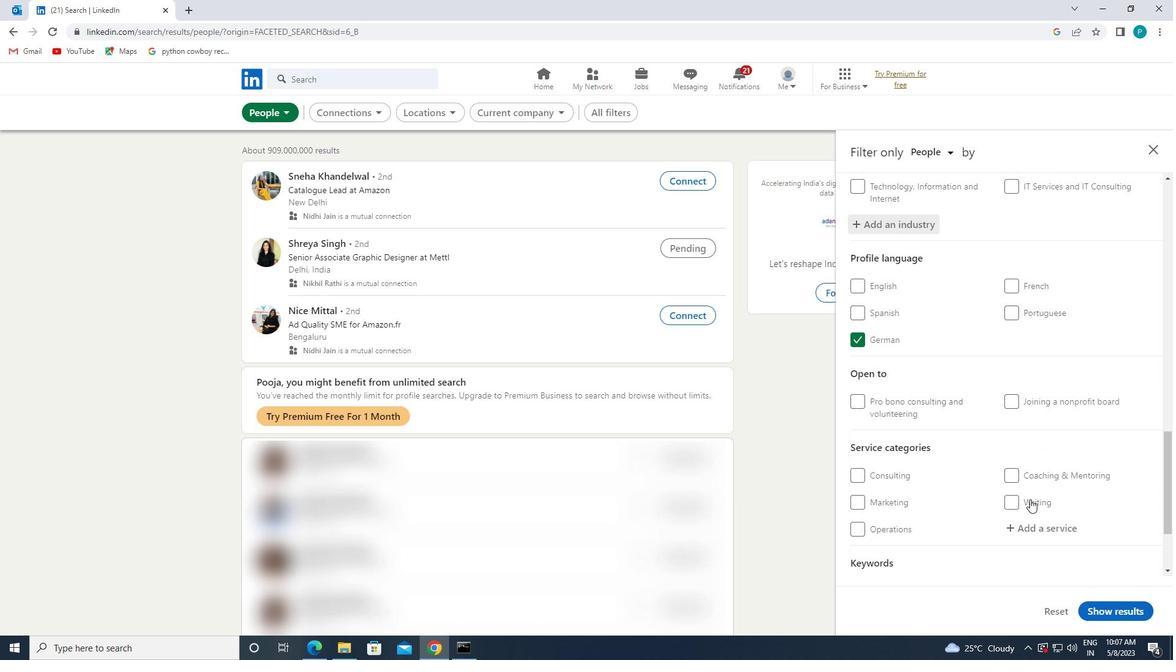 
Action: Mouse pressed left at (1037, 518)
Screenshot: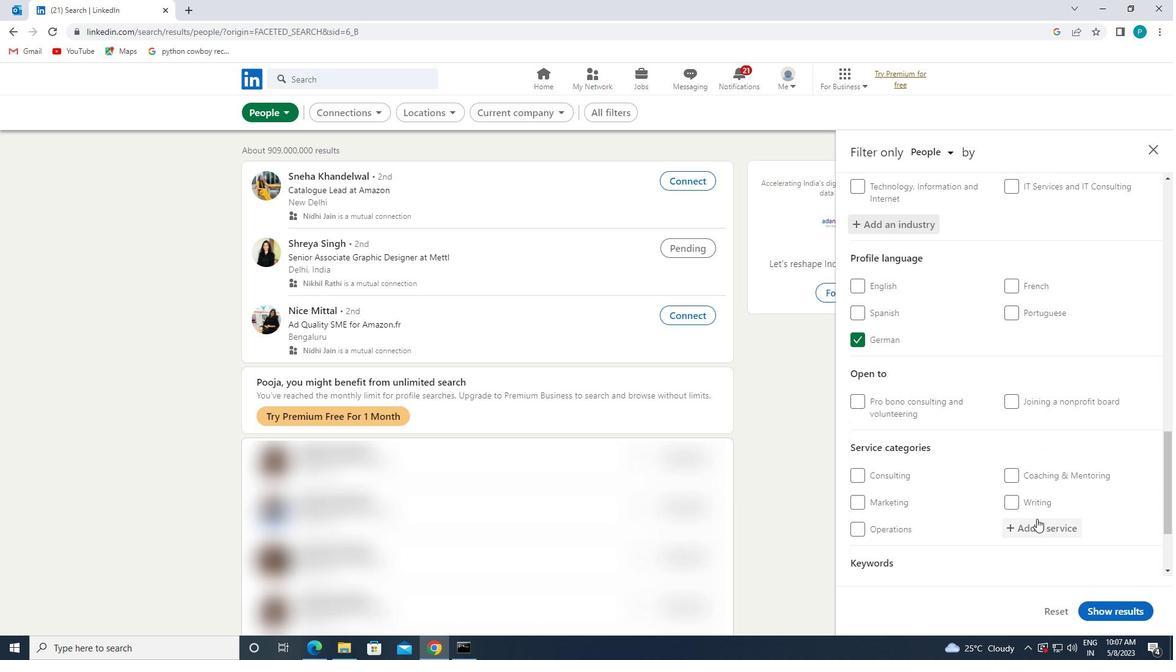 
Action: Key pressed H<Key.caps_lock><Key.backspace><Key.caps_lock>H<Key.caps_lock>EALTH
Screenshot: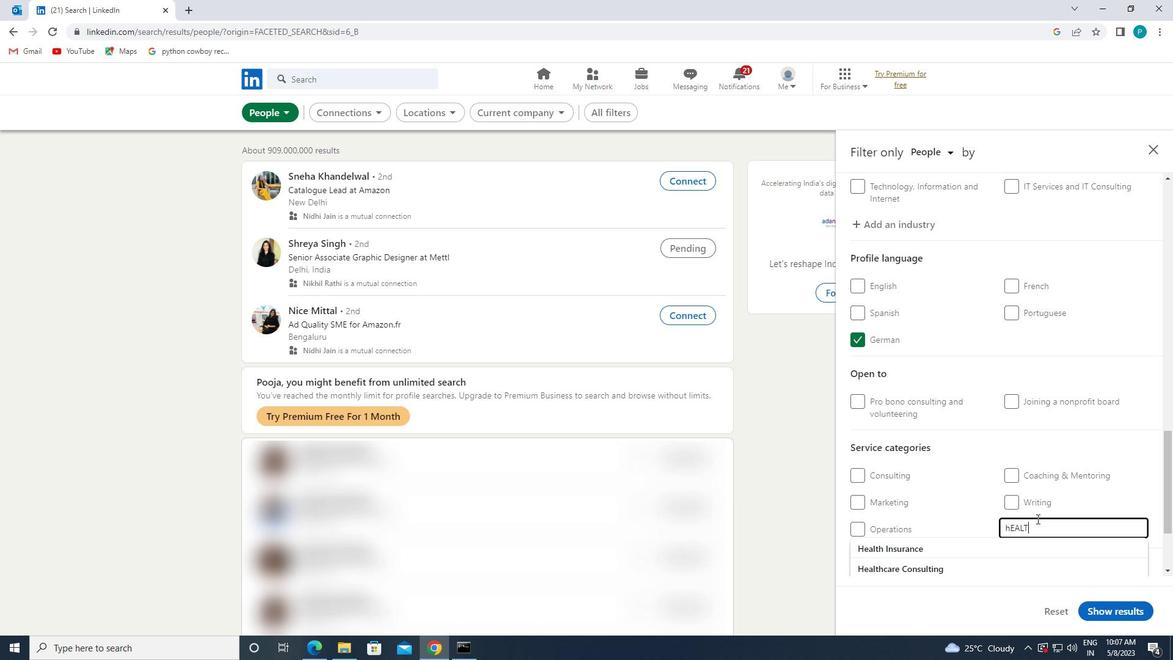 
Action: Mouse moved to (974, 415)
Screenshot: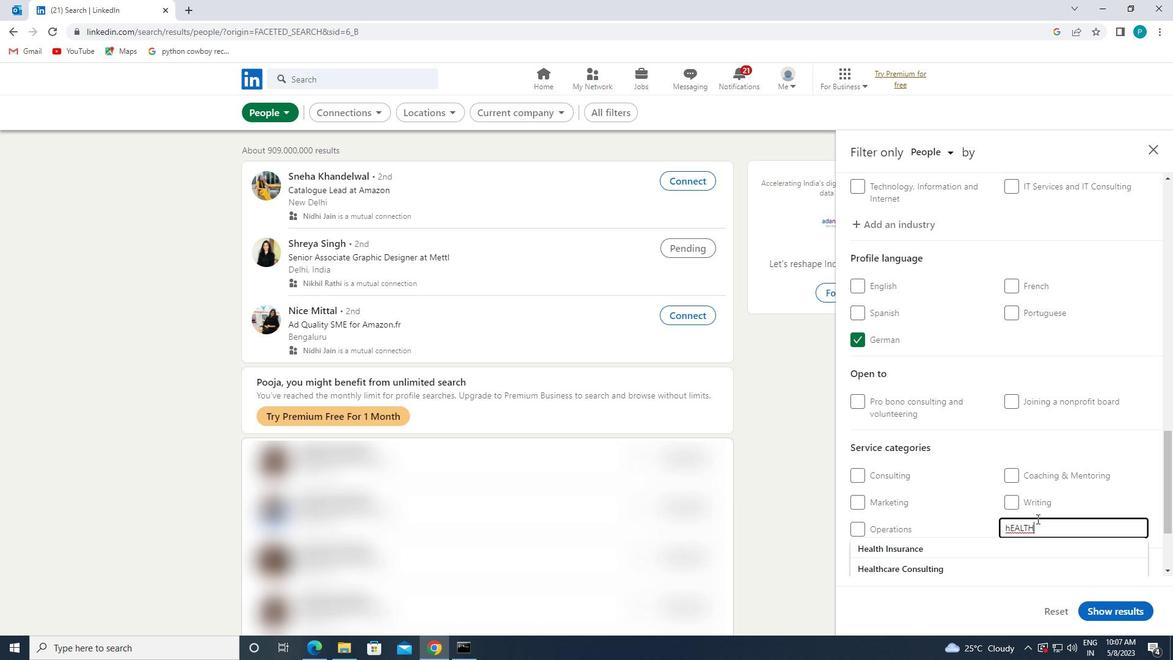 
Action: Mouse scrolled (974, 414) with delta (0, 0)
Screenshot: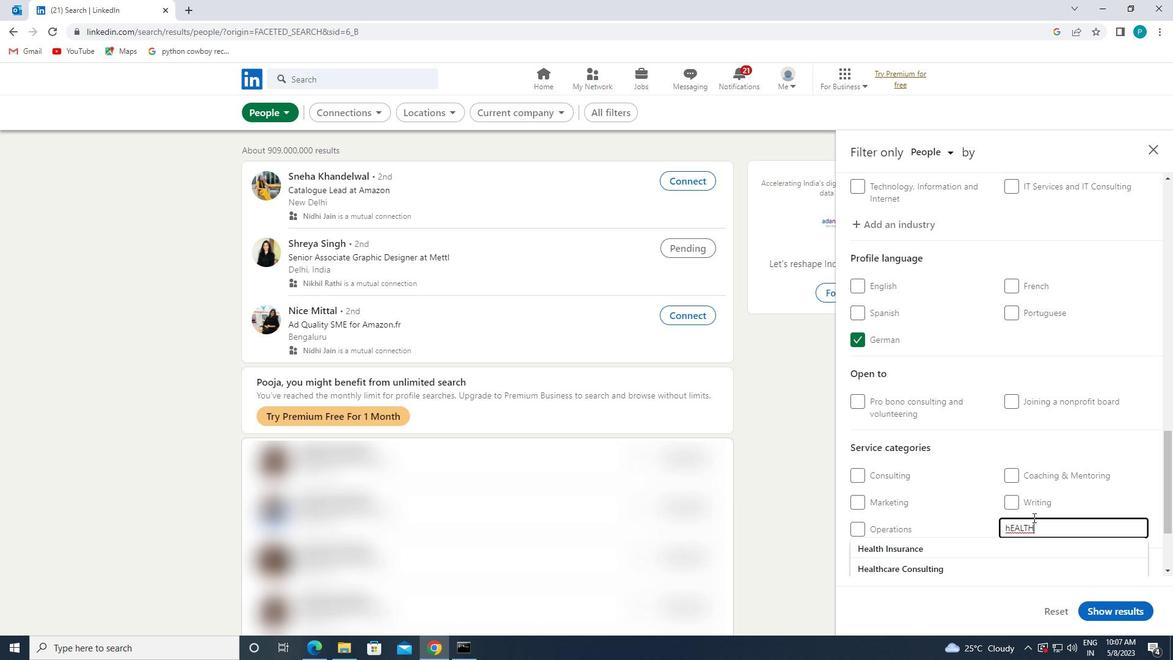 
Action: Mouse scrolled (974, 414) with delta (0, 0)
Screenshot: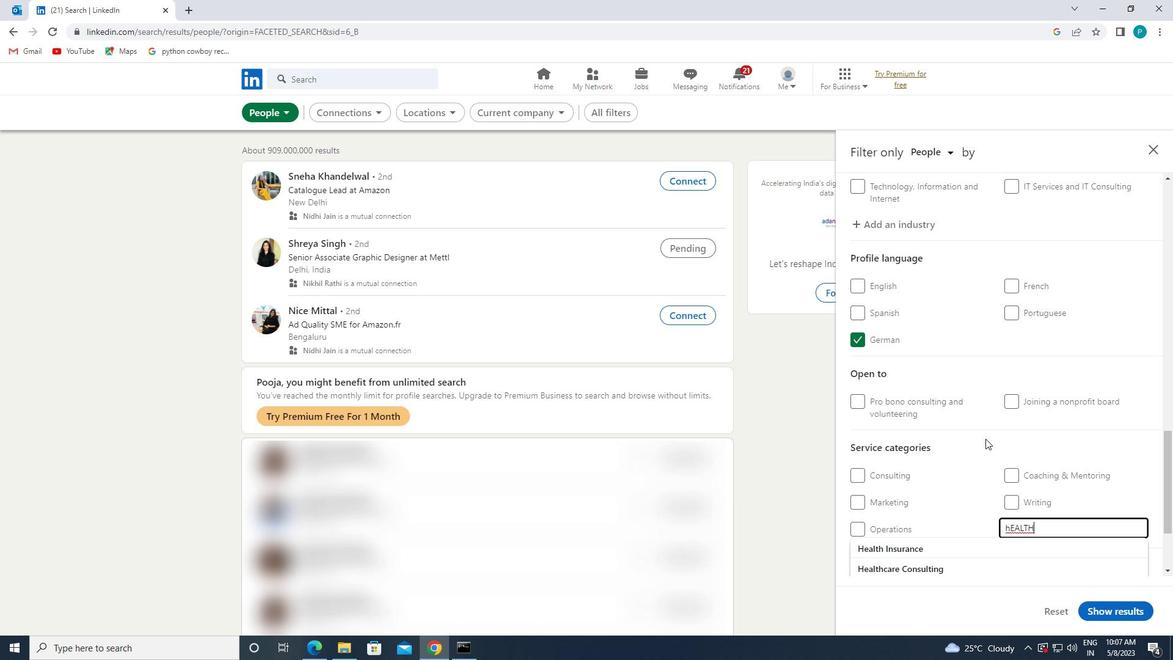 
Action: Mouse moved to (933, 422)
Screenshot: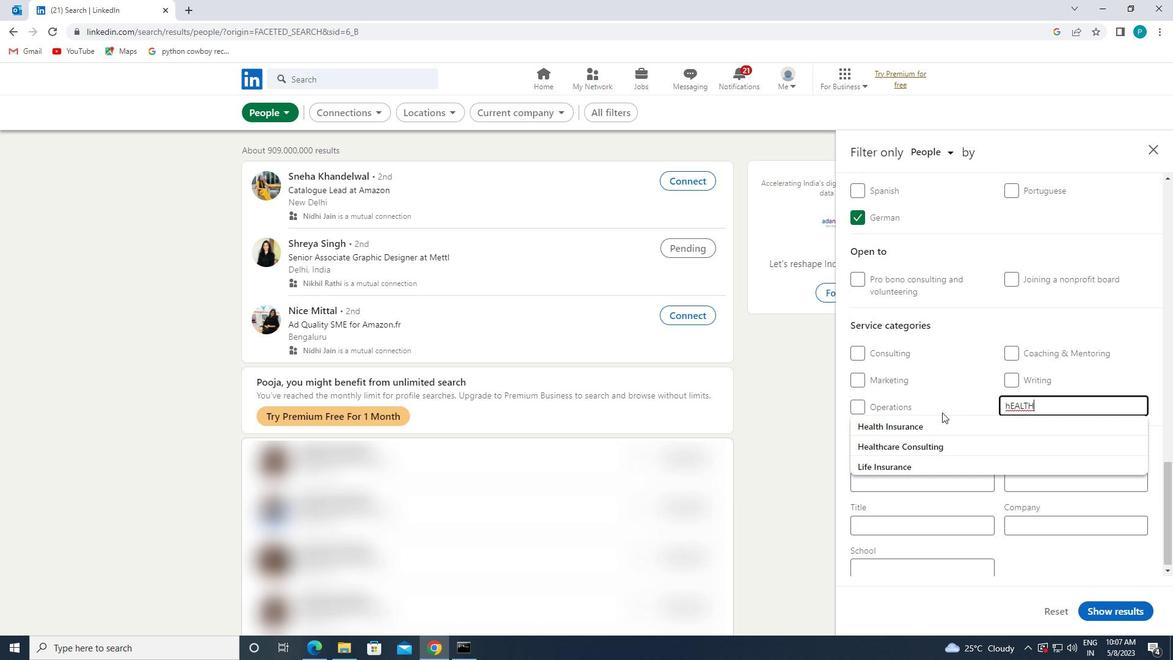 
Action: Mouse pressed left at (933, 422)
Screenshot: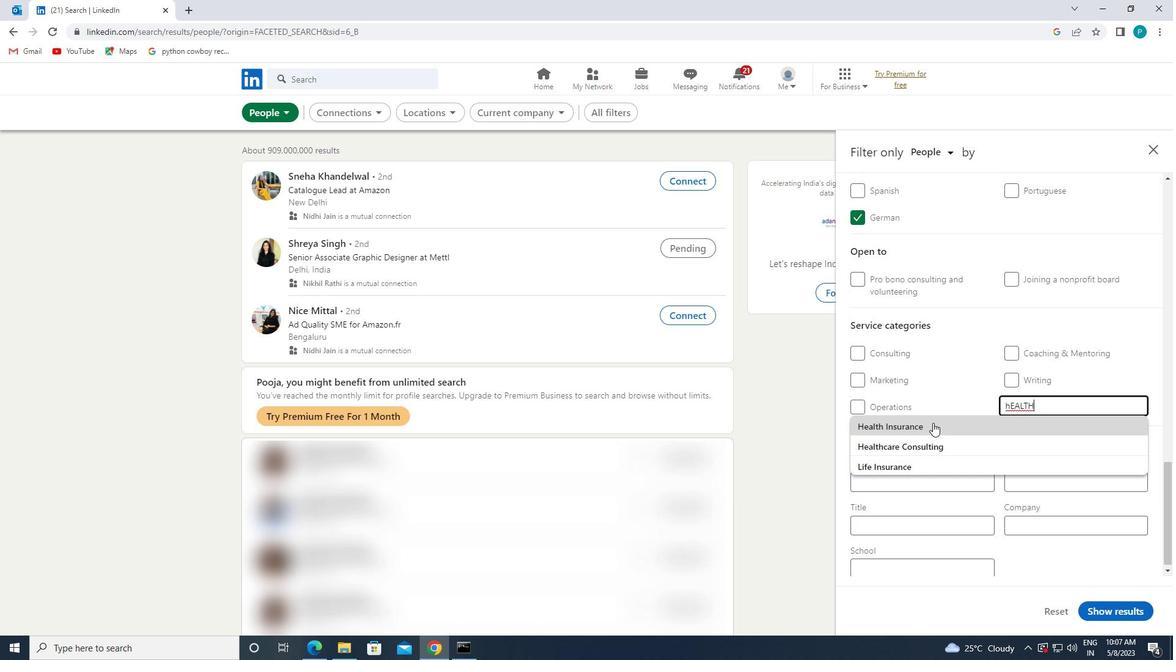 
Action: Mouse scrolled (933, 422) with delta (0, 0)
Screenshot: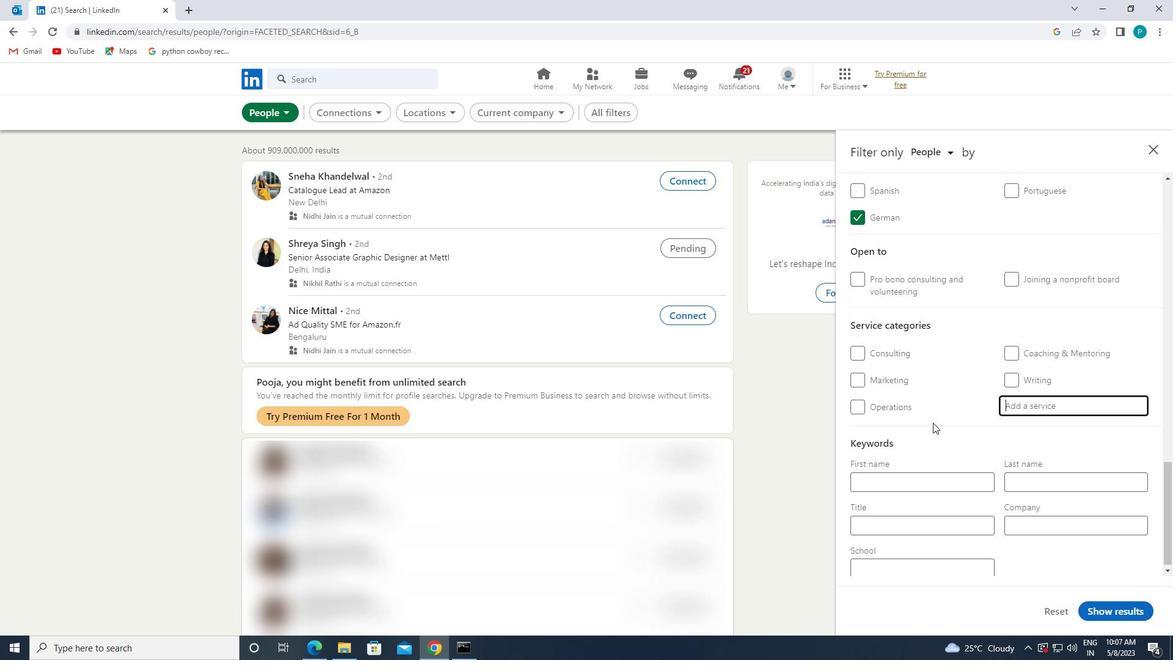 
Action: Mouse moved to (933, 423)
Screenshot: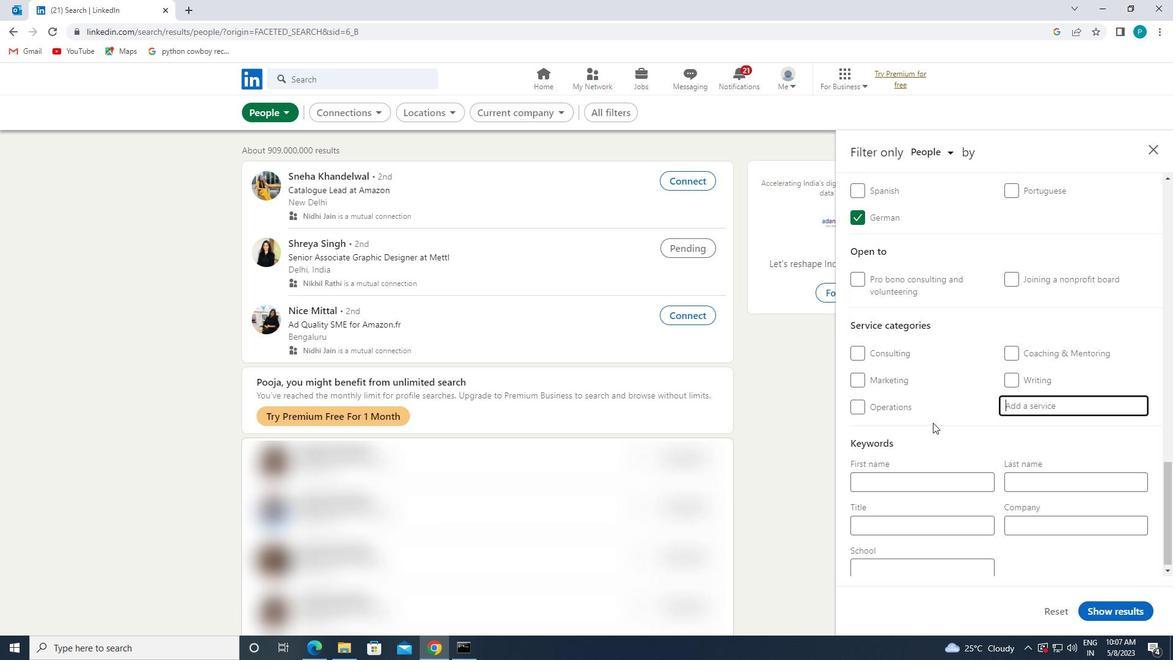 
Action: Mouse scrolled (933, 422) with delta (0, 0)
Screenshot: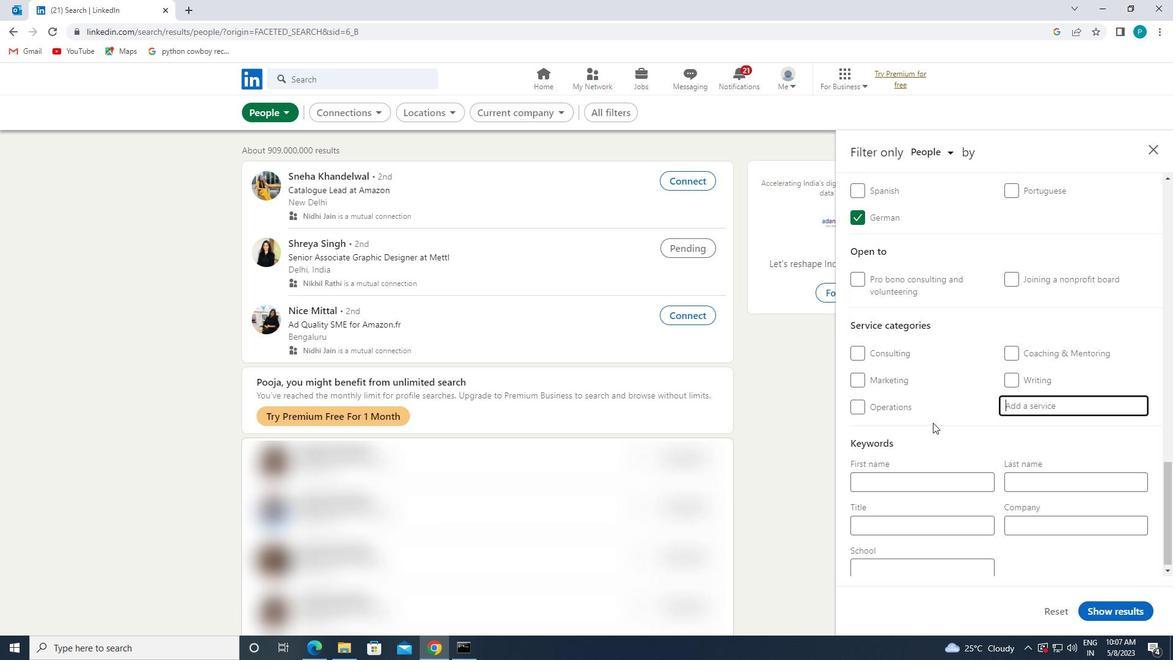 
Action: Mouse moved to (931, 430)
Screenshot: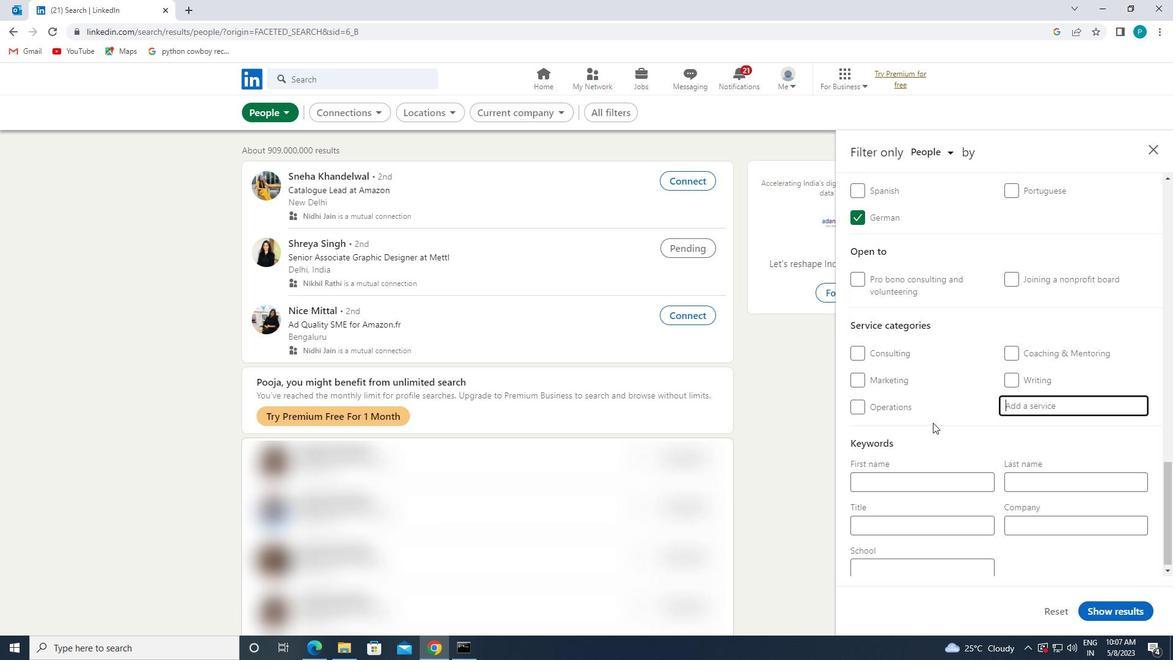 
Action: Mouse scrolled (931, 429) with delta (0, 0)
Screenshot: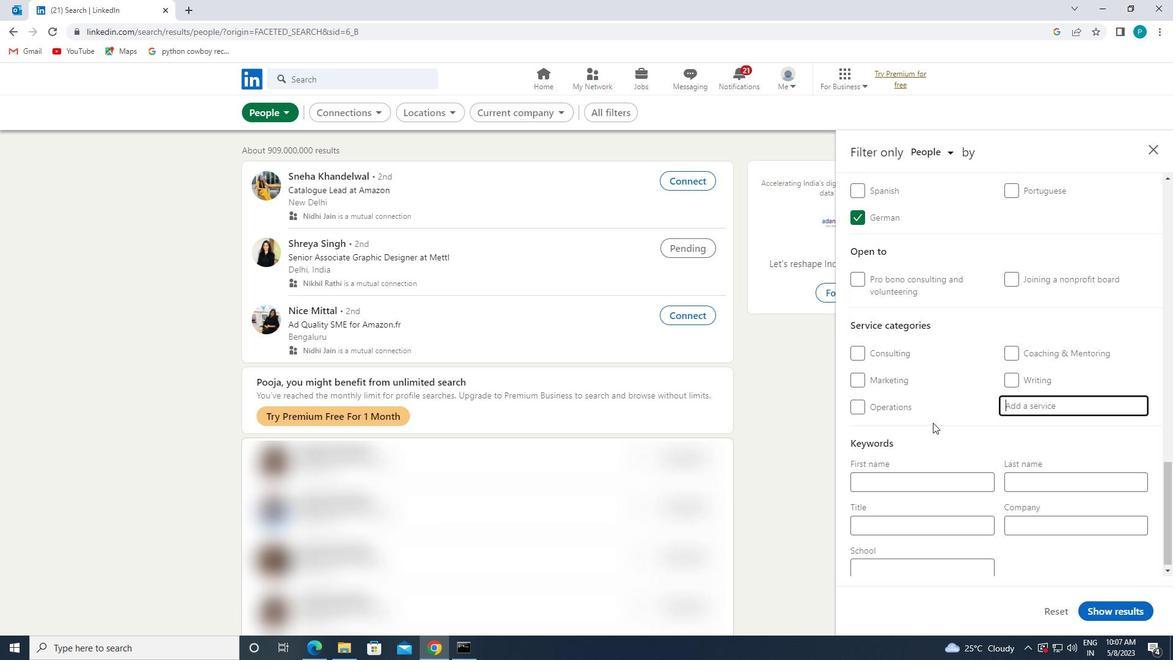 
Action: Mouse moved to (892, 510)
Screenshot: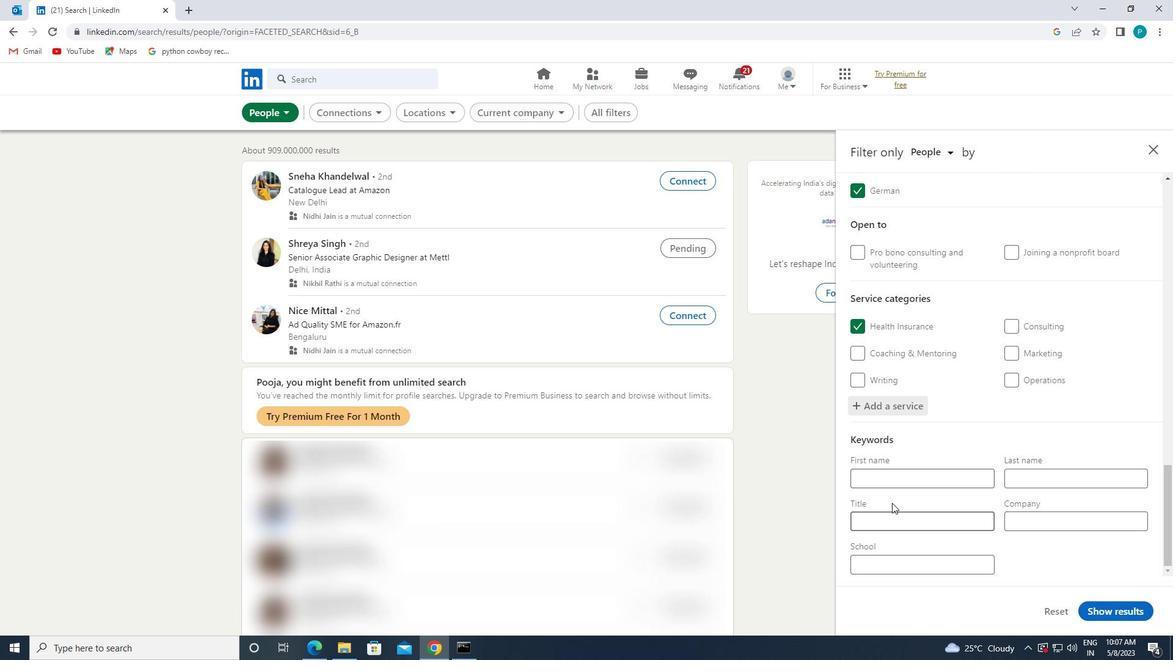 
Action: Mouse pressed left at (892, 510)
Screenshot: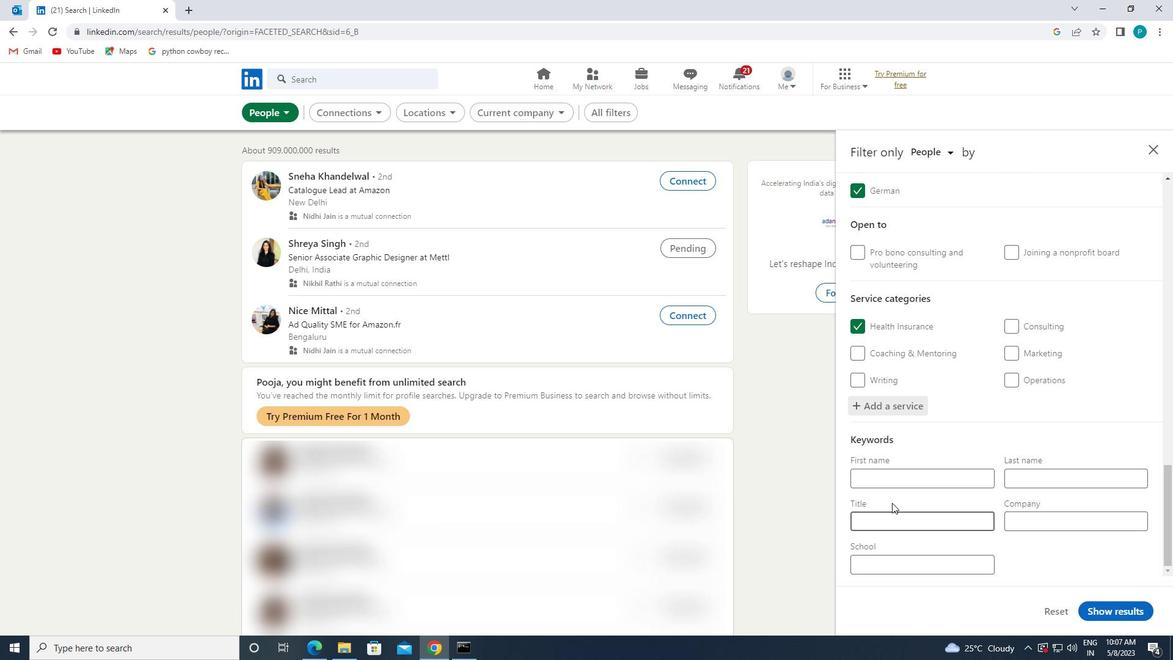 
Action: Key pressed <Key.caps_lock>P<Key.caps_lock>A<Key.backspace><Key.backspace>P<Key.caps_lock>AYROLL<Key.space><Key.caps_lock>L<Key.backspace>C<Key.caps_lock>LERK
Screenshot: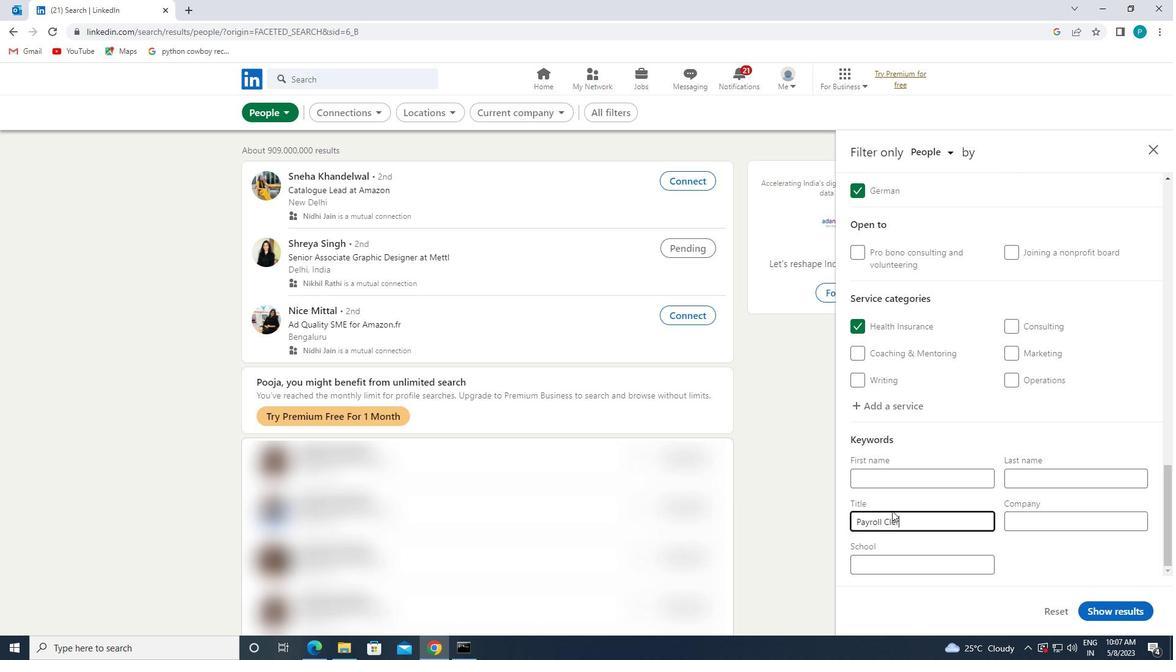 
Action: Mouse moved to (1106, 601)
Screenshot: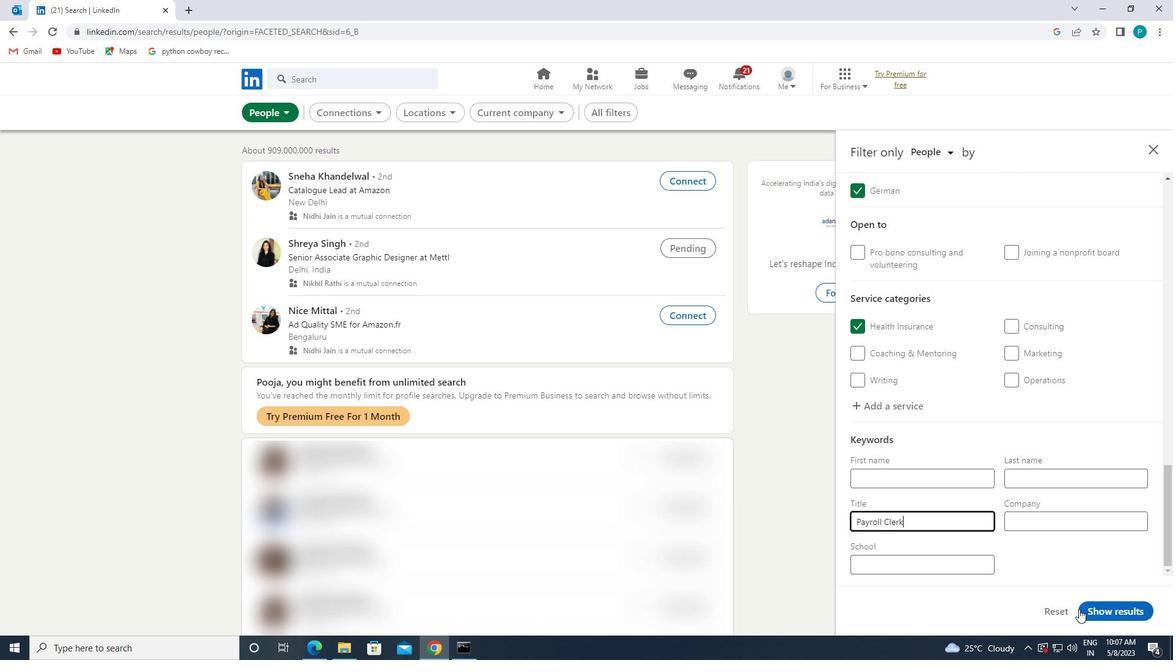
Action: Mouse pressed left at (1106, 601)
Screenshot: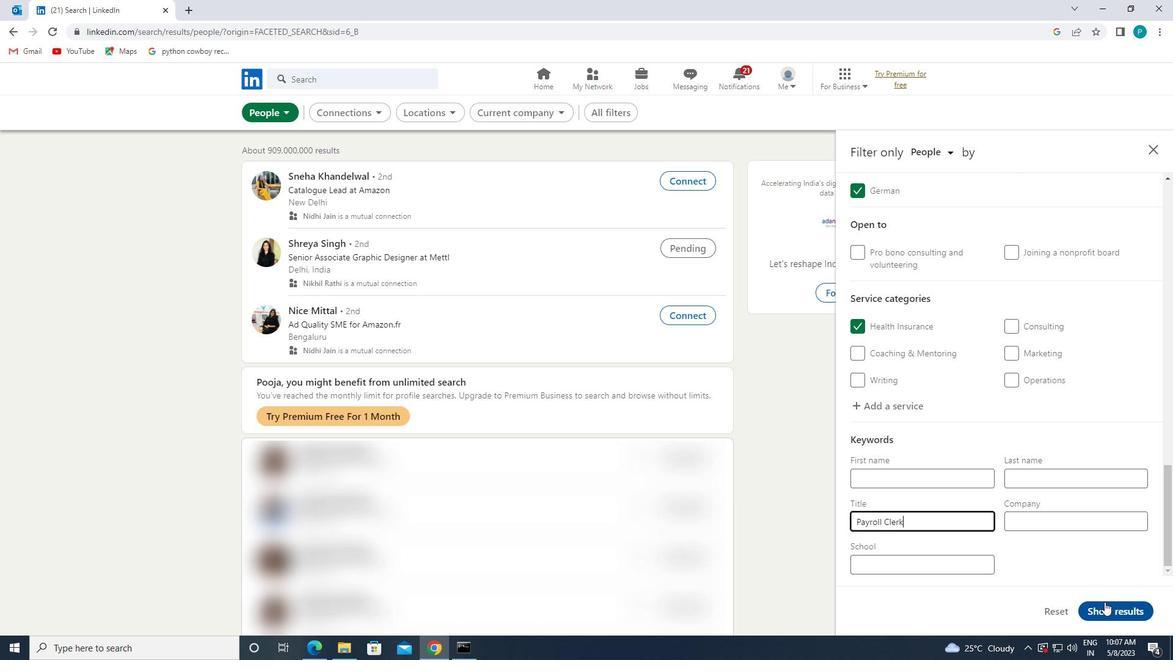 
